 Task: Find connections with filter location Propriá with filter topic #Gettingthingsdonewith filter profile language English with filter current company The Edge Partnership - The Edge in Asia with filter school Faculty of Management Studies - University of Delhi with filter industry Media & Telecommunications with filter service category Date Entry with filter keywords title Personal Trainer
Action: Mouse moved to (332, 374)
Screenshot: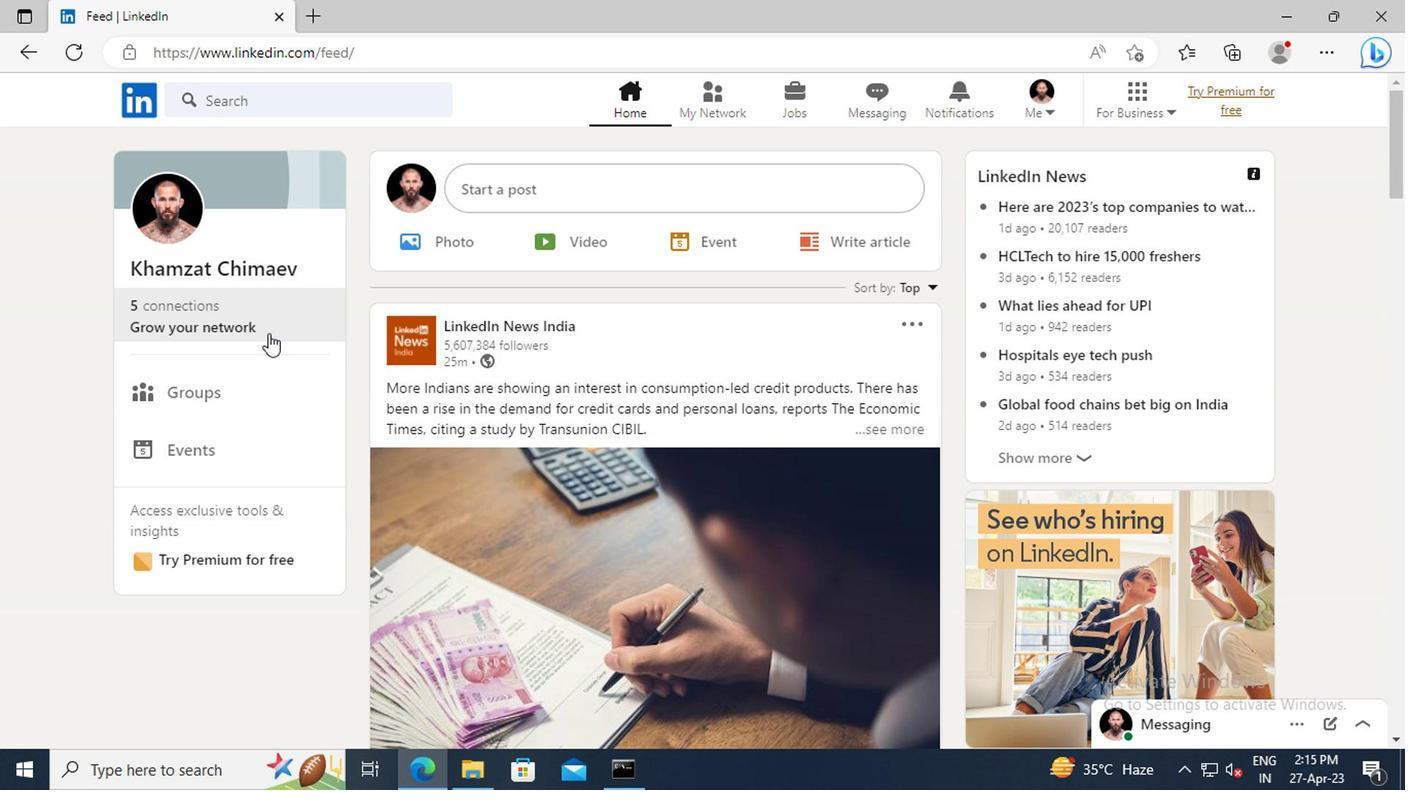 
Action: Mouse pressed left at (332, 374)
Screenshot: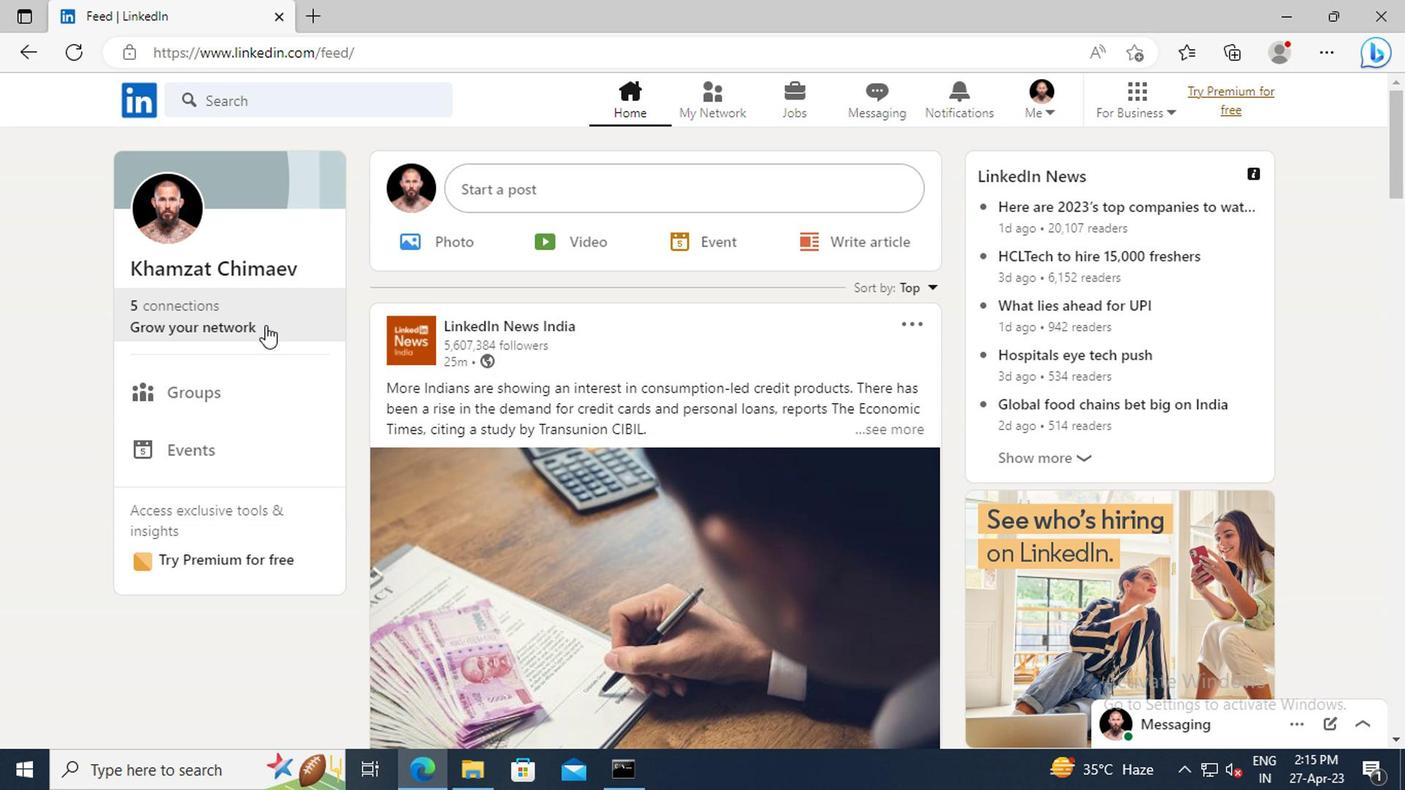 
Action: Mouse moved to (320, 302)
Screenshot: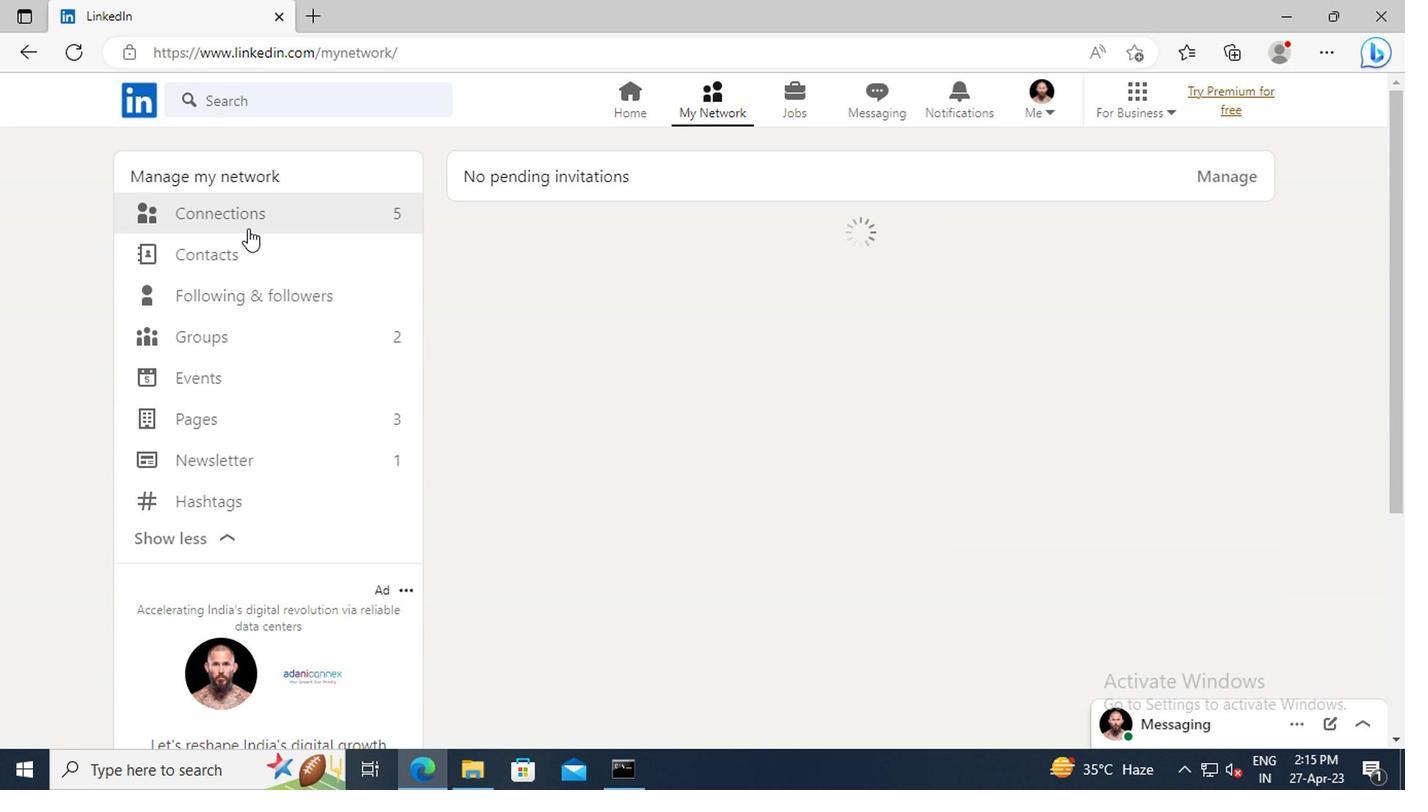 
Action: Mouse pressed left at (320, 302)
Screenshot: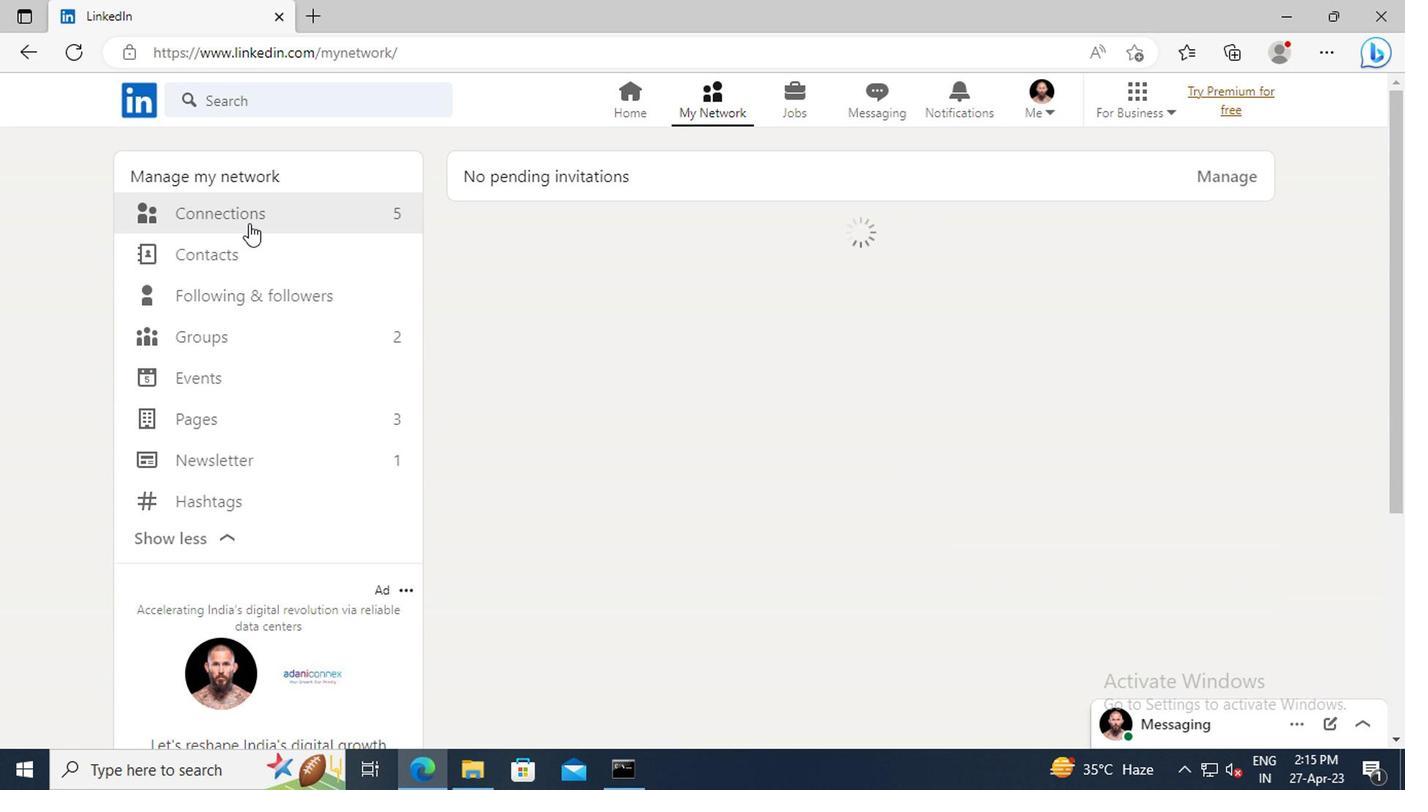 
Action: Mouse moved to (745, 300)
Screenshot: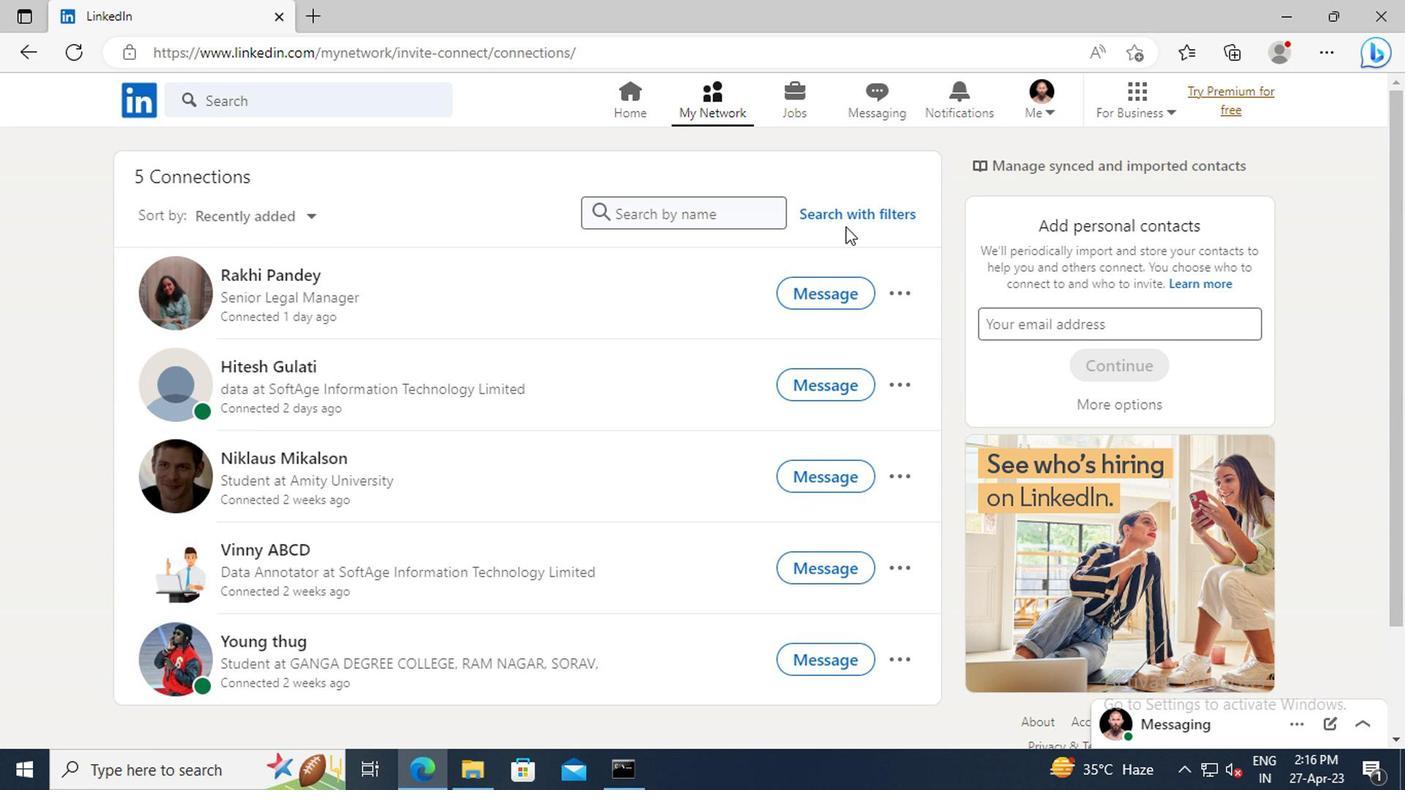 
Action: Mouse pressed left at (745, 300)
Screenshot: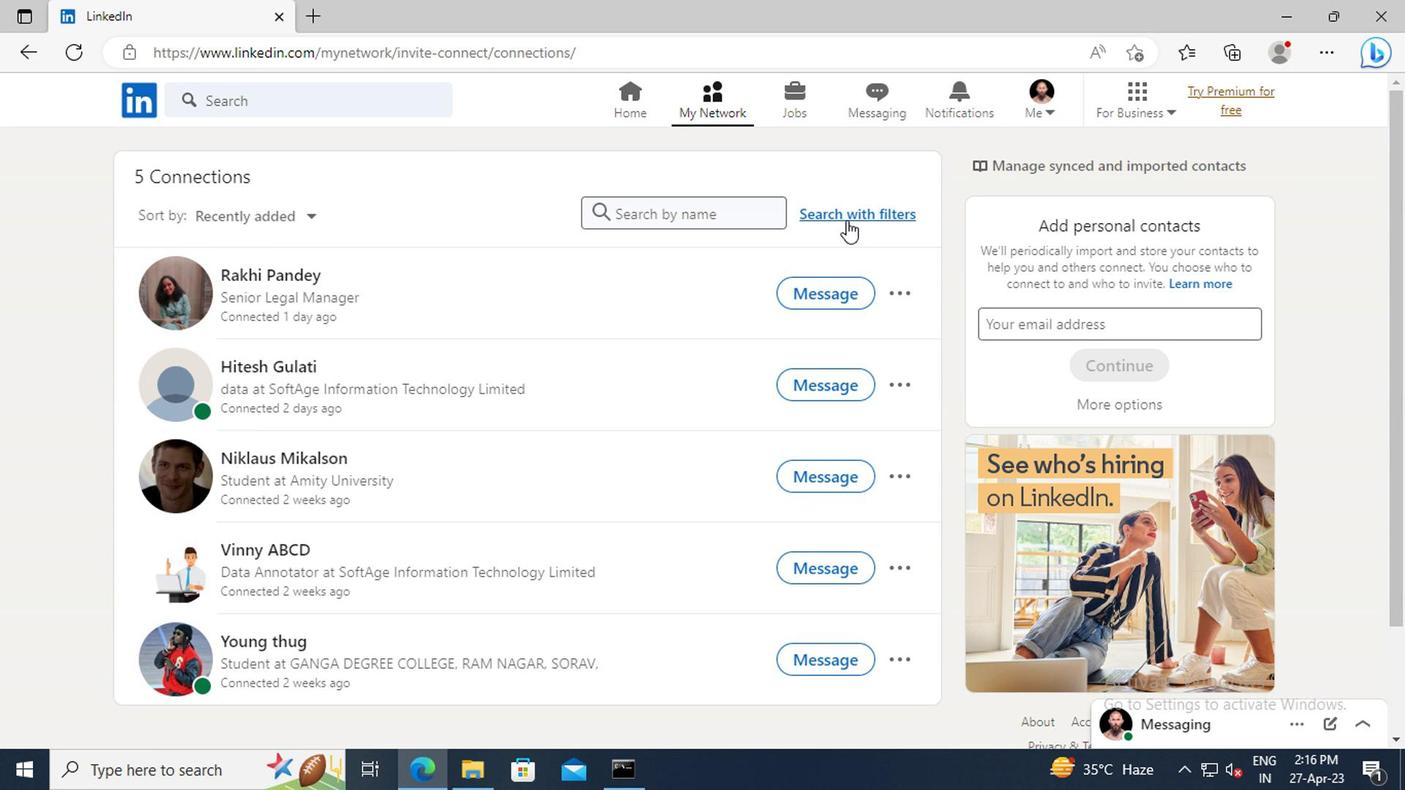 
Action: Mouse moved to (702, 258)
Screenshot: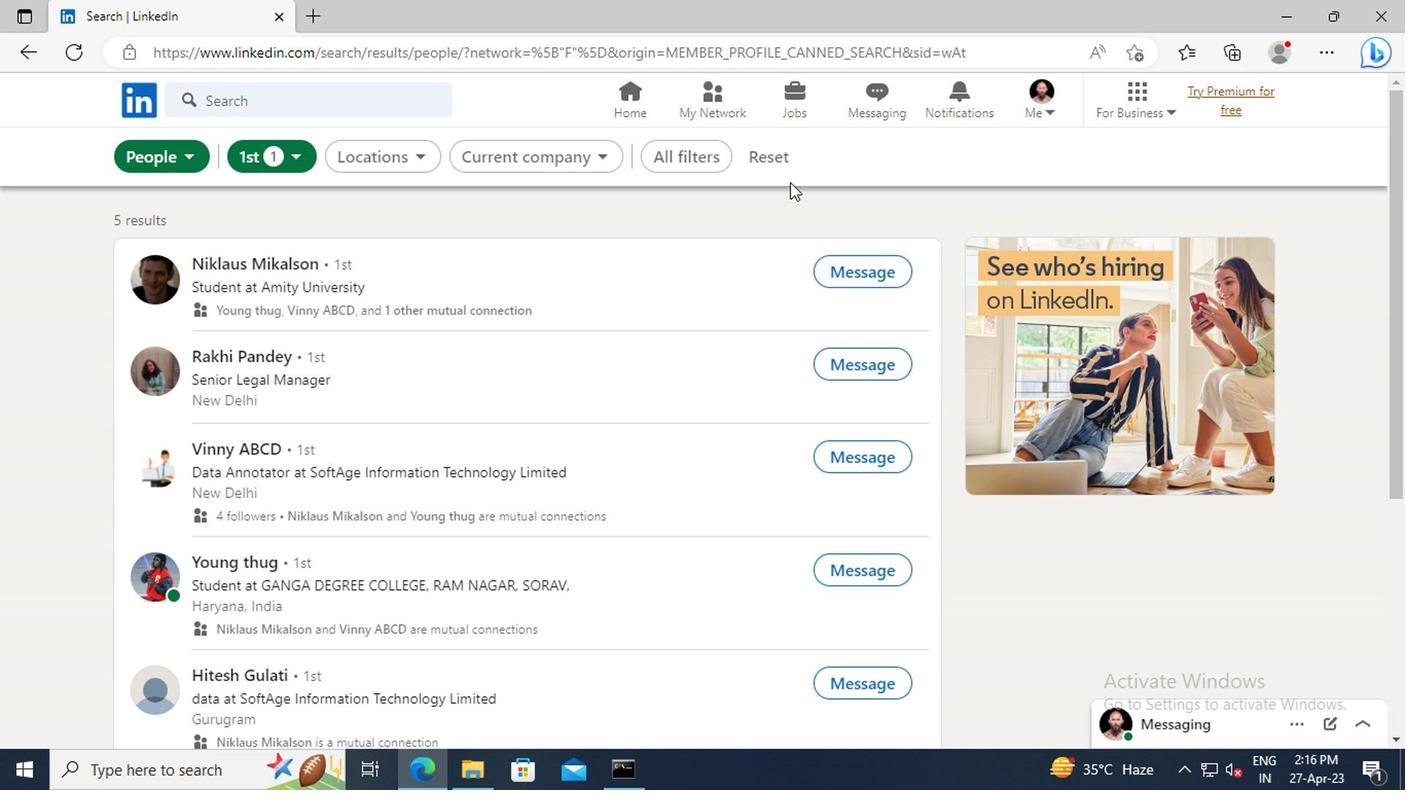 
Action: Mouse pressed left at (702, 258)
Screenshot: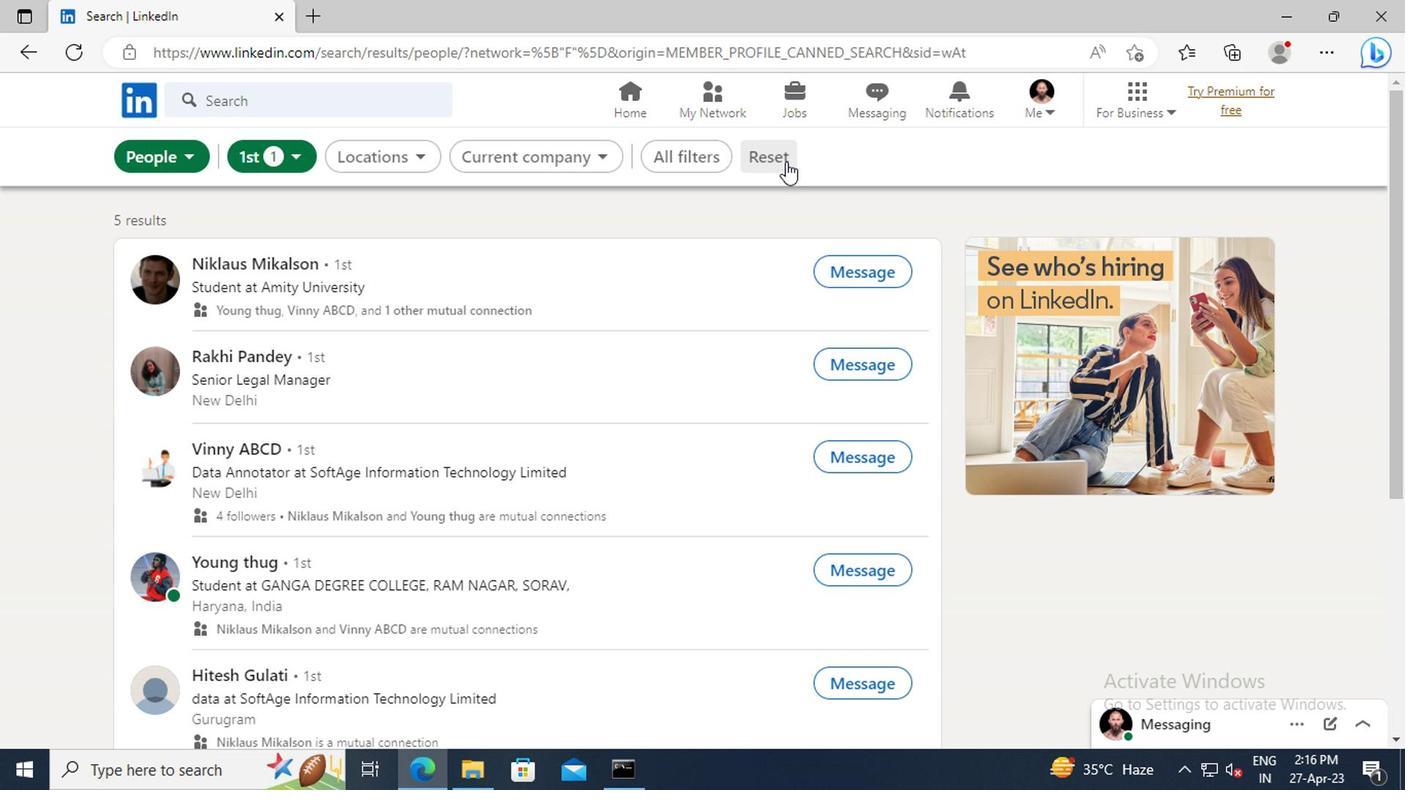 
Action: Mouse moved to (674, 256)
Screenshot: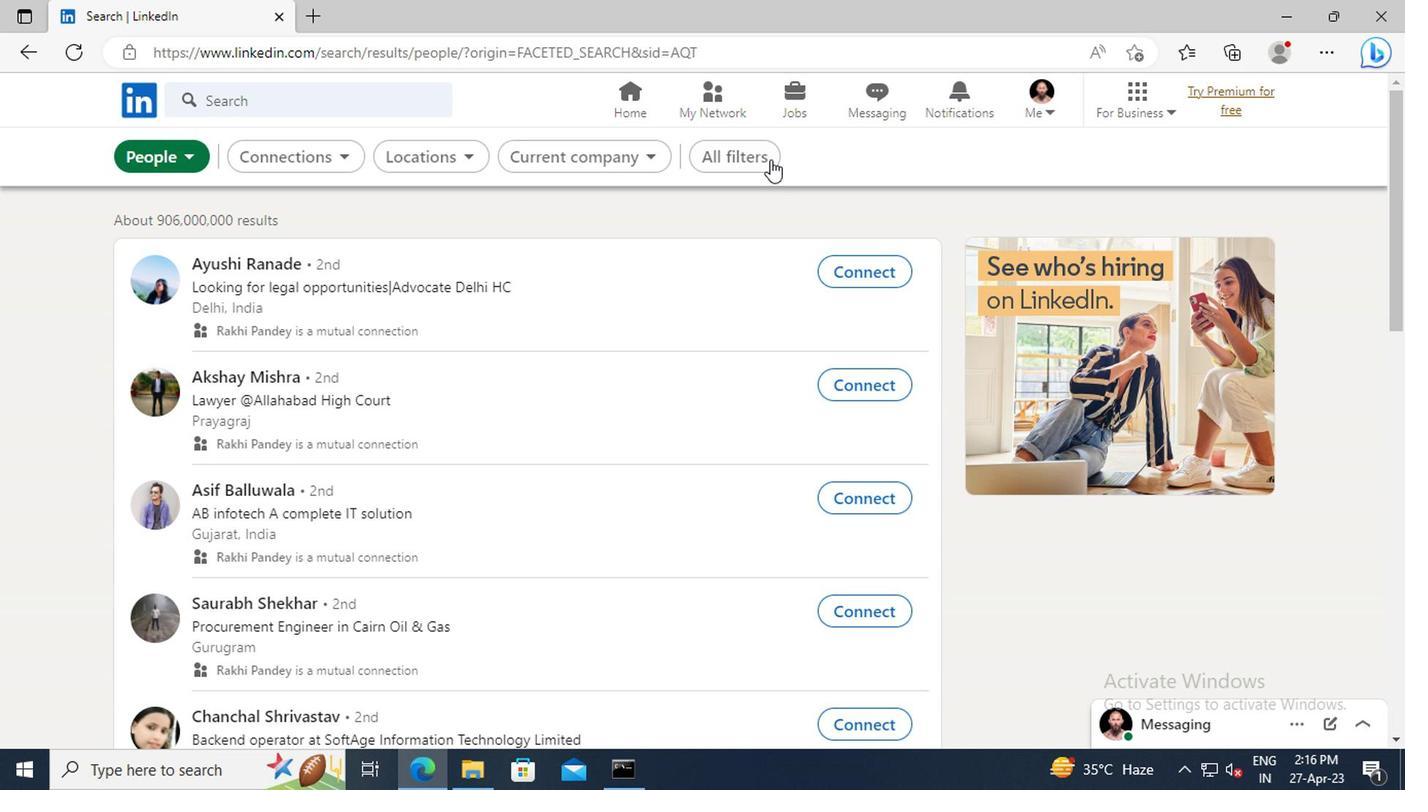 
Action: Mouse pressed left at (674, 256)
Screenshot: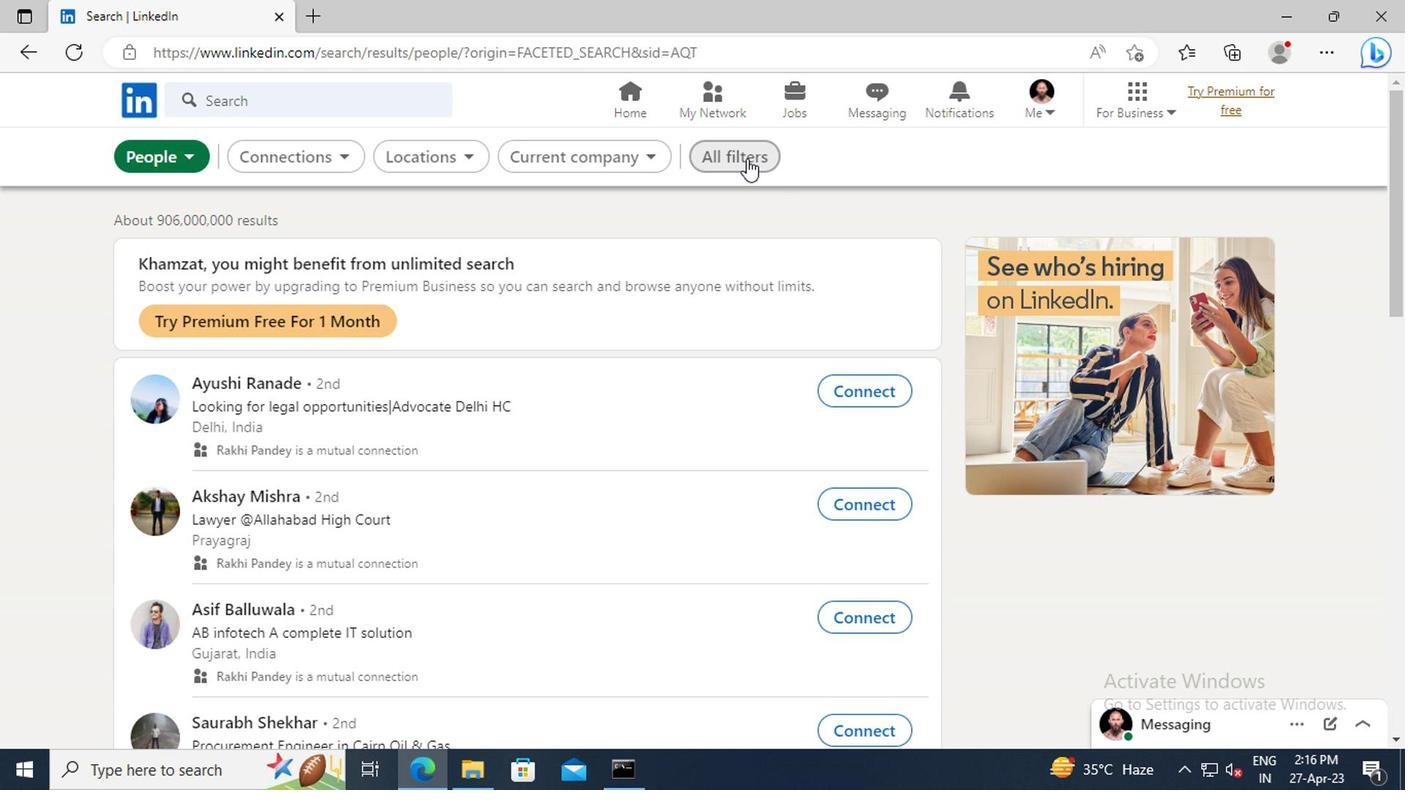 
Action: Mouse moved to (963, 453)
Screenshot: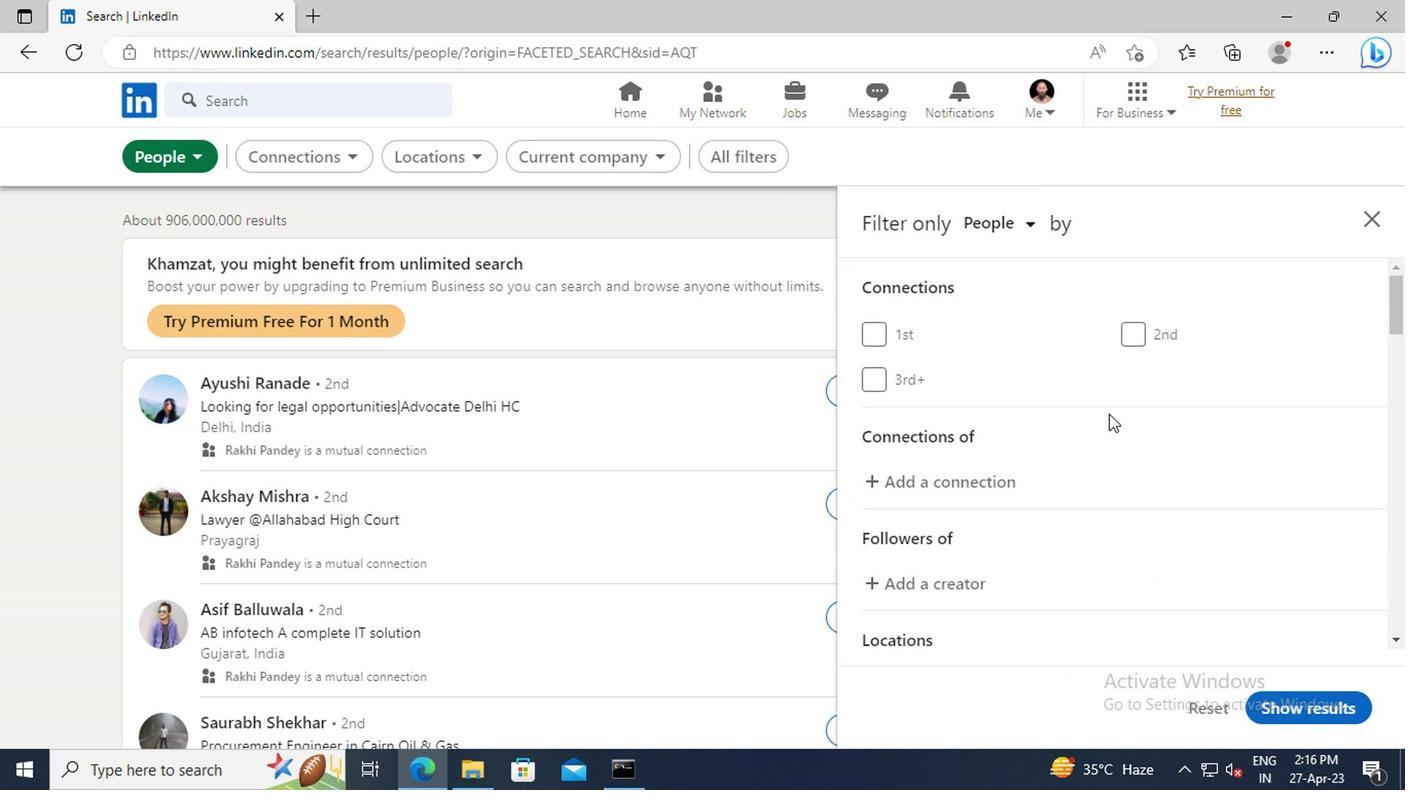 
Action: Mouse scrolled (963, 452) with delta (0, 0)
Screenshot: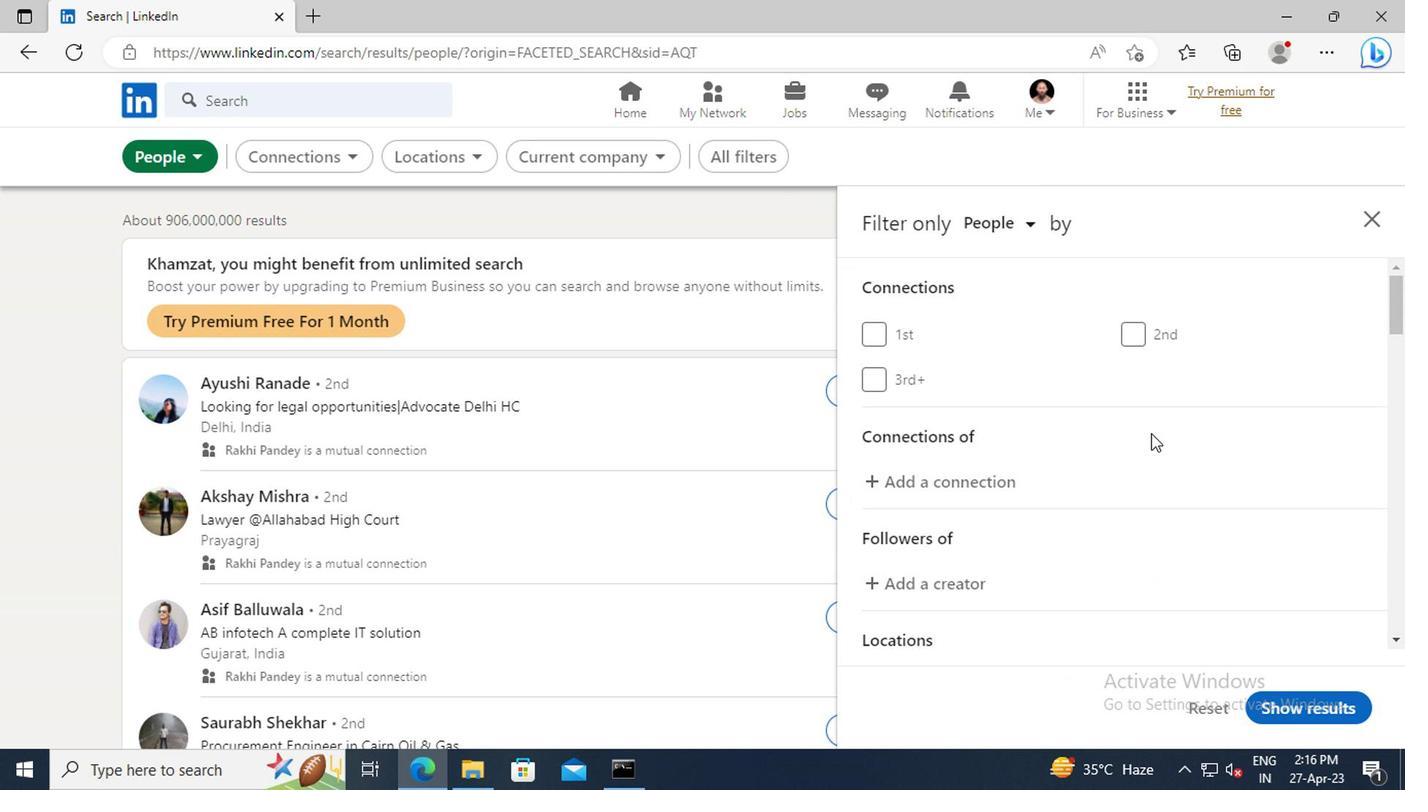 
Action: Mouse scrolled (963, 452) with delta (0, 0)
Screenshot: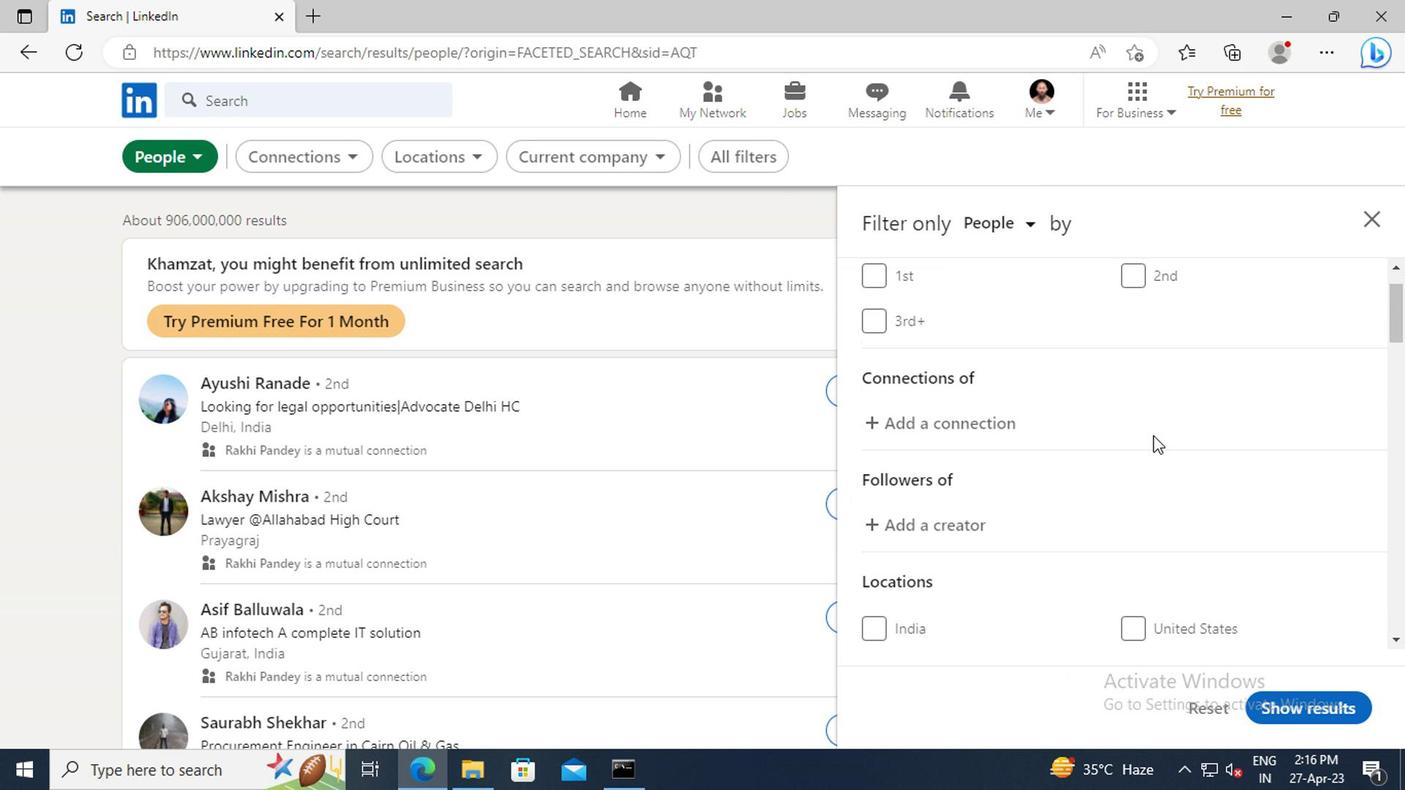 
Action: Mouse scrolled (963, 452) with delta (0, 0)
Screenshot: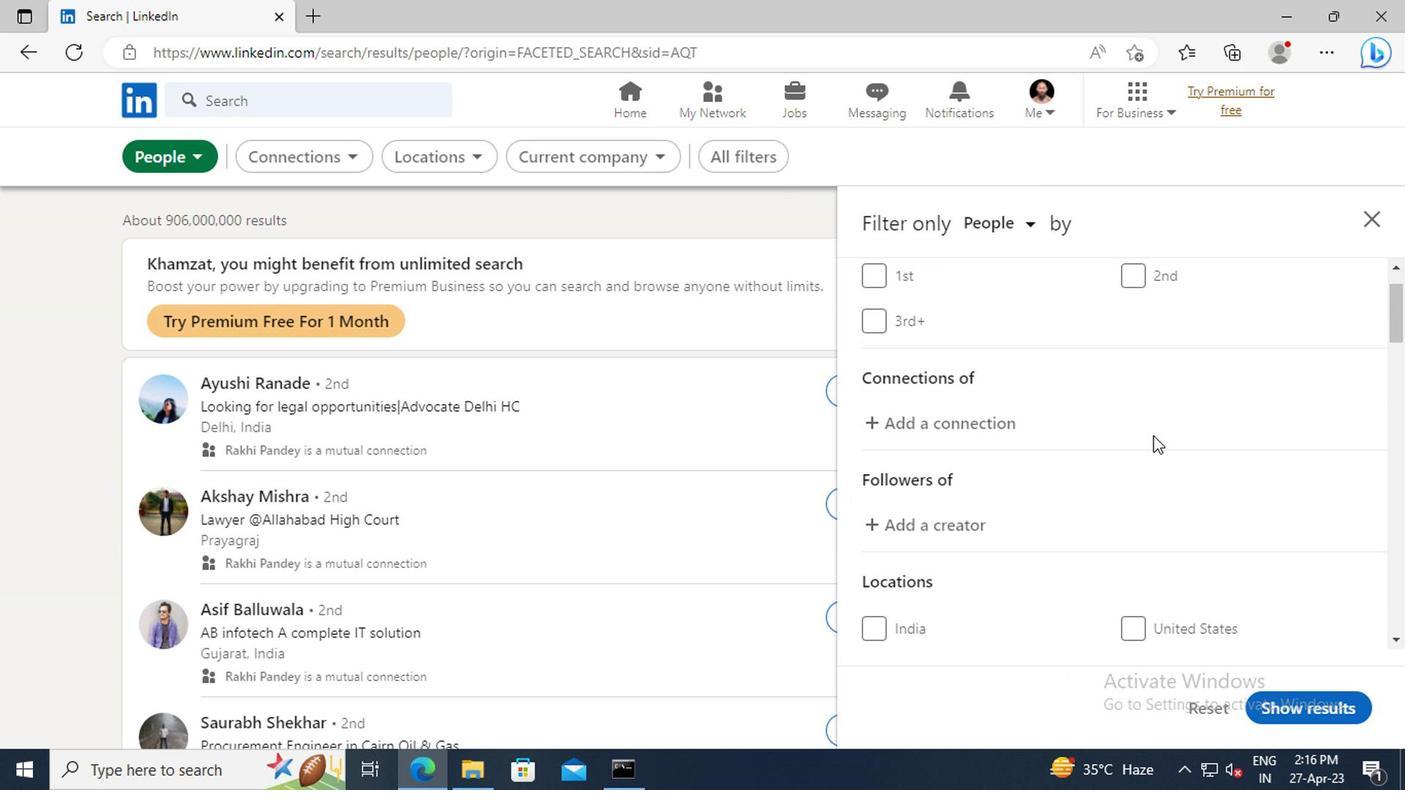
Action: Mouse scrolled (963, 452) with delta (0, 0)
Screenshot: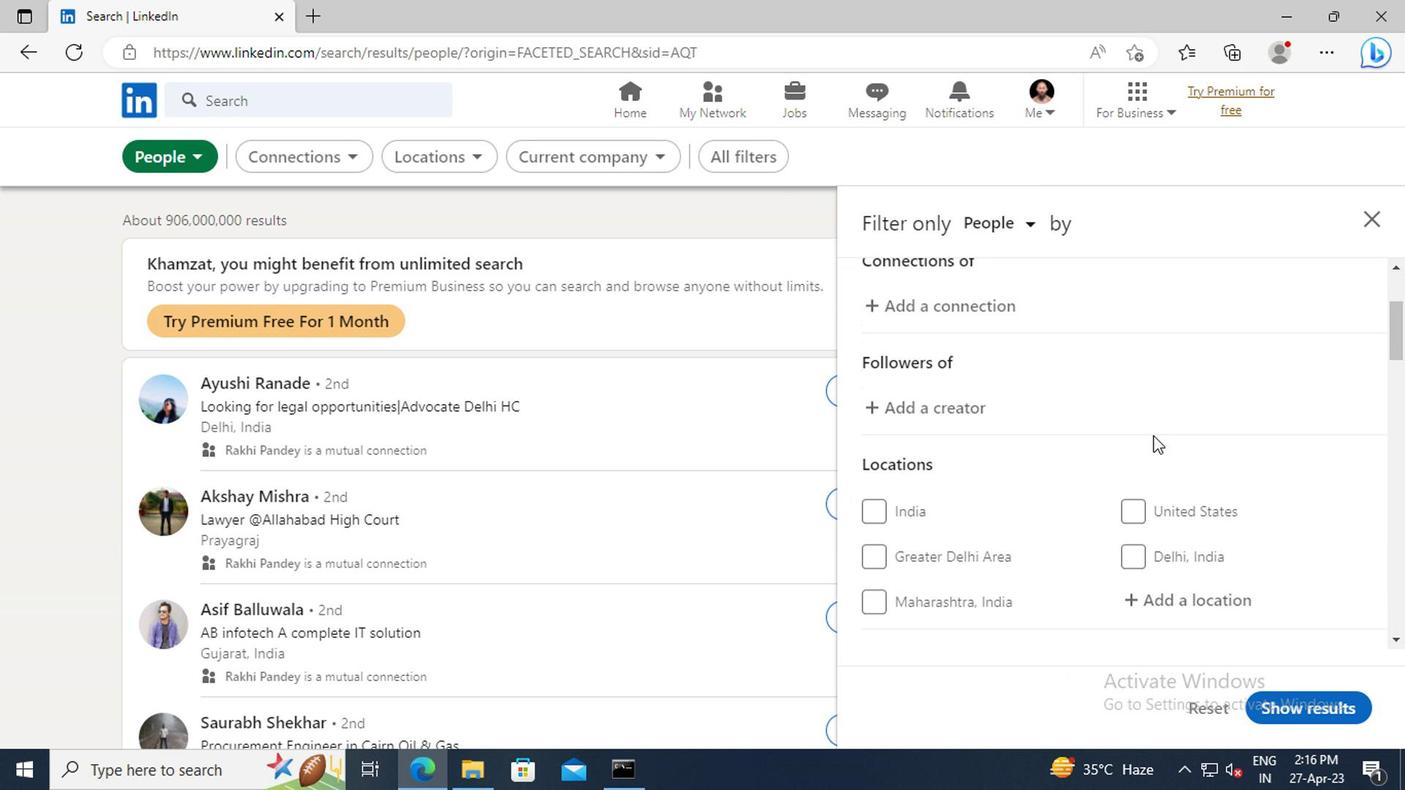 
Action: Mouse scrolled (963, 452) with delta (0, 0)
Screenshot: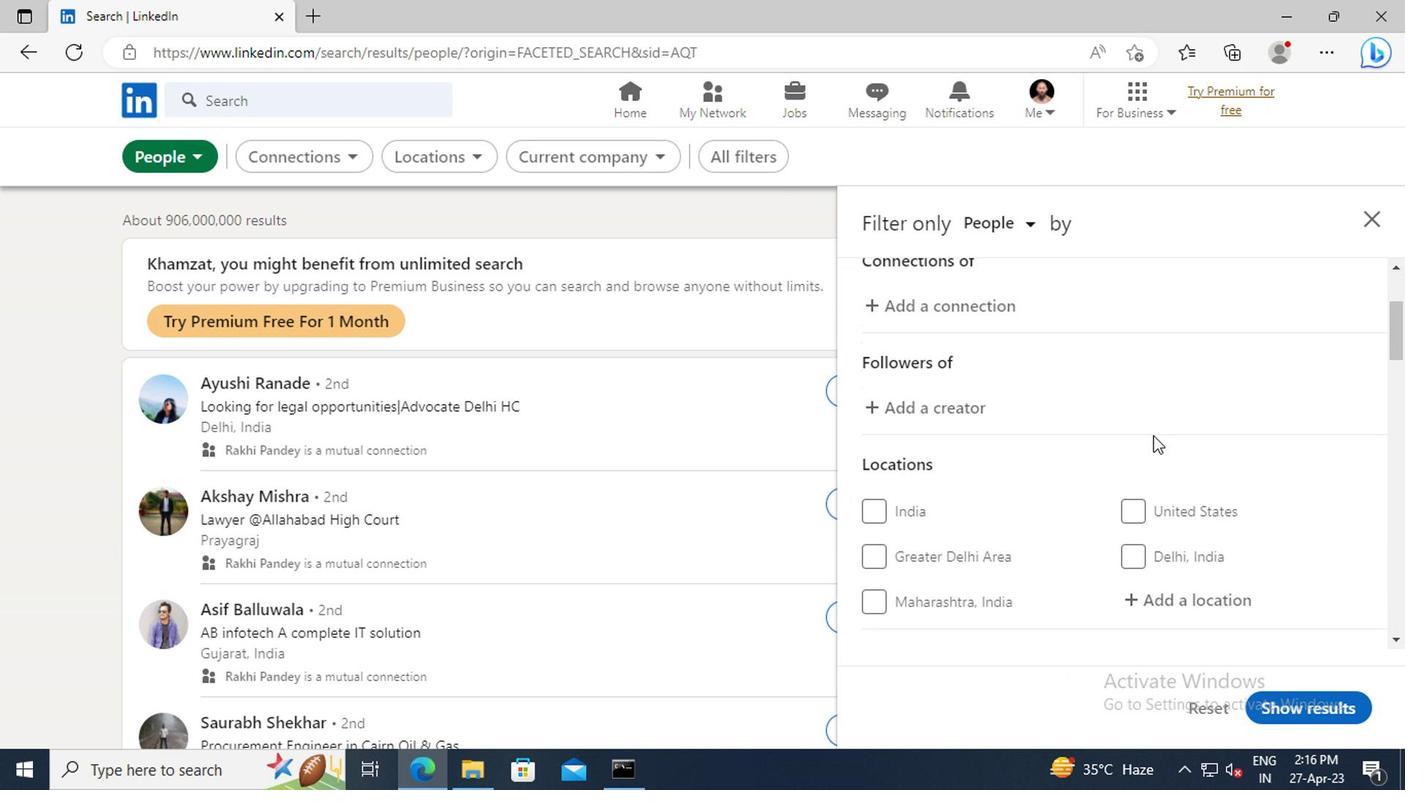
Action: Mouse moved to (979, 483)
Screenshot: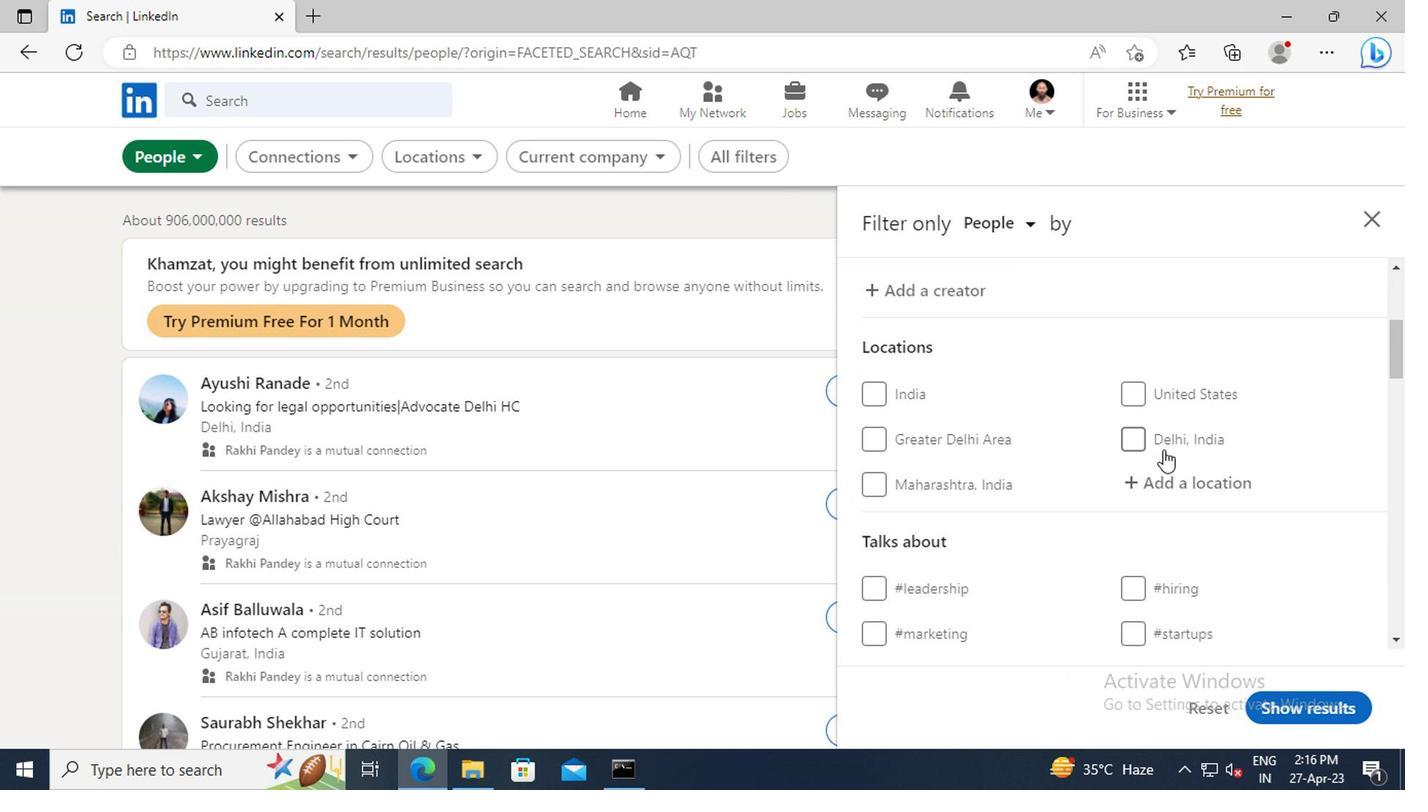 
Action: Mouse pressed left at (979, 483)
Screenshot: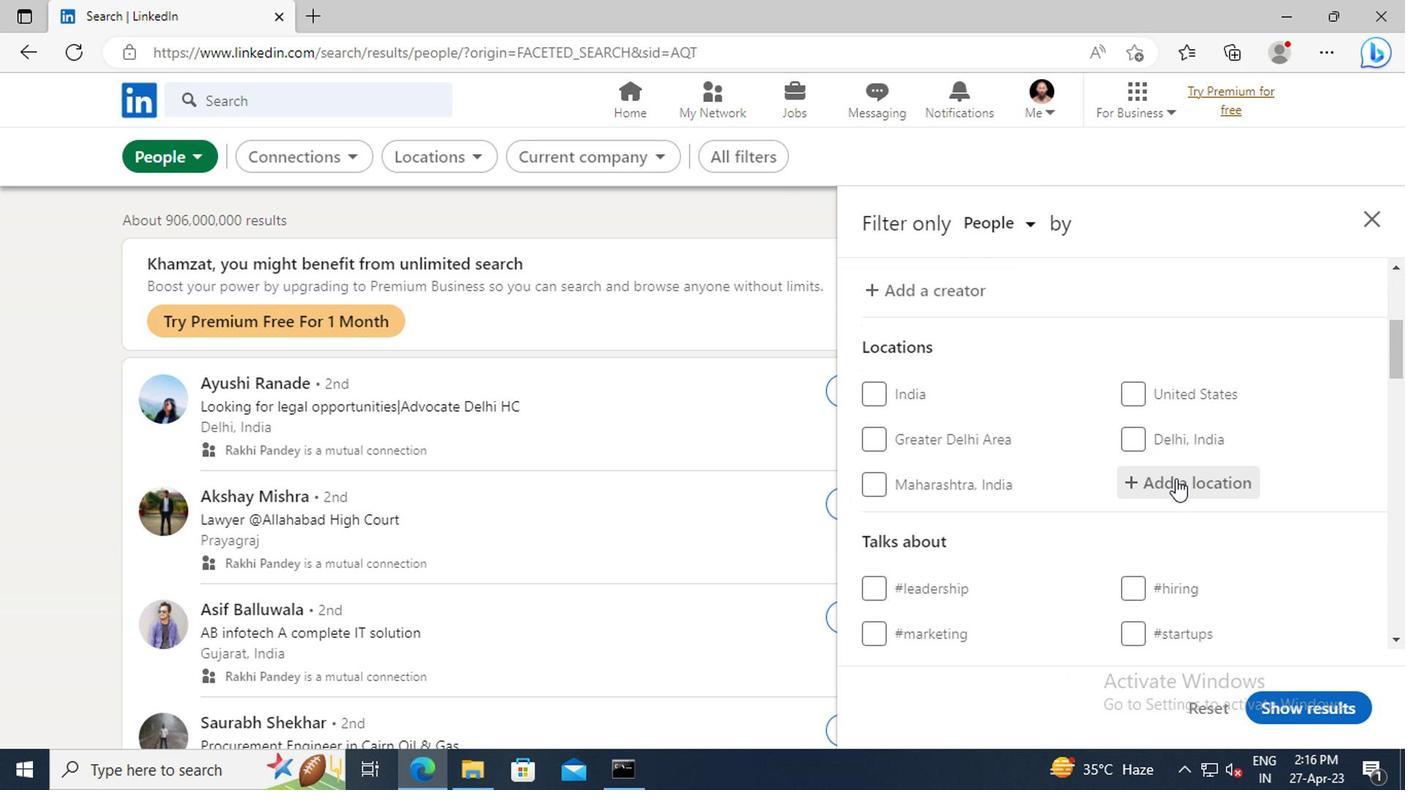 
Action: Key pressed <Key.shift>PROPRIA
Screenshot: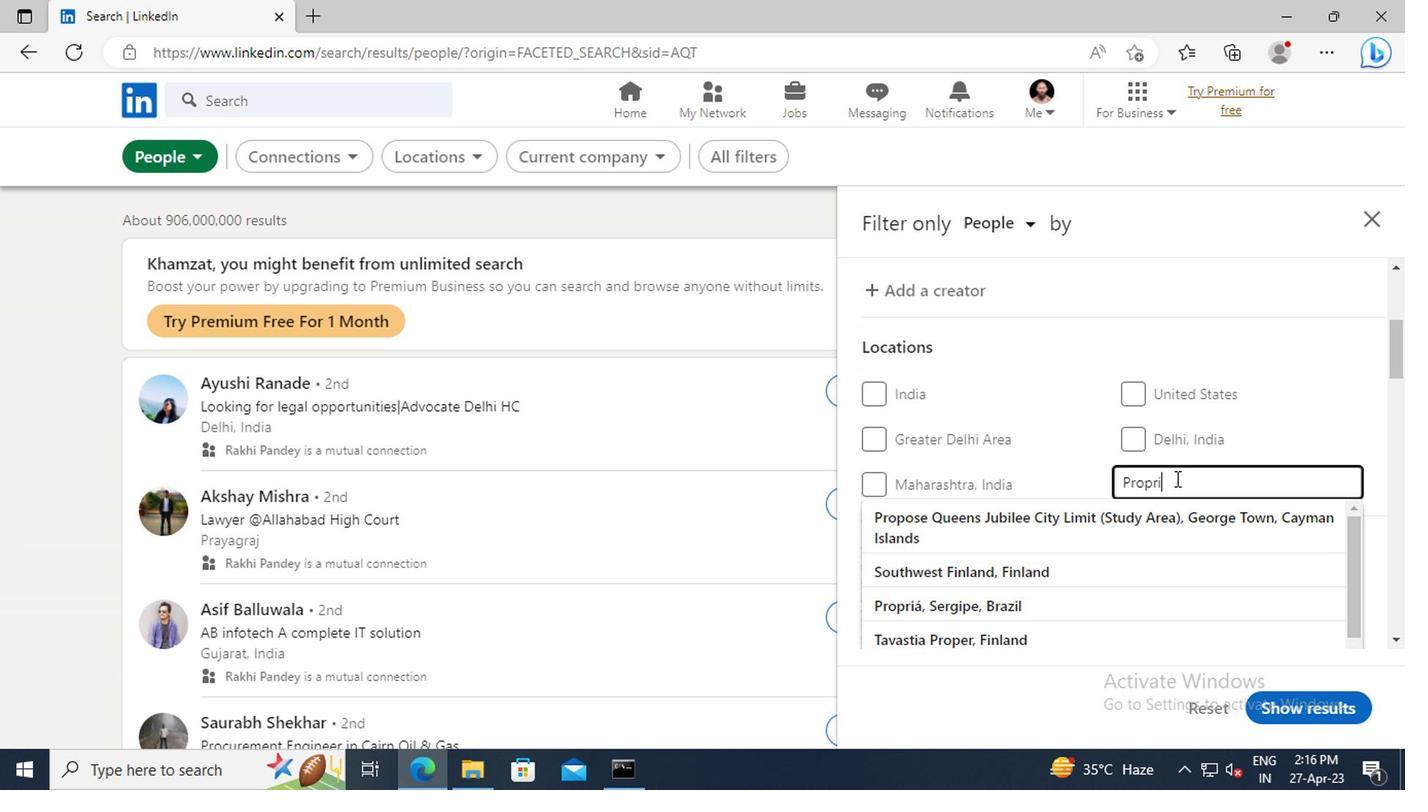 
Action: Mouse moved to (979, 510)
Screenshot: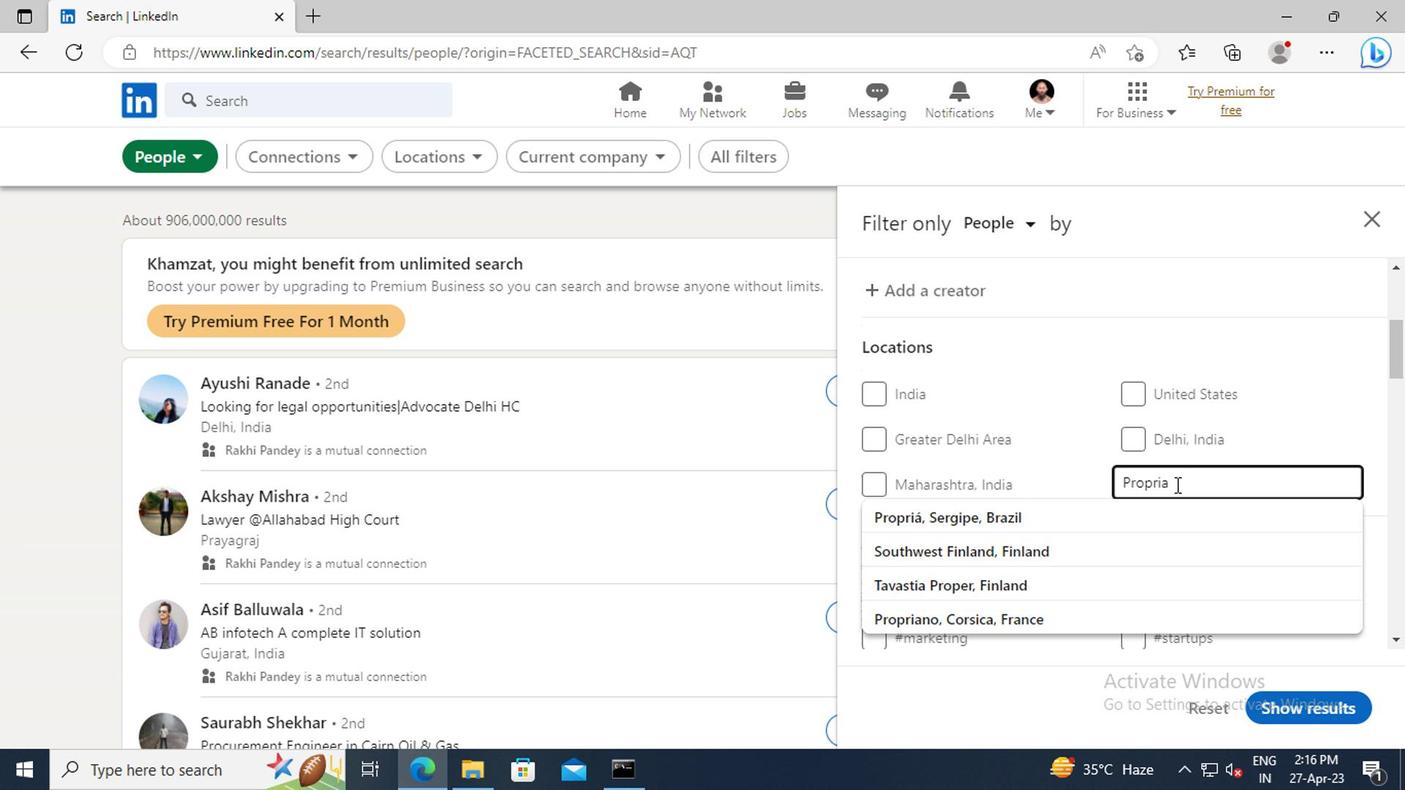 
Action: Mouse pressed left at (979, 510)
Screenshot: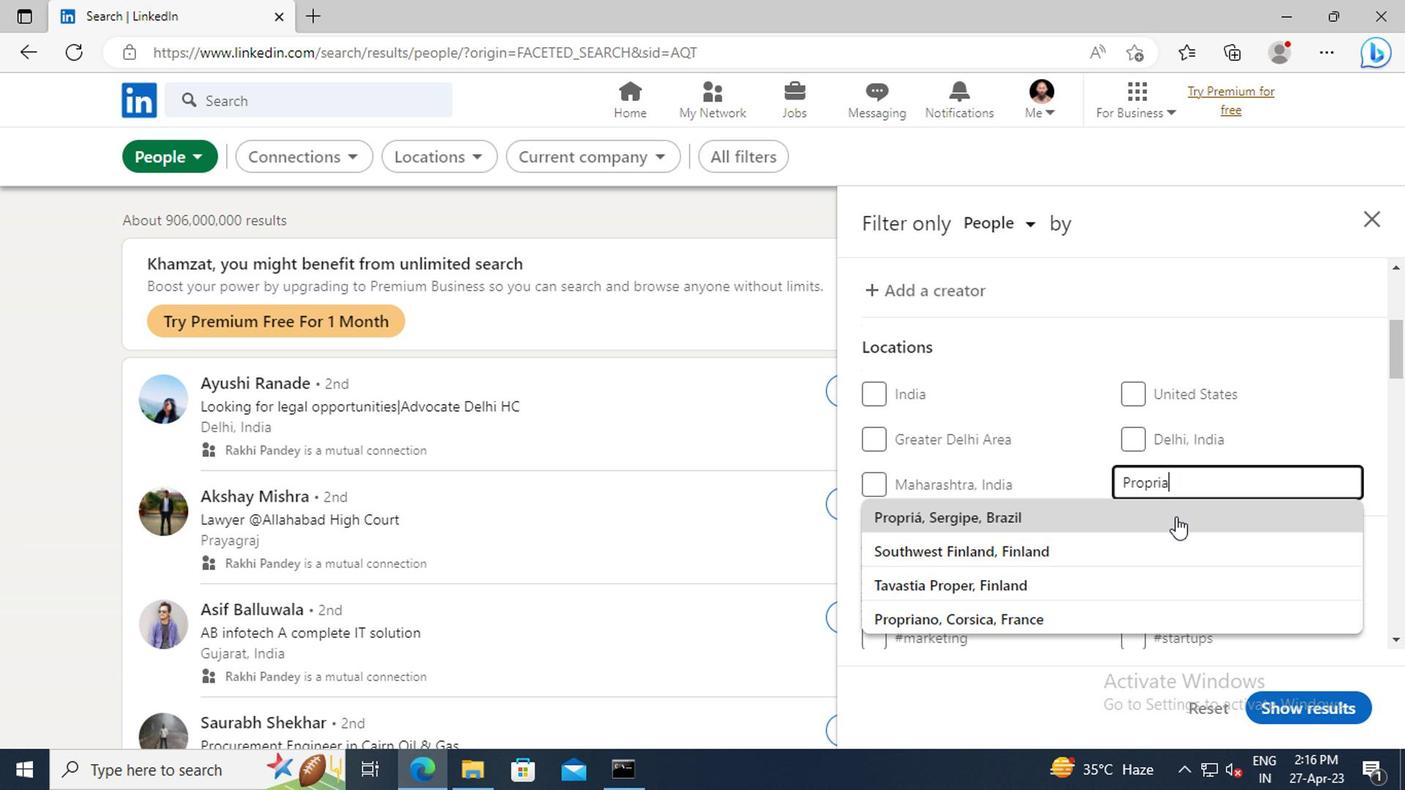 
Action: Mouse moved to (987, 483)
Screenshot: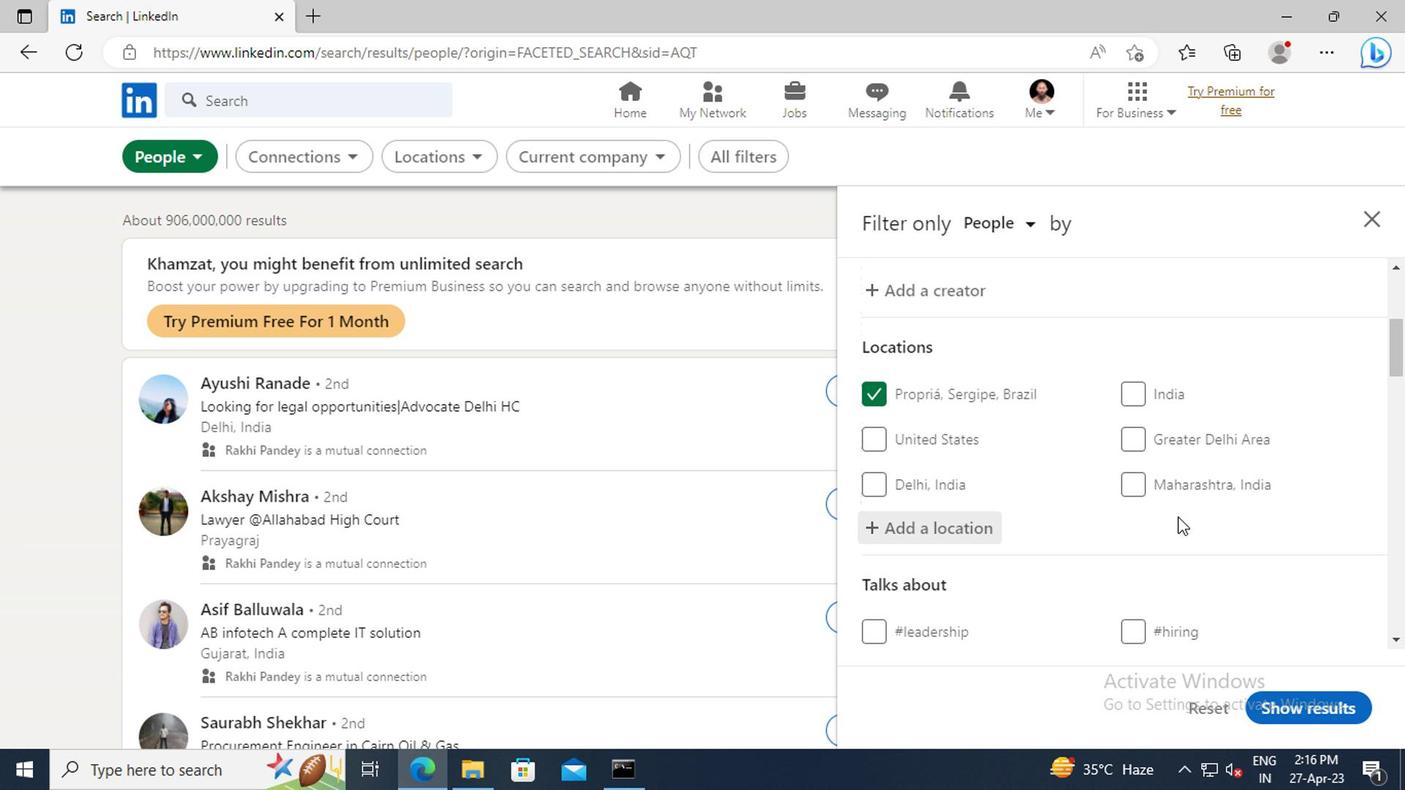 
Action: Mouse scrolled (987, 482) with delta (0, 0)
Screenshot: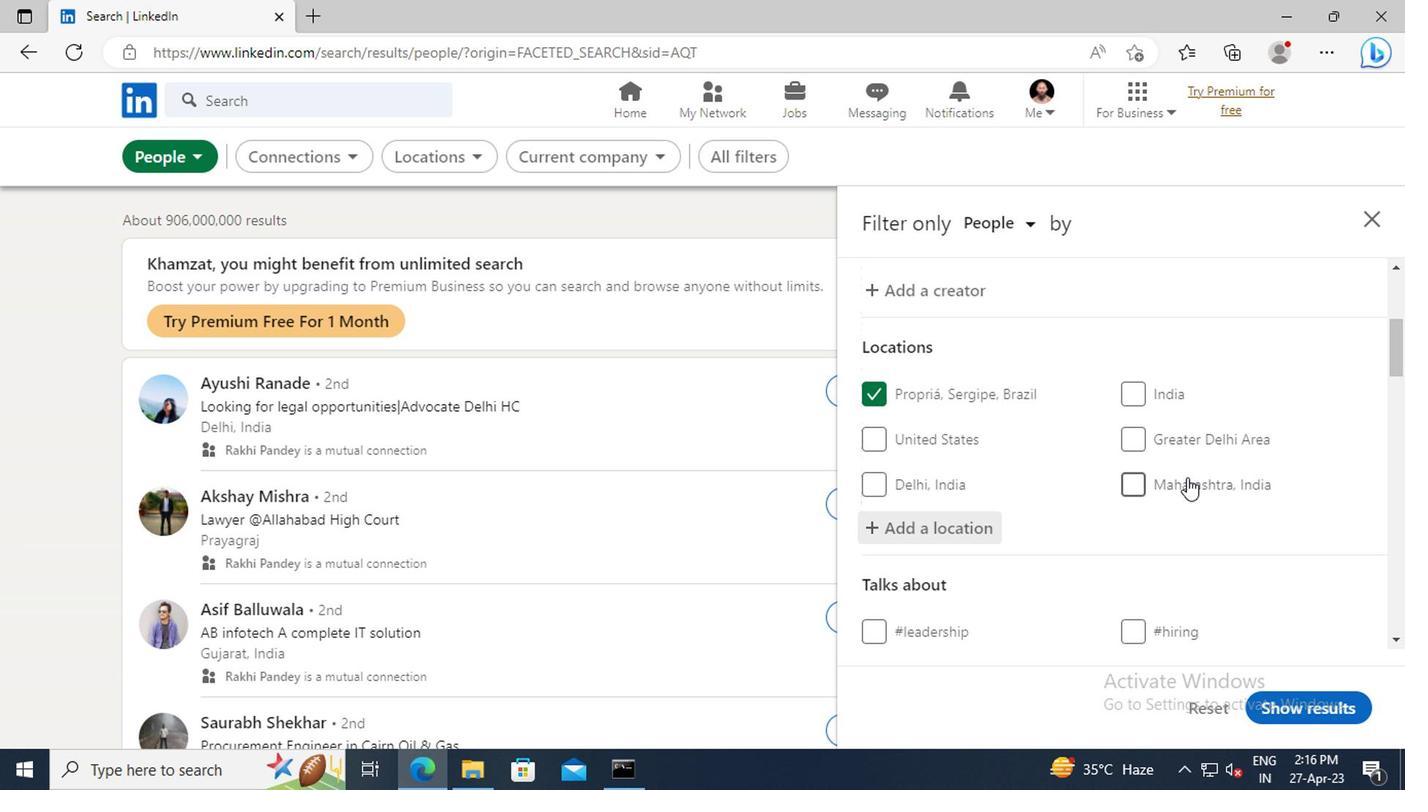 
Action: Mouse scrolled (987, 482) with delta (0, 0)
Screenshot: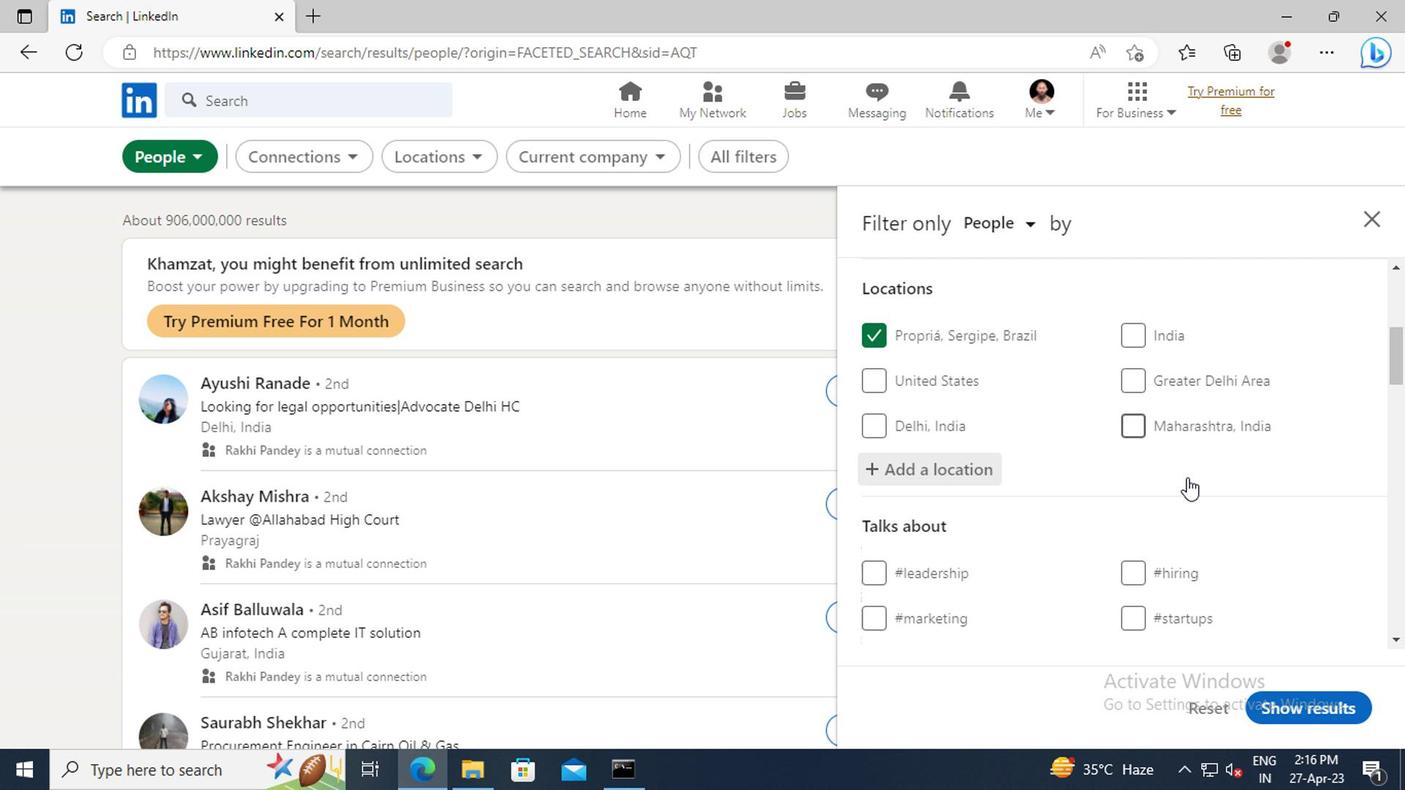 
Action: Mouse scrolled (987, 482) with delta (0, 0)
Screenshot: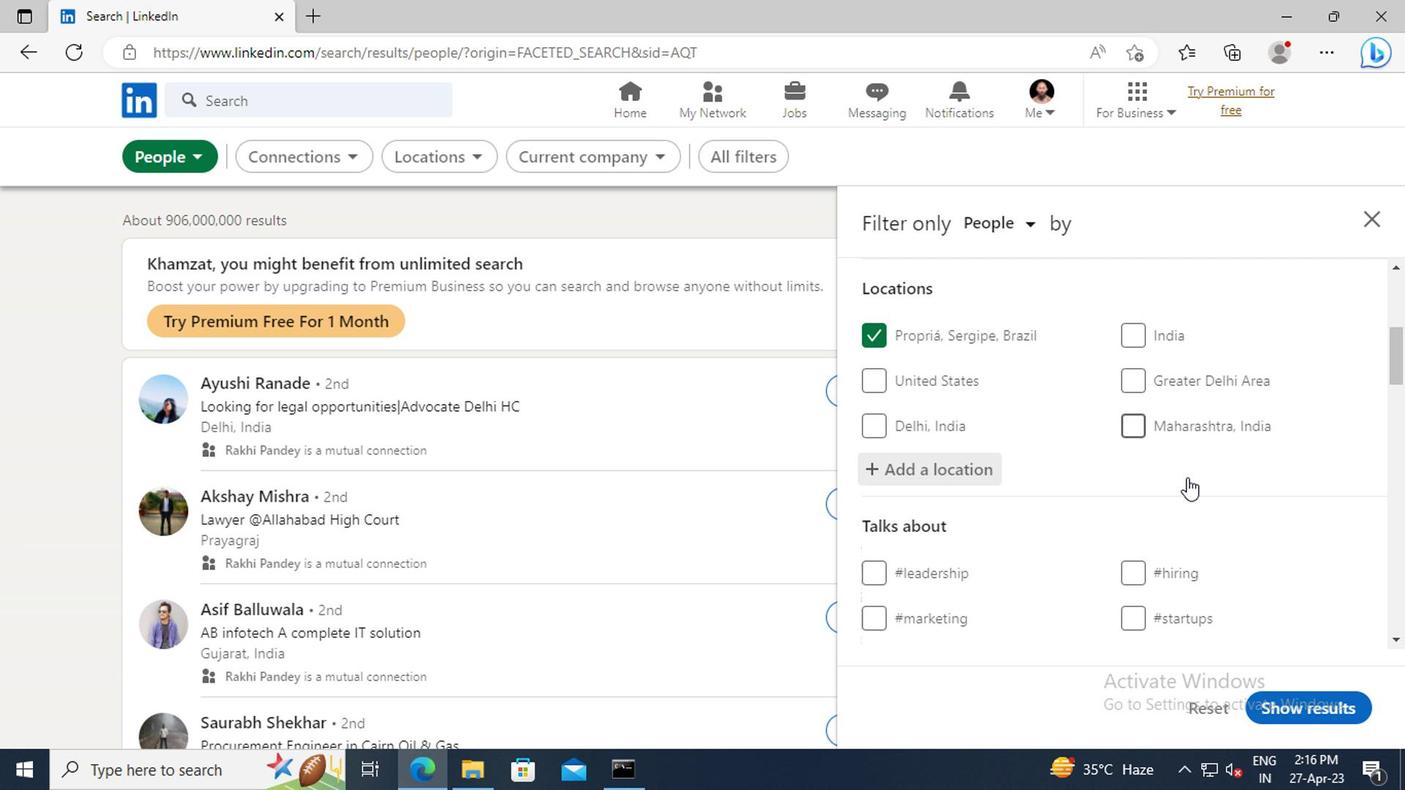 
Action: Mouse moved to (985, 530)
Screenshot: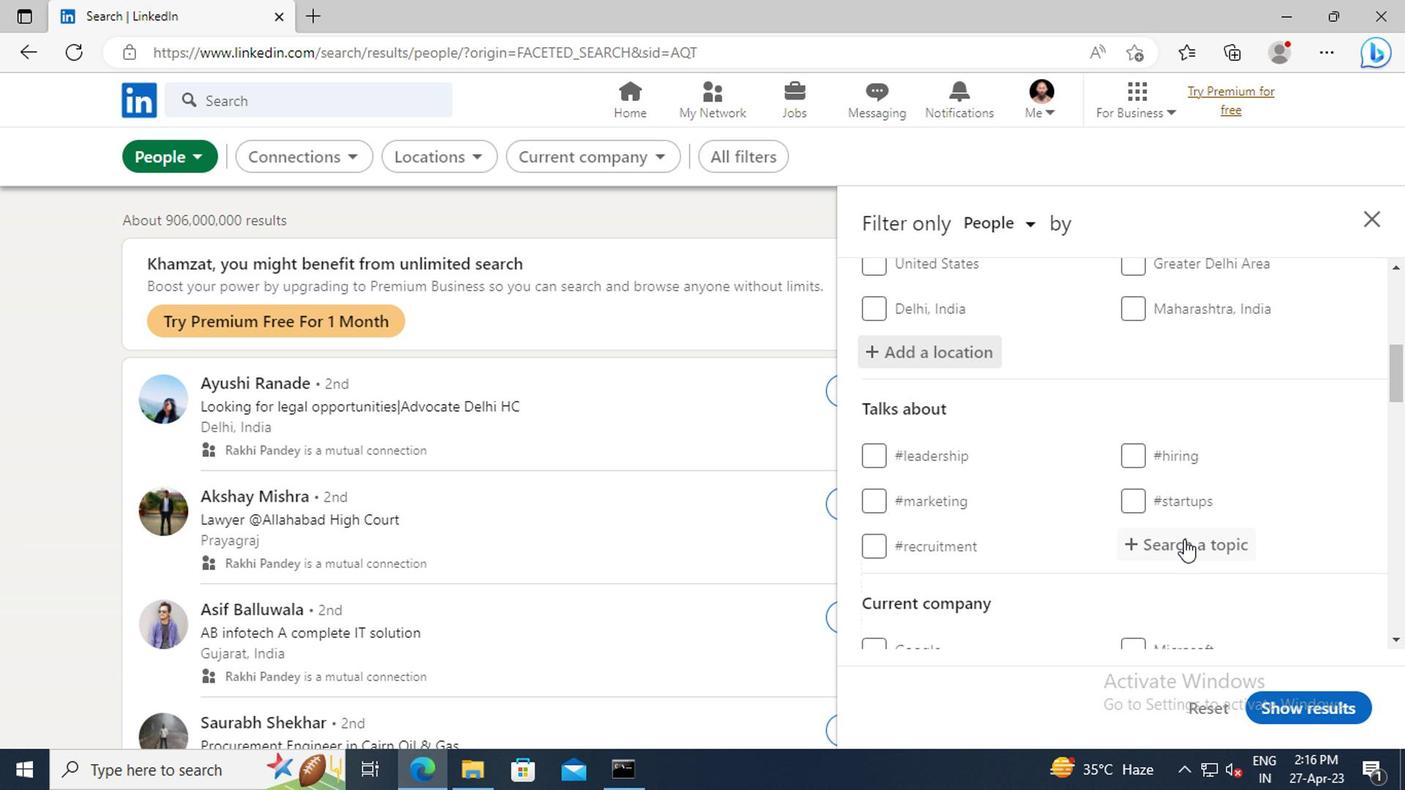 
Action: Mouse pressed left at (985, 530)
Screenshot: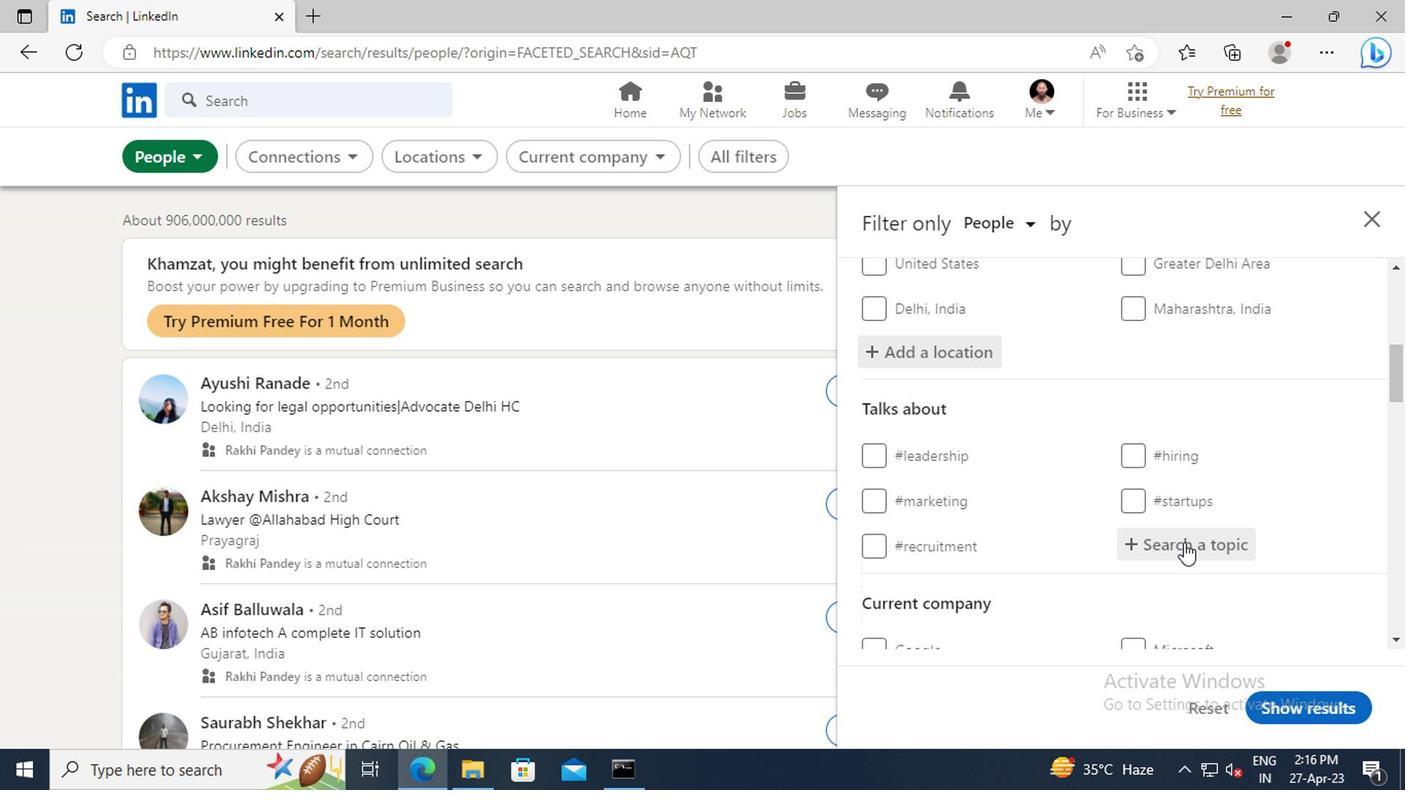 
Action: Key pressed <Key.shift>#GETTINGTHINGSDONEWITH<Key.enter>
Screenshot: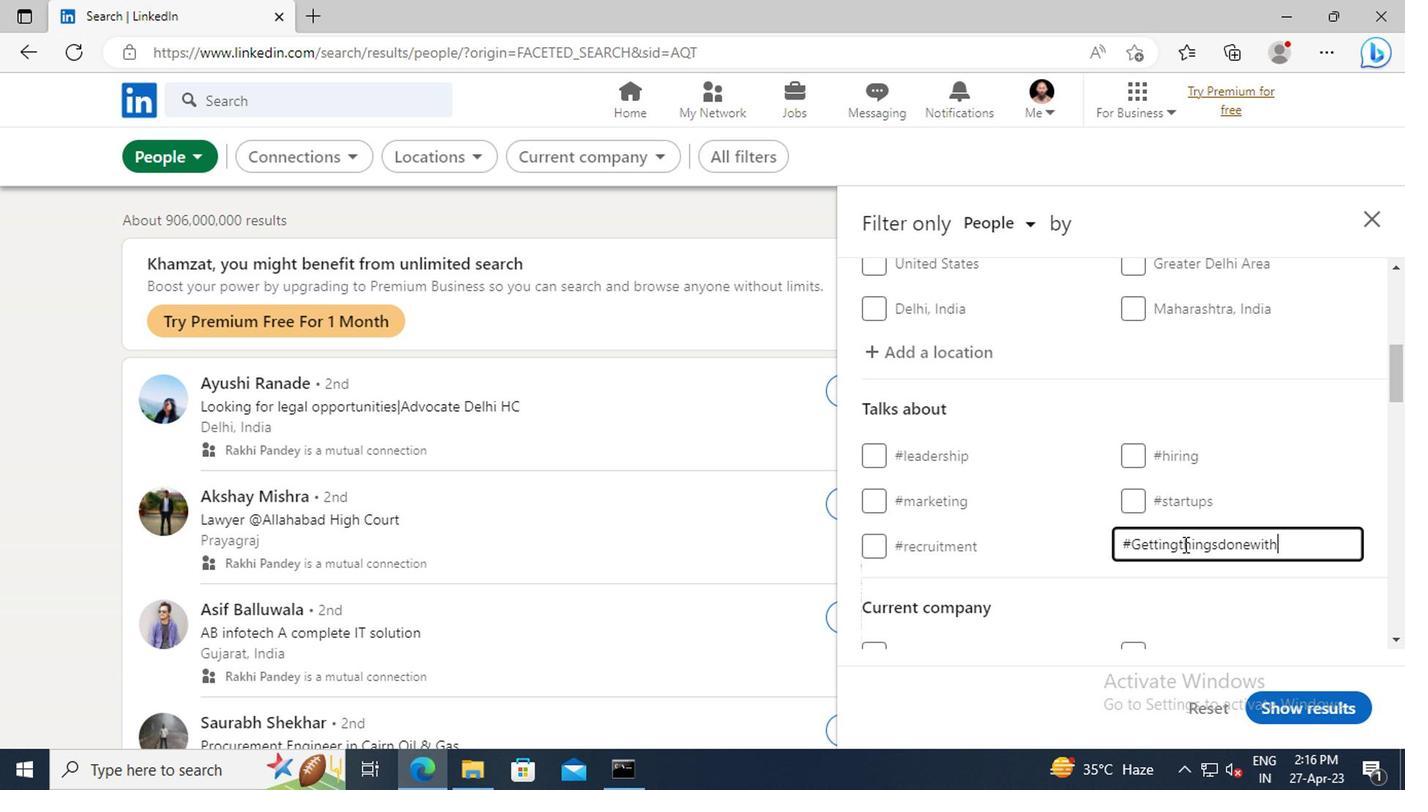 
Action: Mouse scrolled (985, 529) with delta (0, 0)
Screenshot: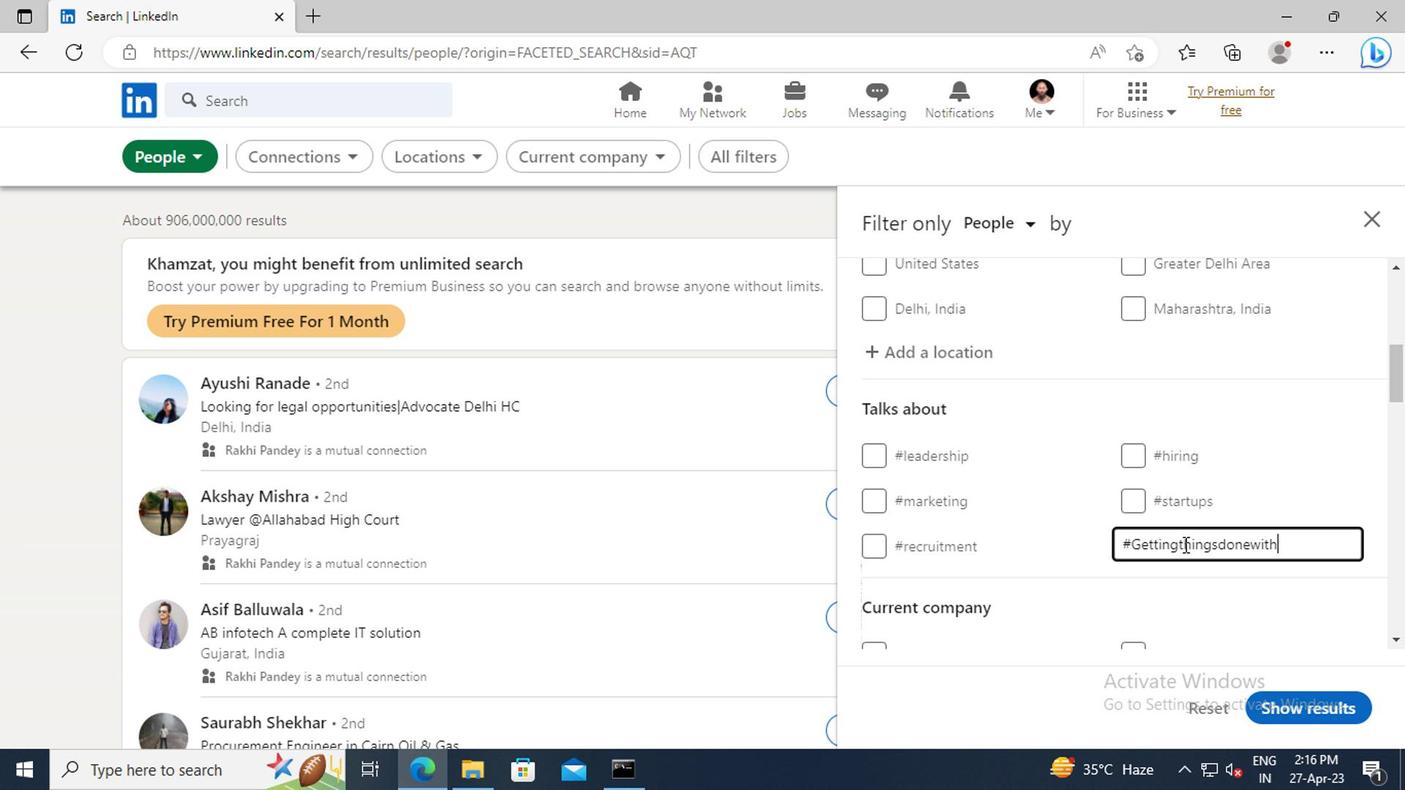 
Action: Mouse scrolled (985, 529) with delta (0, 0)
Screenshot: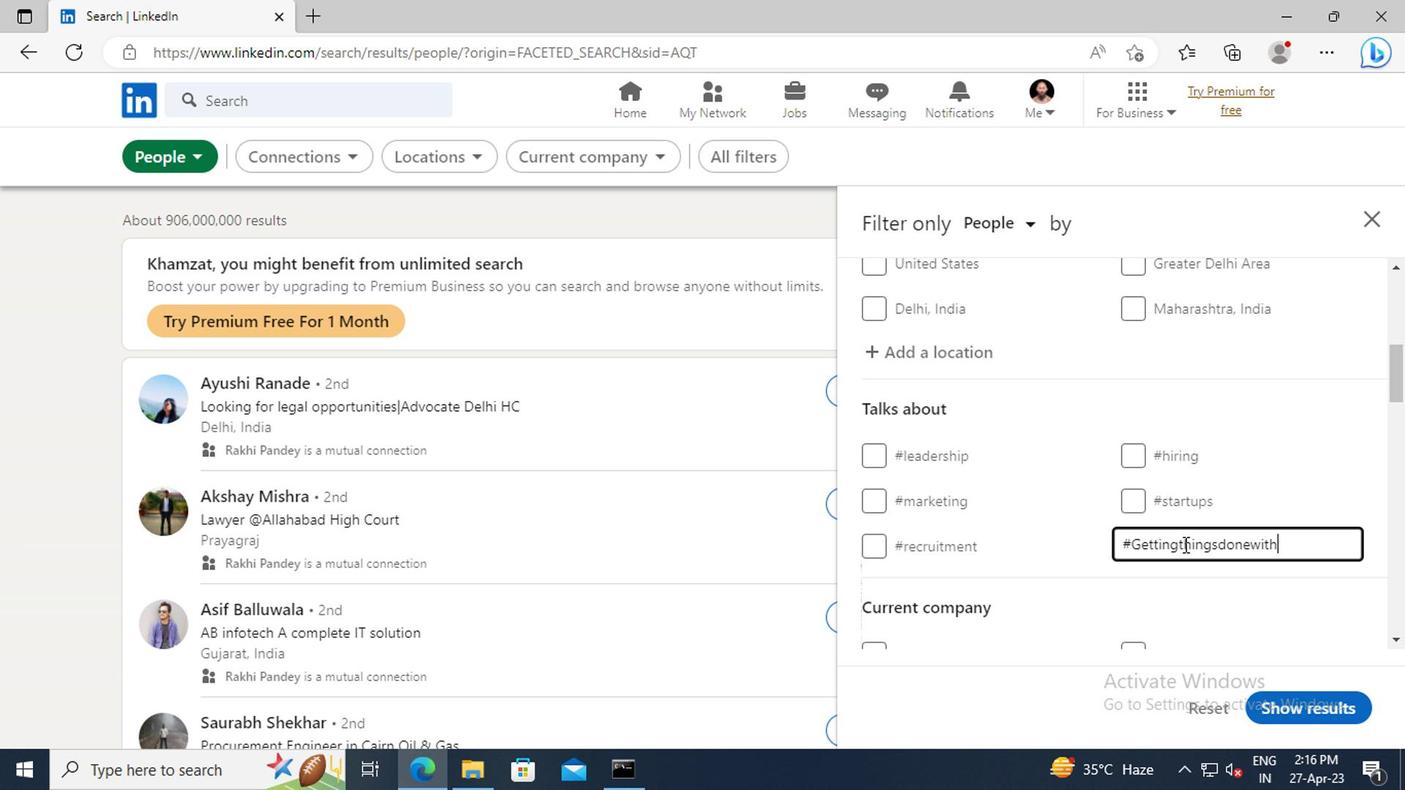 
Action: Mouse scrolled (985, 529) with delta (0, 0)
Screenshot: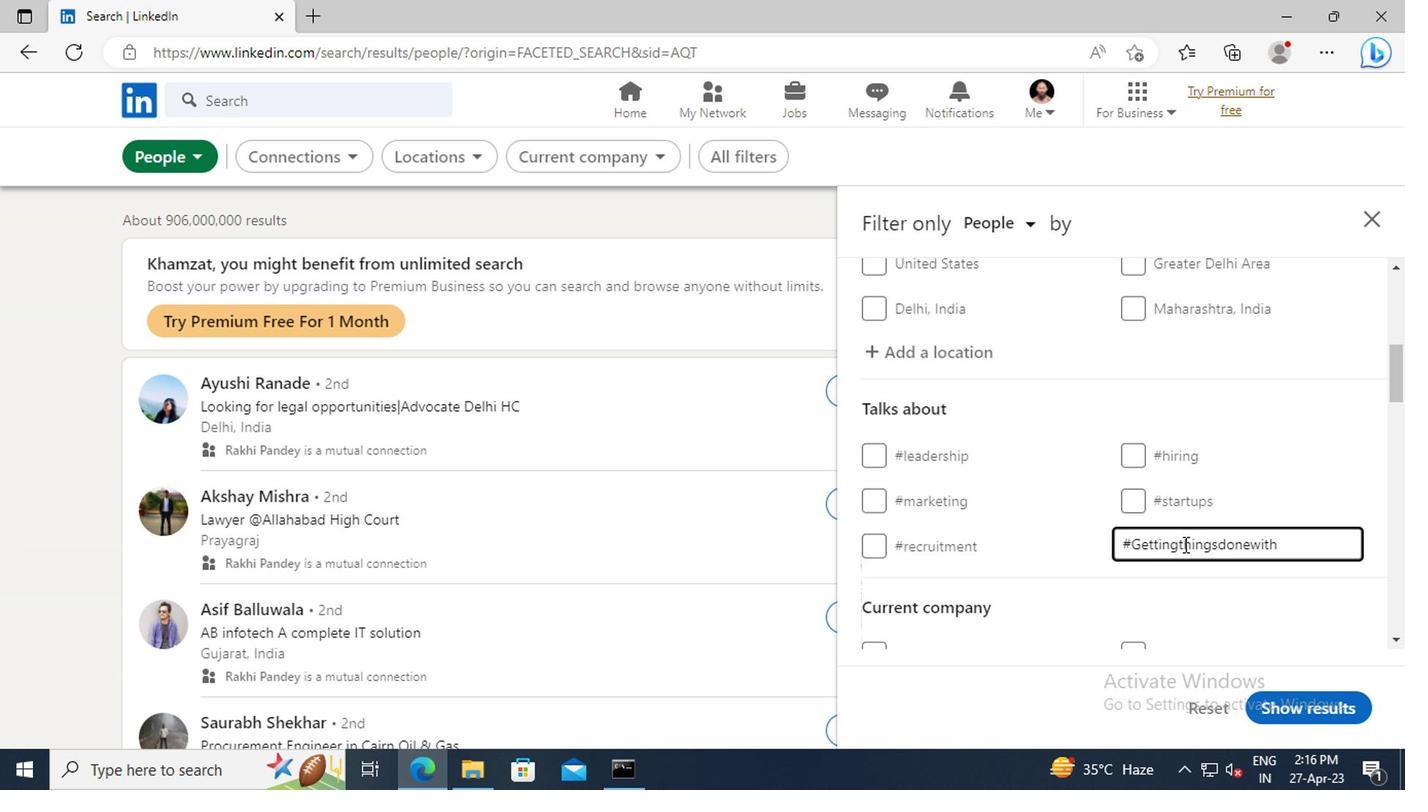 
Action: Mouse scrolled (985, 529) with delta (0, 0)
Screenshot: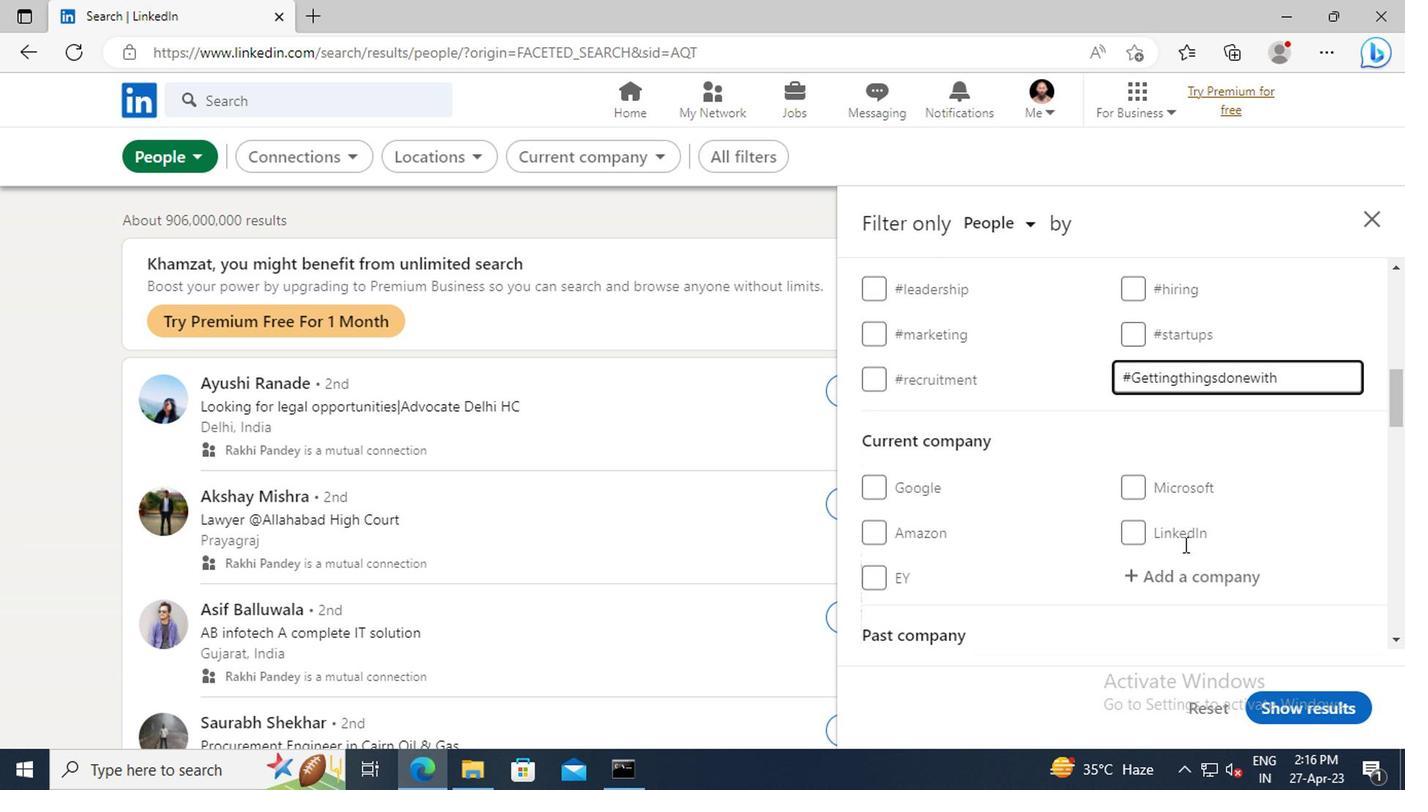 
Action: Mouse scrolled (985, 529) with delta (0, 0)
Screenshot: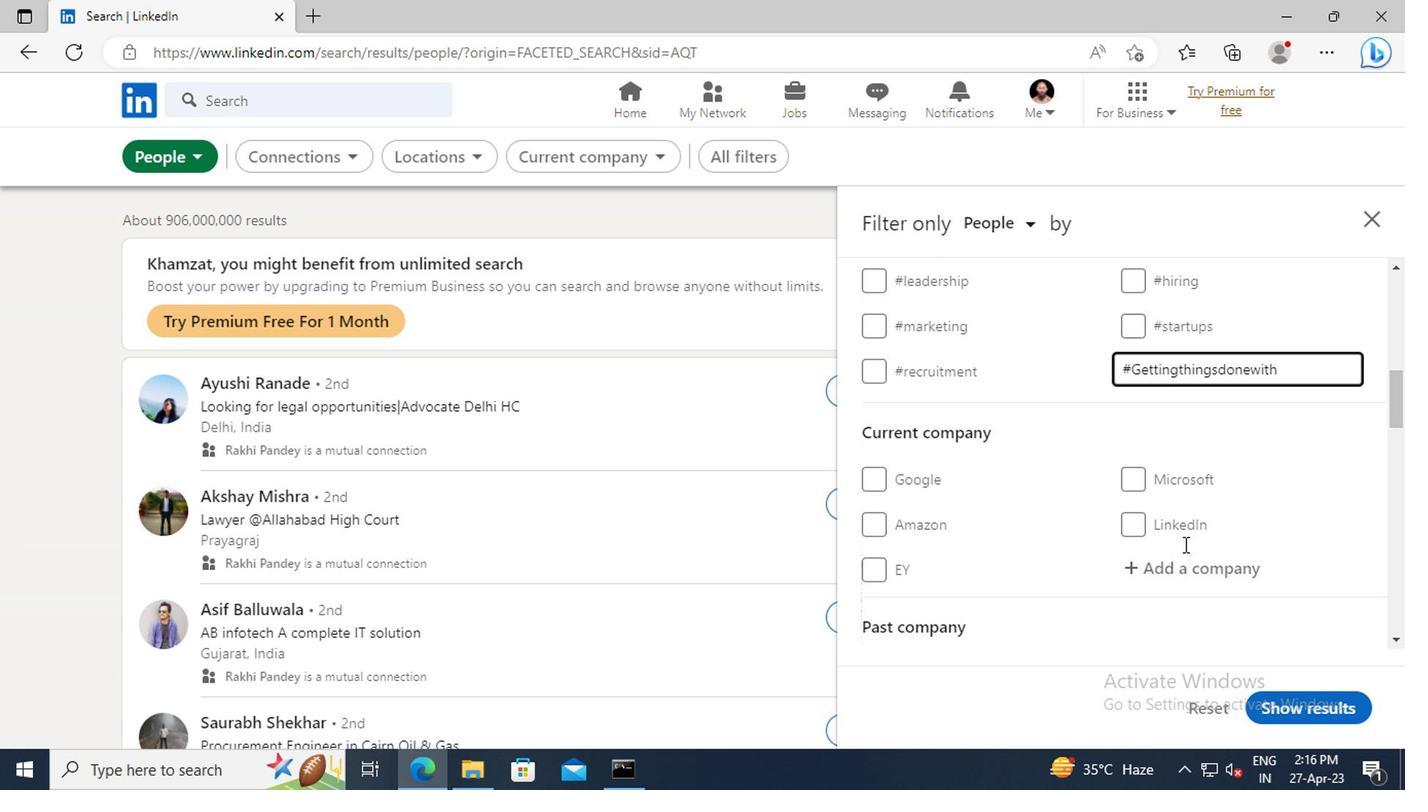 
Action: Mouse scrolled (985, 529) with delta (0, 0)
Screenshot: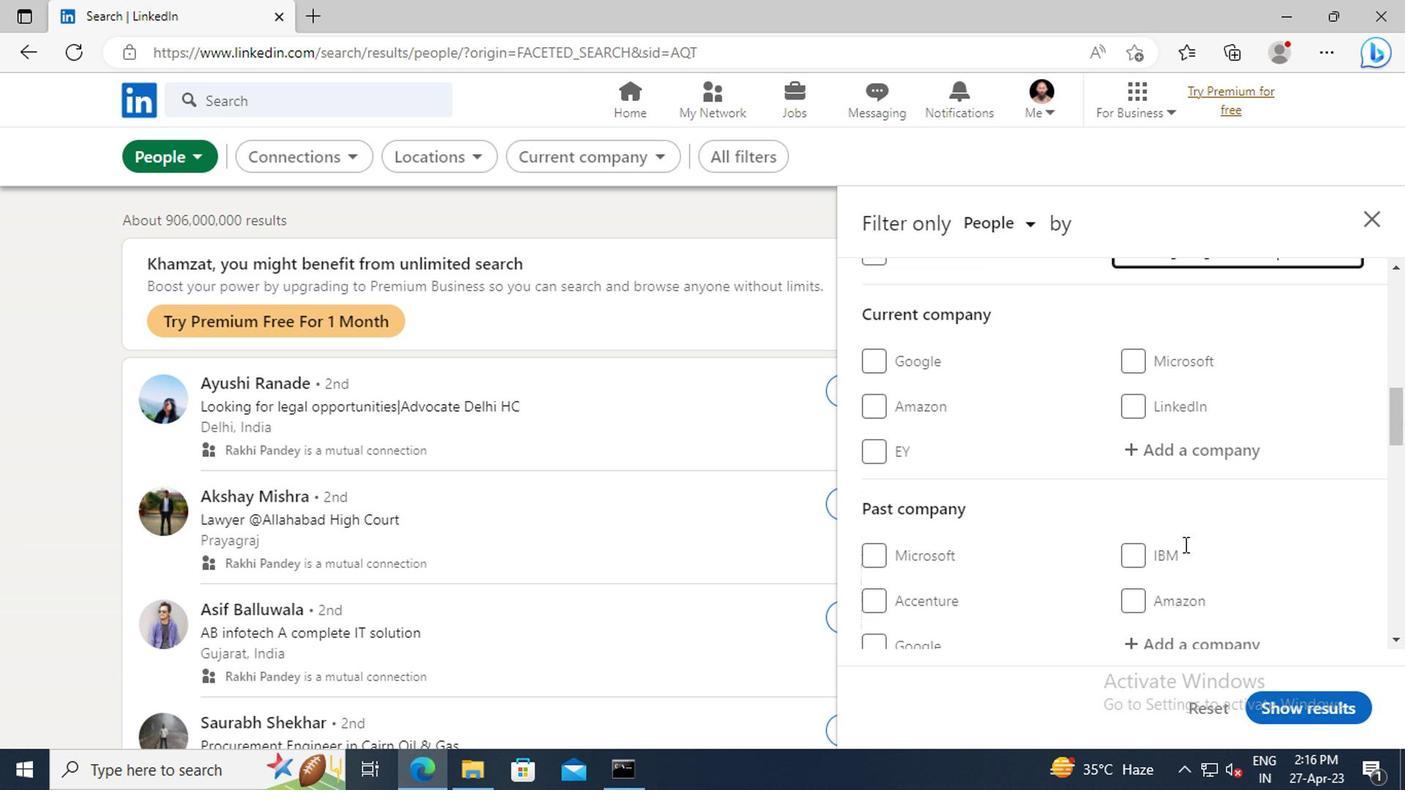 
Action: Mouse scrolled (985, 529) with delta (0, 0)
Screenshot: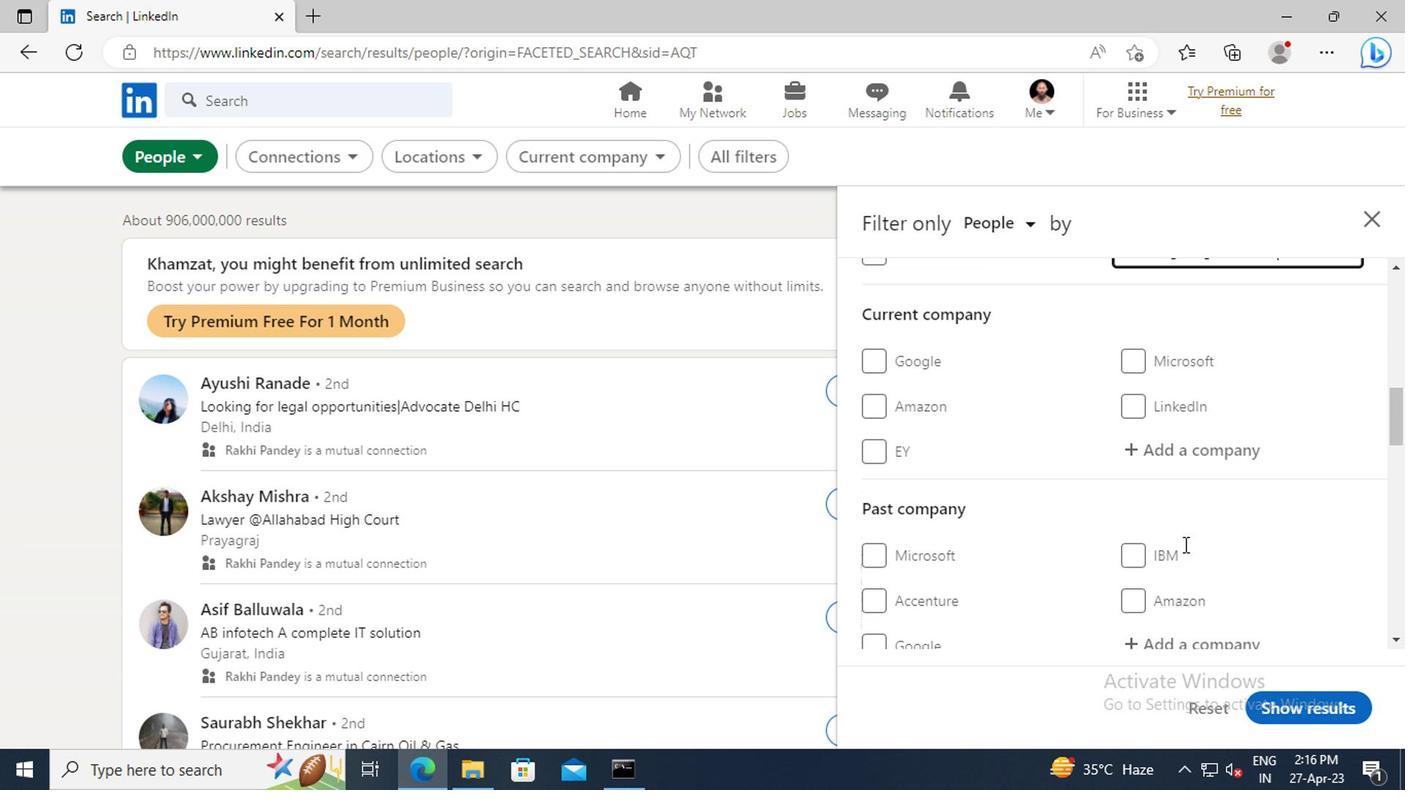 
Action: Mouse scrolled (985, 529) with delta (0, 0)
Screenshot: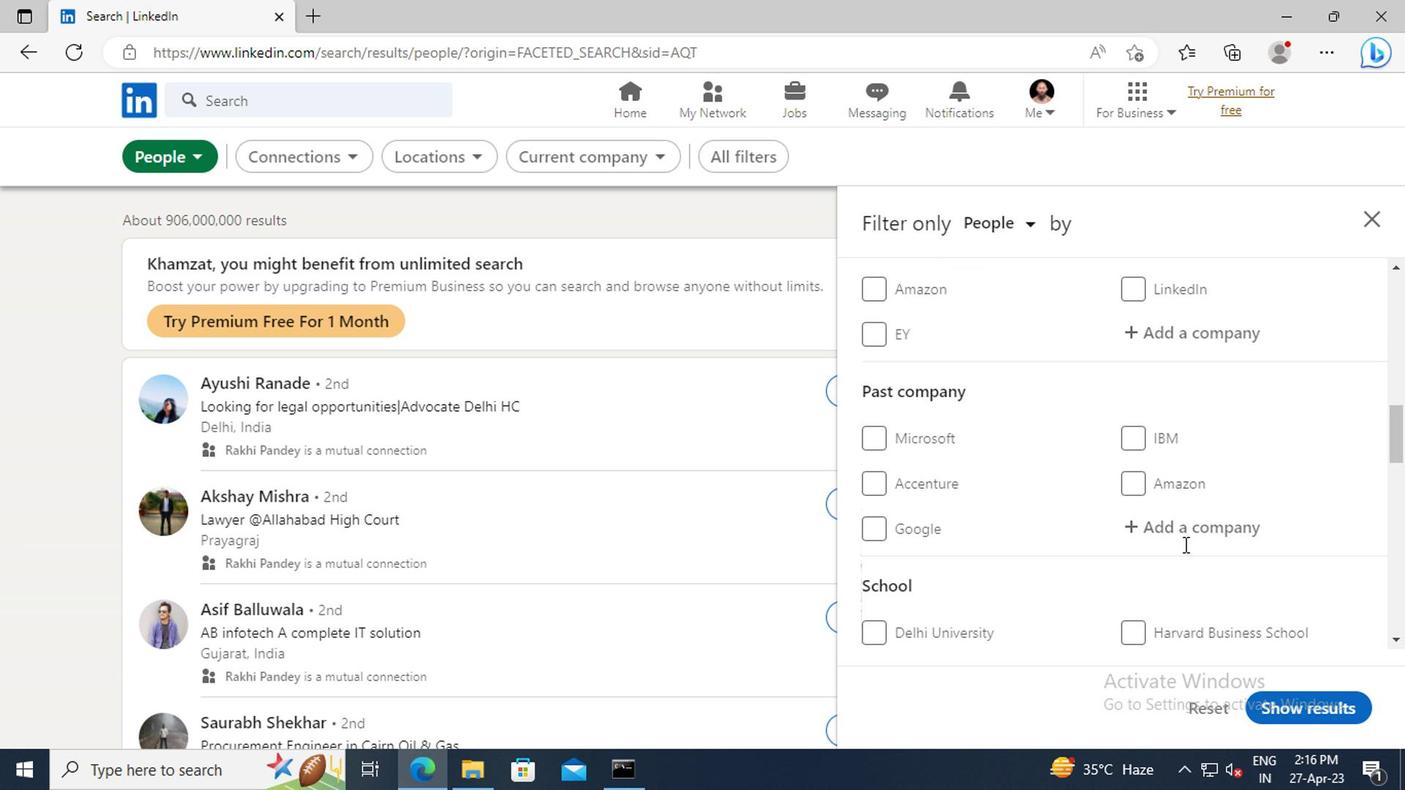 
Action: Mouse scrolled (985, 529) with delta (0, 0)
Screenshot: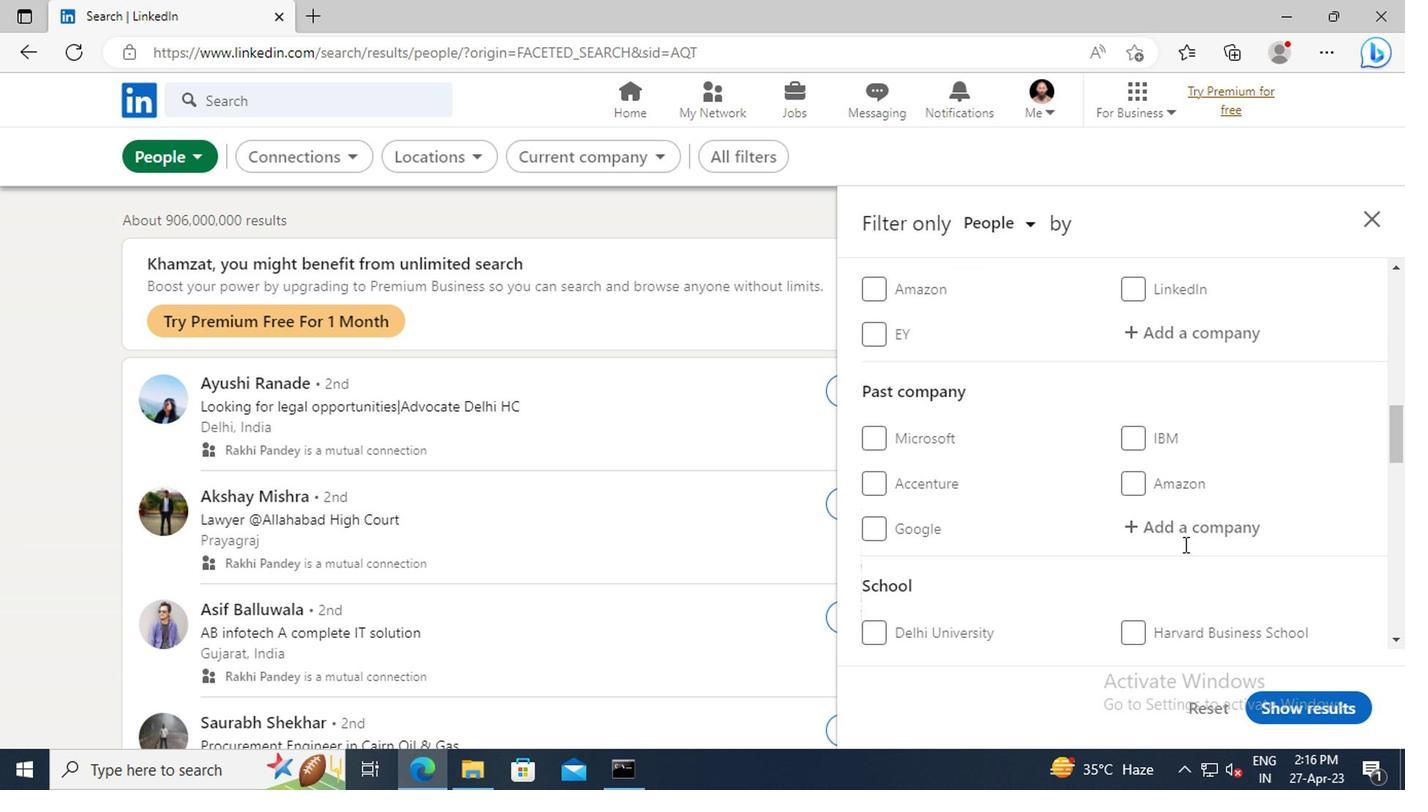 
Action: Mouse scrolled (985, 529) with delta (0, 0)
Screenshot: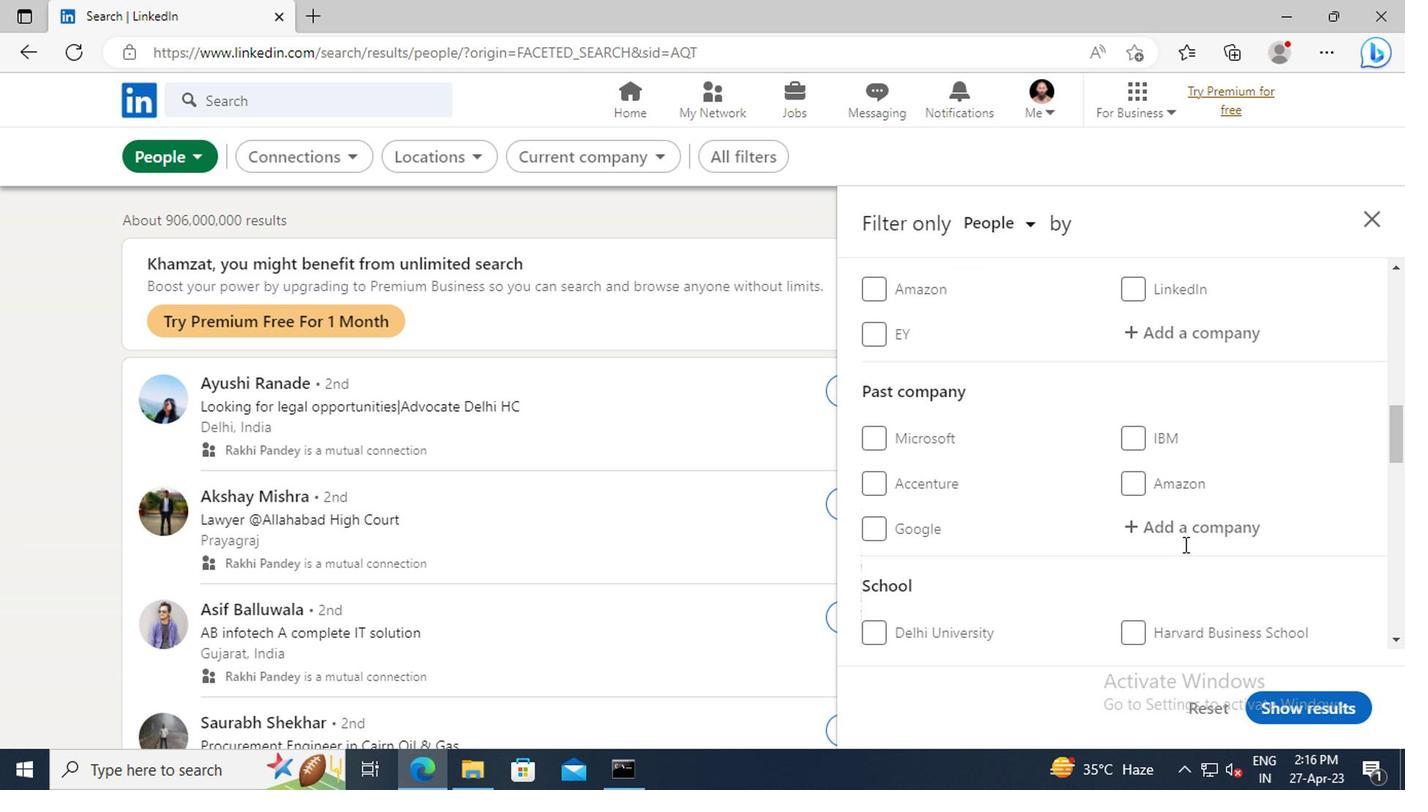 
Action: Mouse scrolled (985, 529) with delta (0, 0)
Screenshot: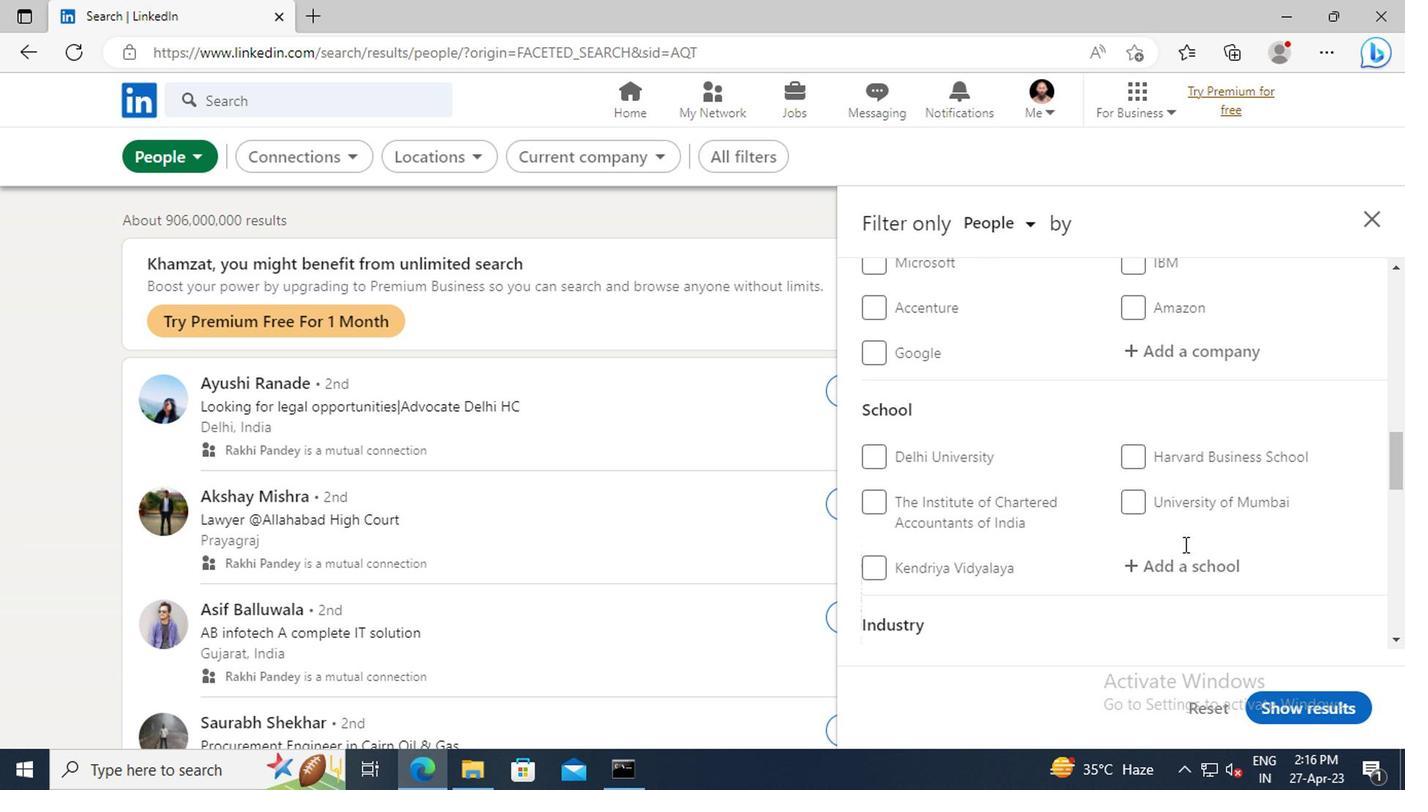 
Action: Mouse scrolled (985, 529) with delta (0, 0)
Screenshot: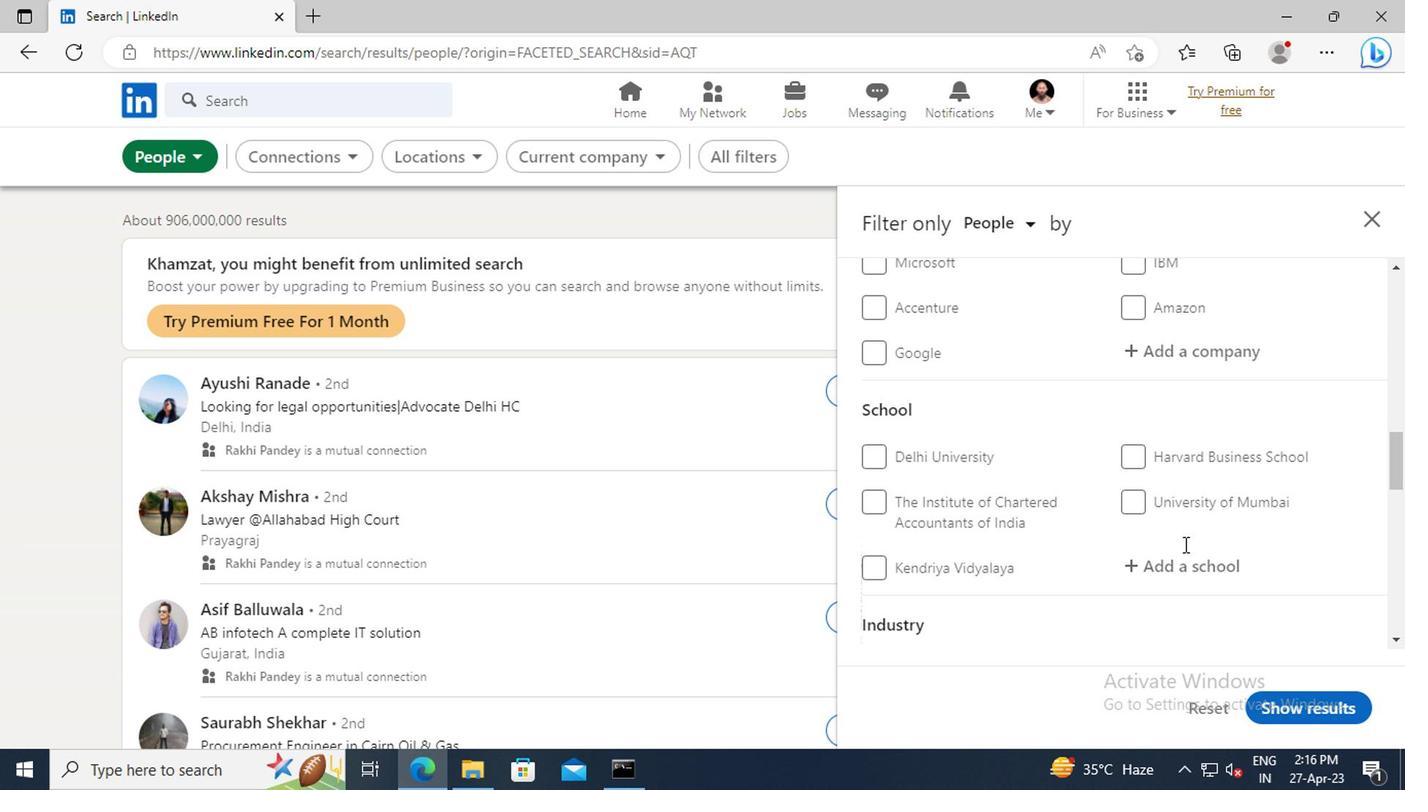 
Action: Mouse scrolled (985, 529) with delta (0, 0)
Screenshot: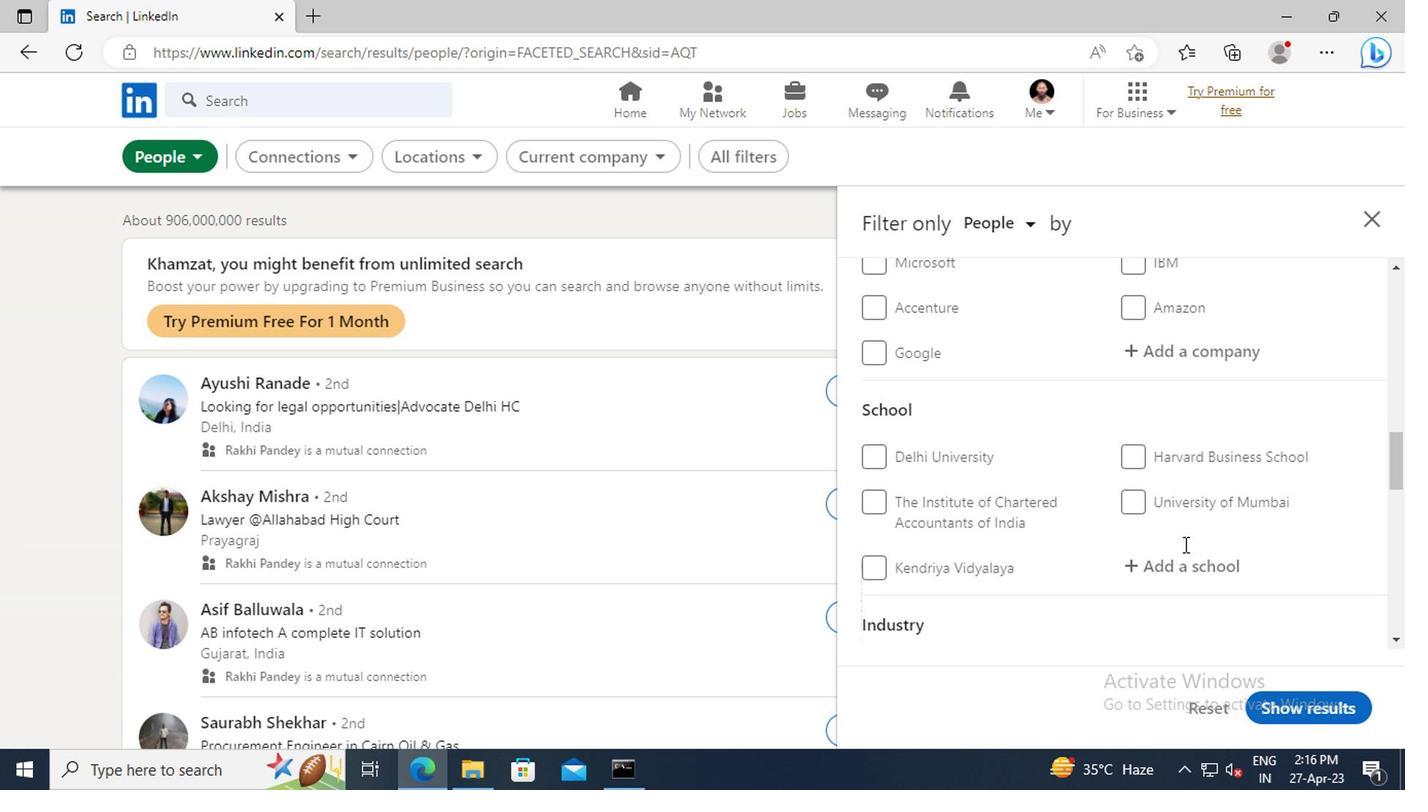 
Action: Mouse scrolled (985, 529) with delta (0, 0)
Screenshot: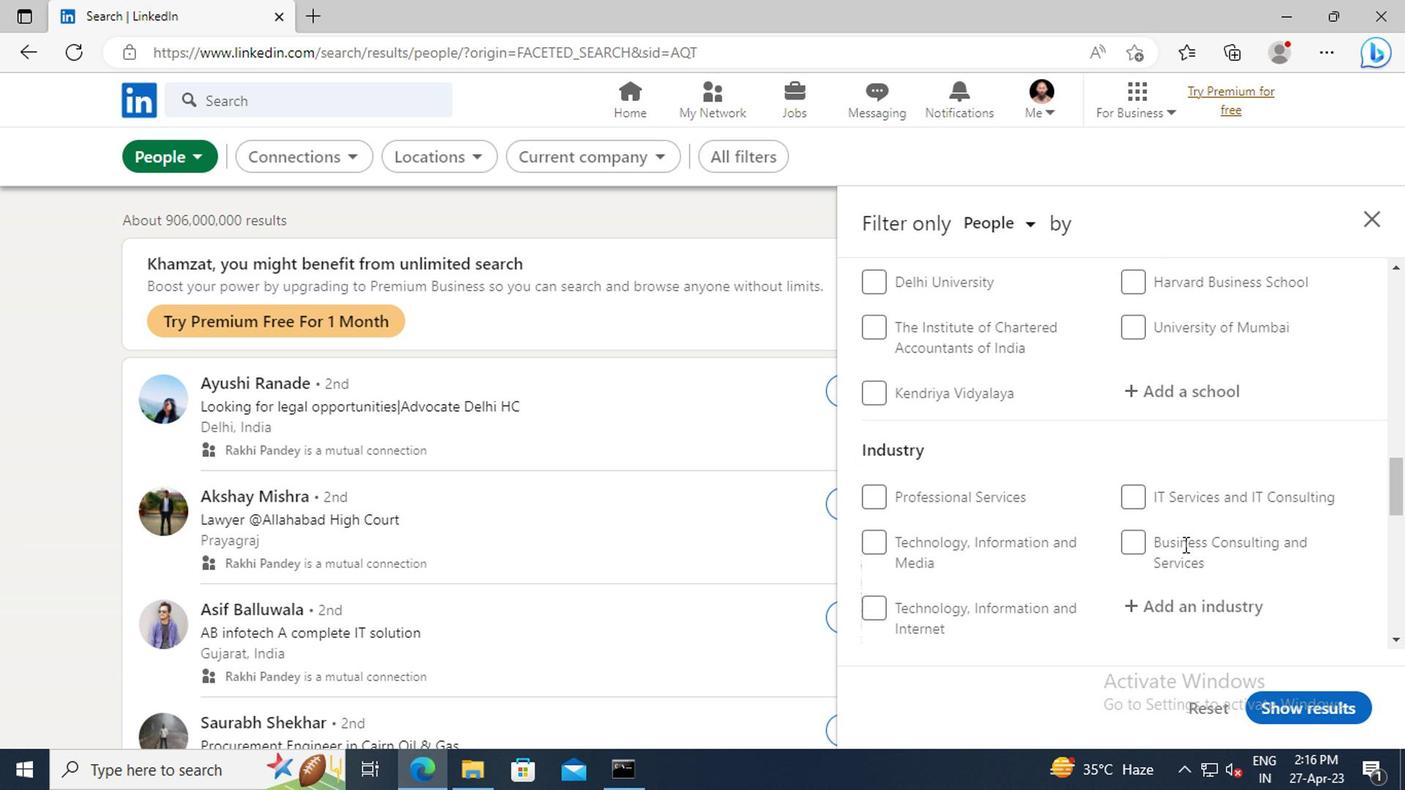 
Action: Mouse scrolled (985, 529) with delta (0, 0)
Screenshot: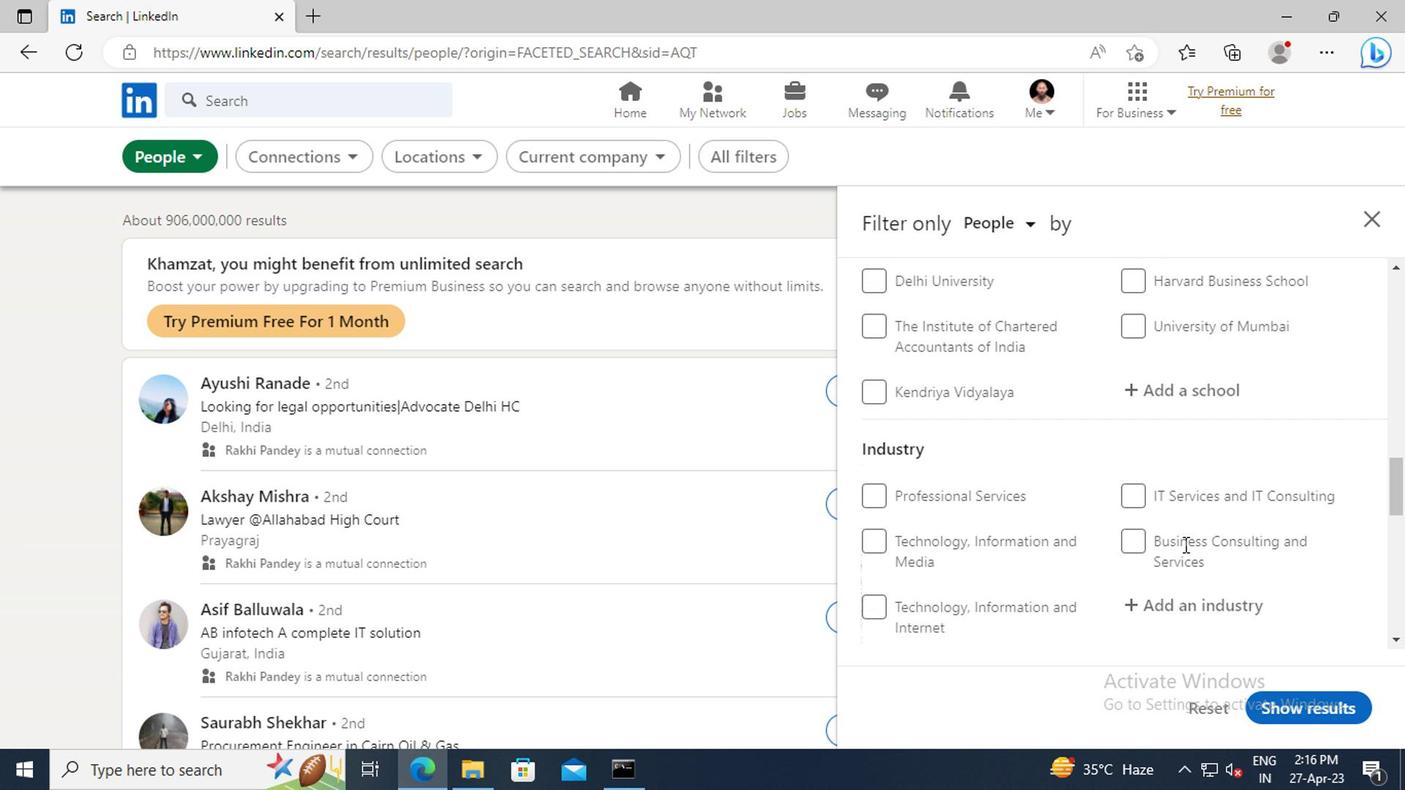 
Action: Mouse scrolled (985, 529) with delta (0, 0)
Screenshot: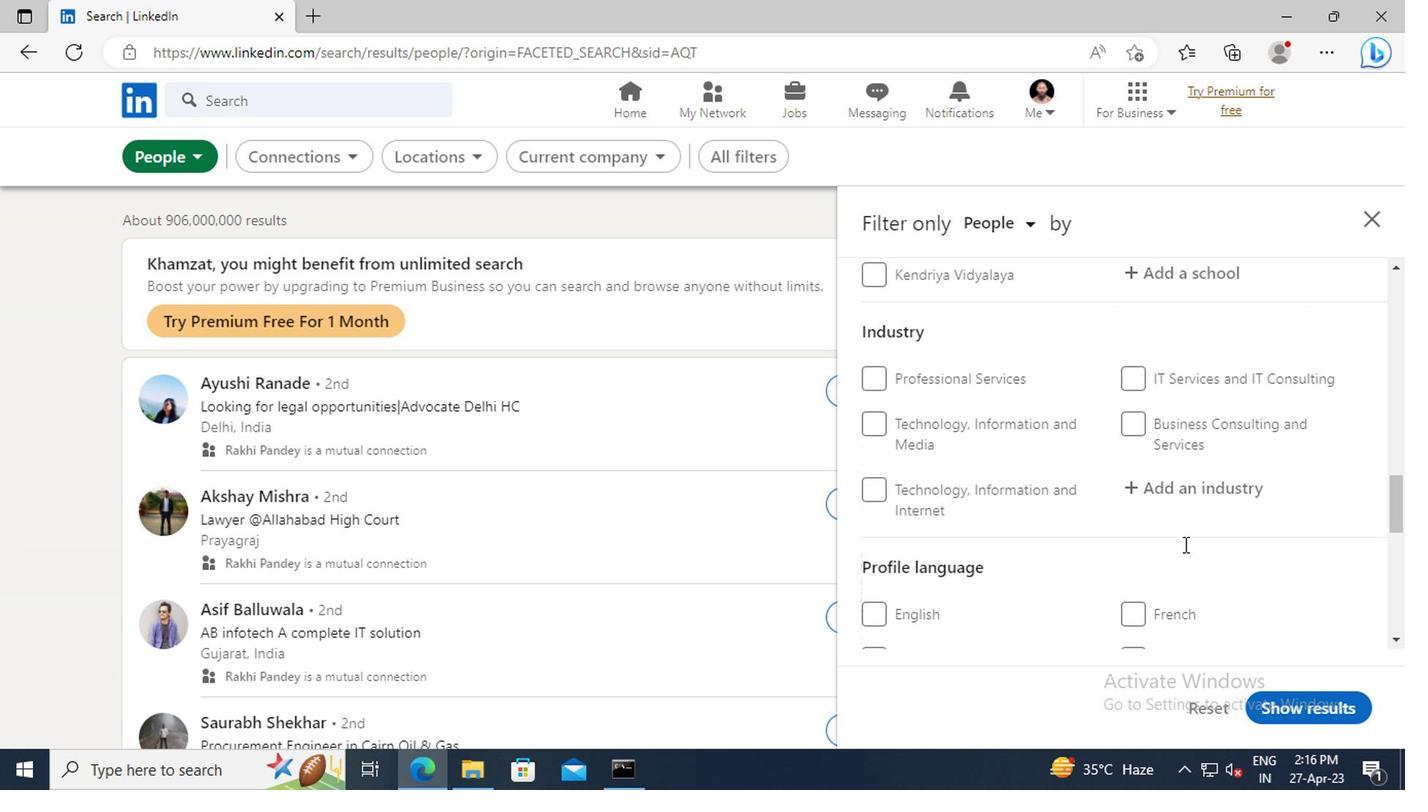 
Action: Mouse scrolled (985, 529) with delta (0, 0)
Screenshot: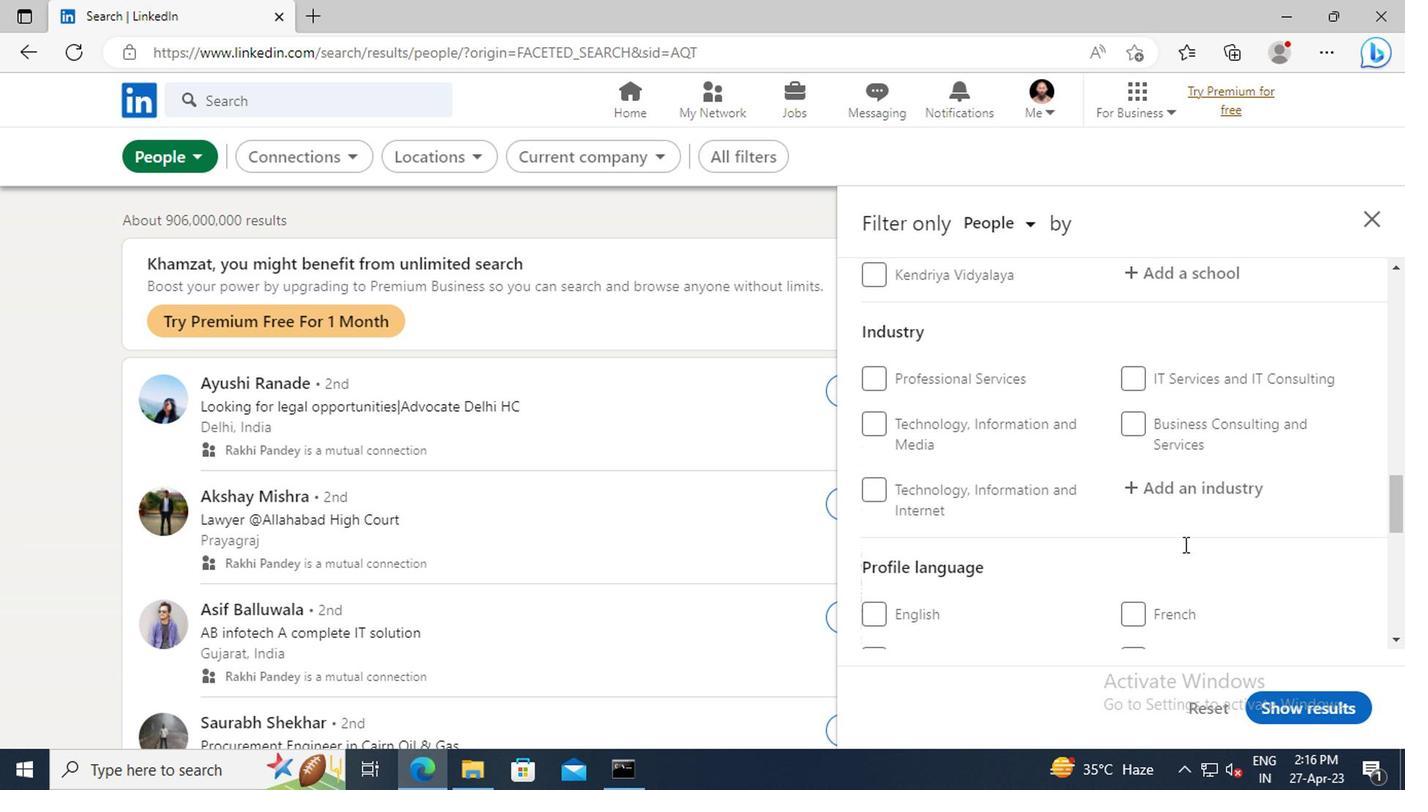 
Action: Mouse scrolled (985, 529) with delta (0, 0)
Screenshot: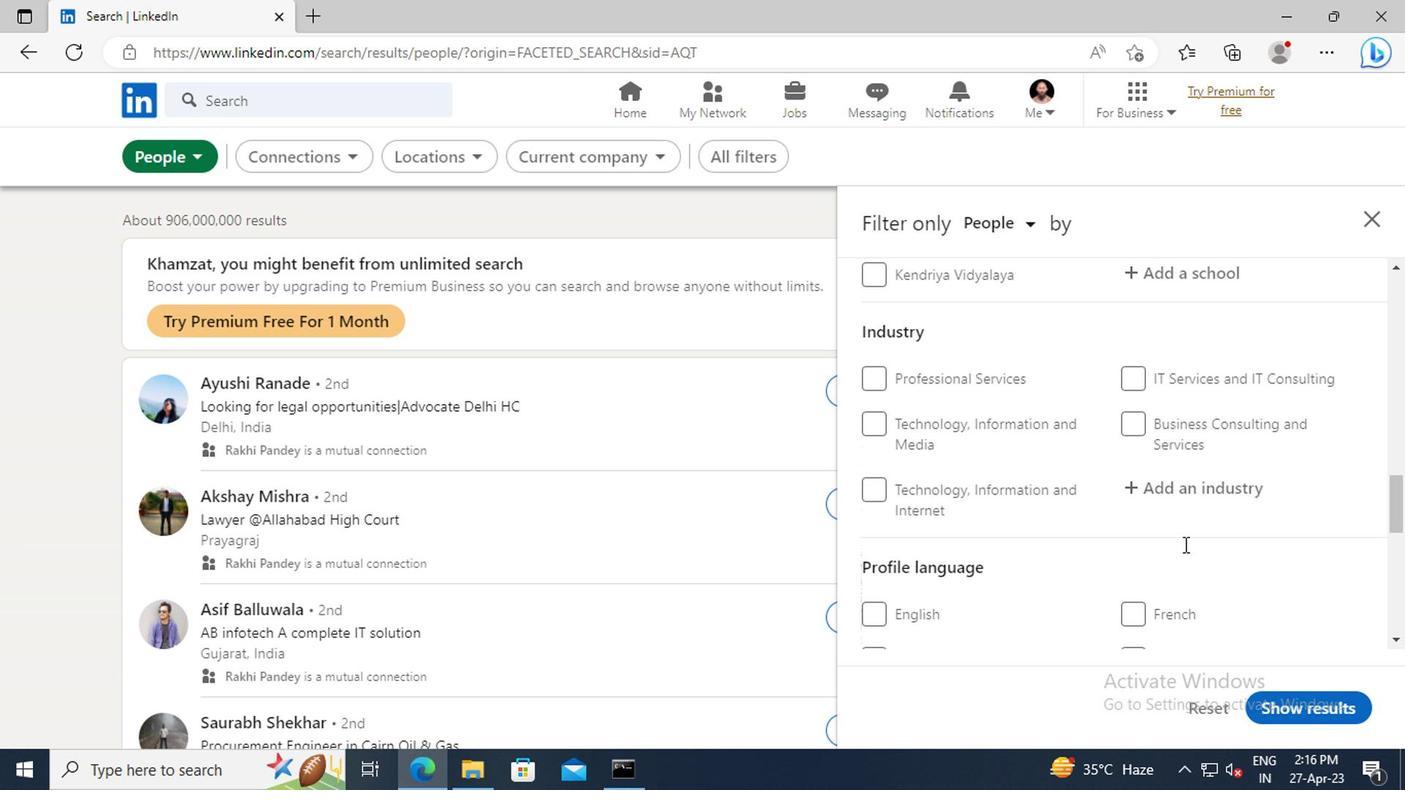 
Action: Mouse moved to (767, 461)
Screenshot: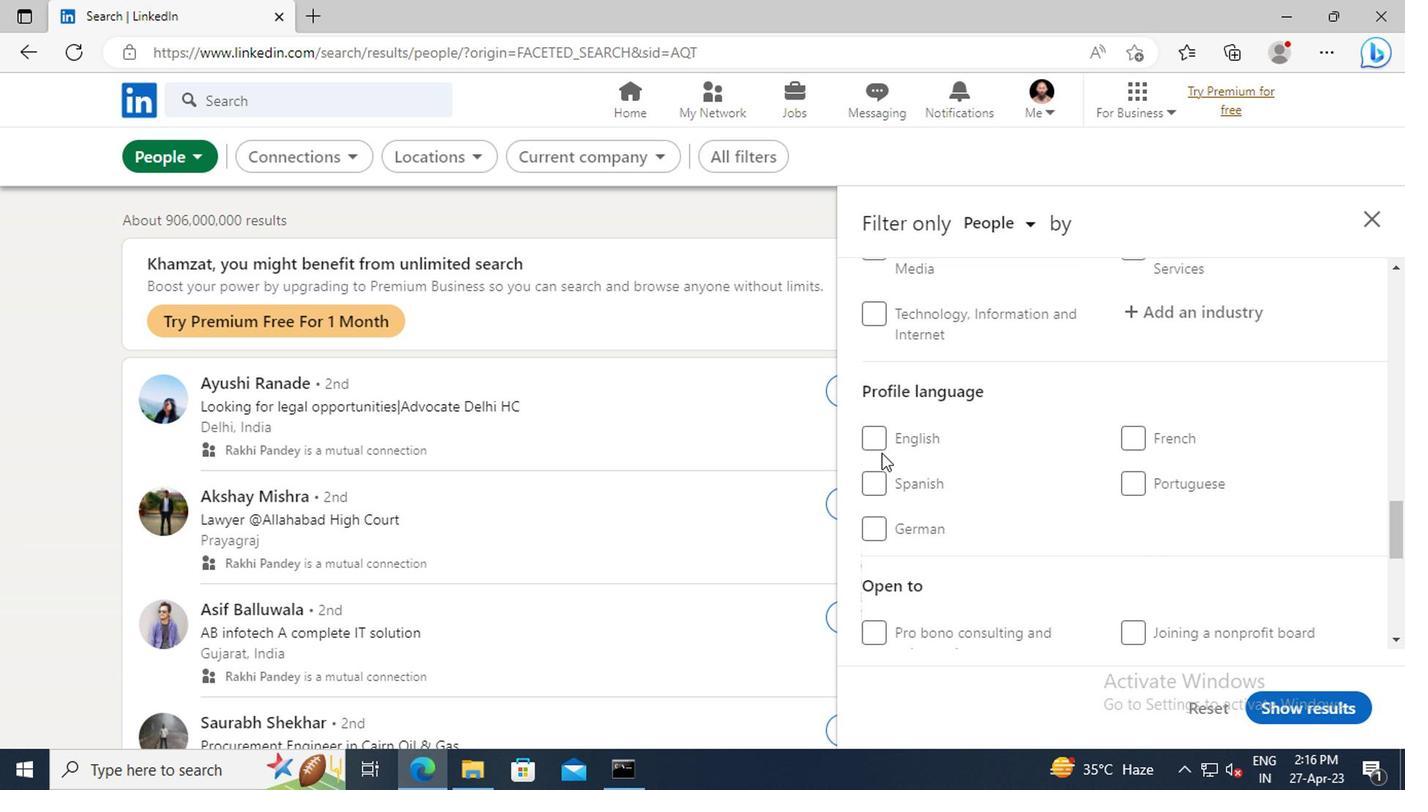 
Action: Mouse pressed left at (767, 461)
Screenshot: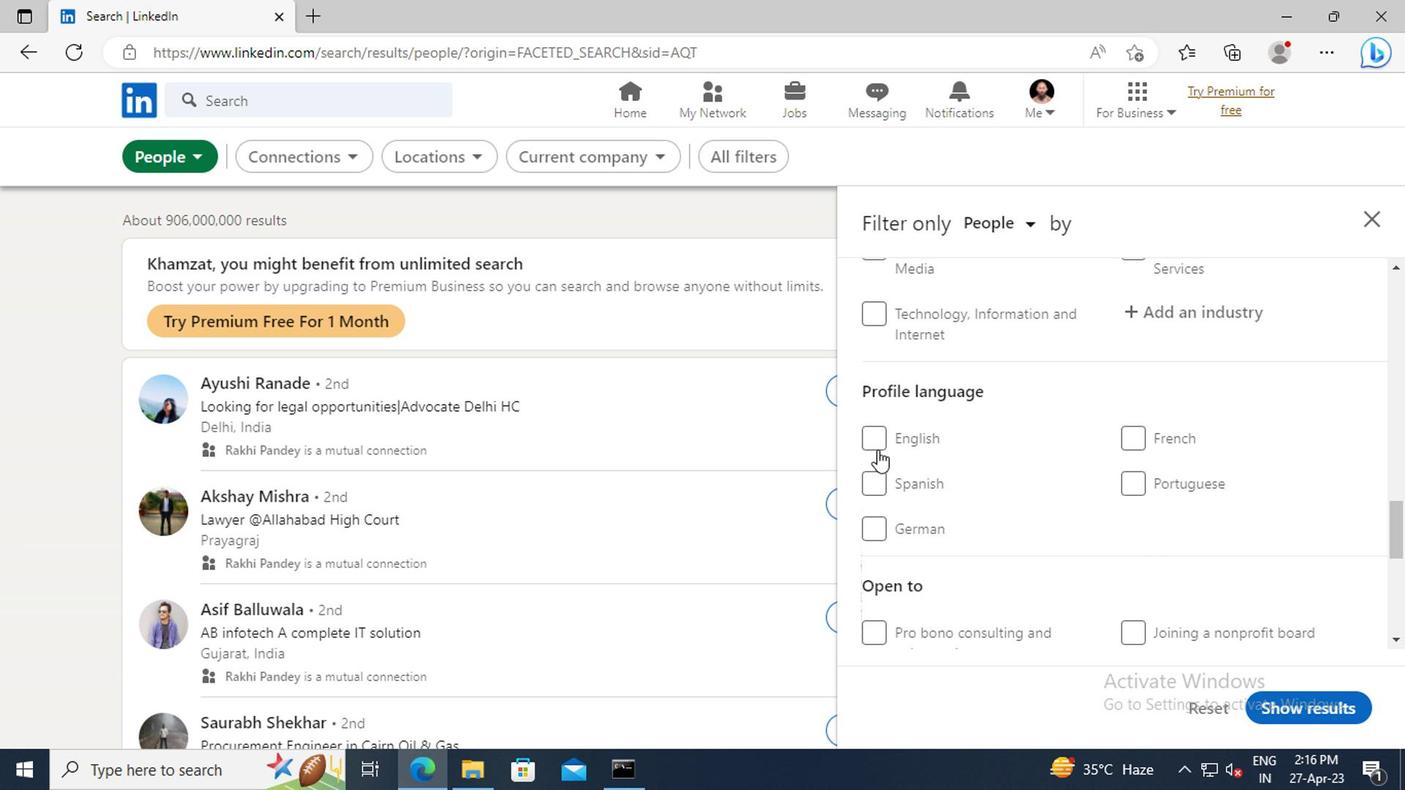 
Action: Mouse moved to (903, 478)
Screenshot: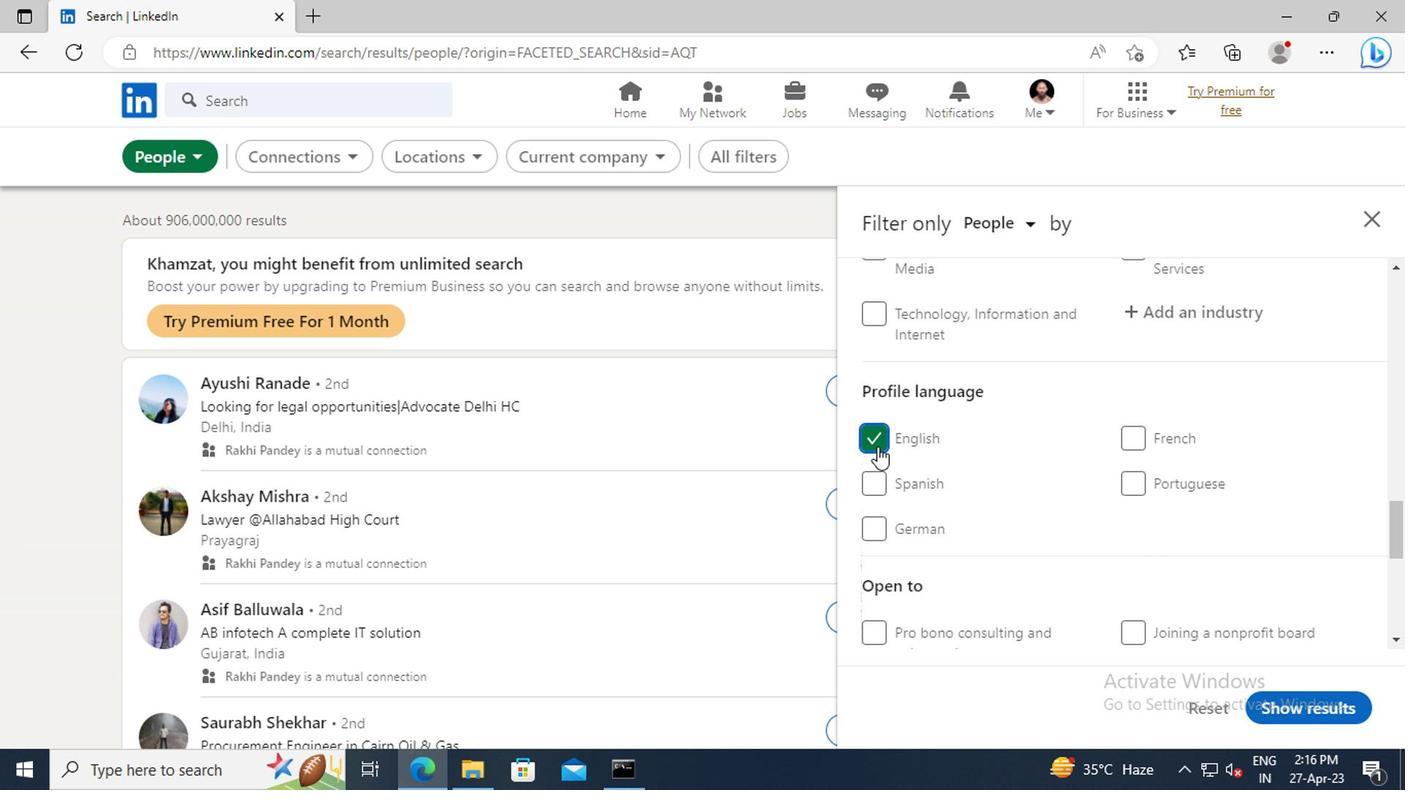 
Action: Mouse scrolled (903, 479) with delta (0, 0)
Screenshot: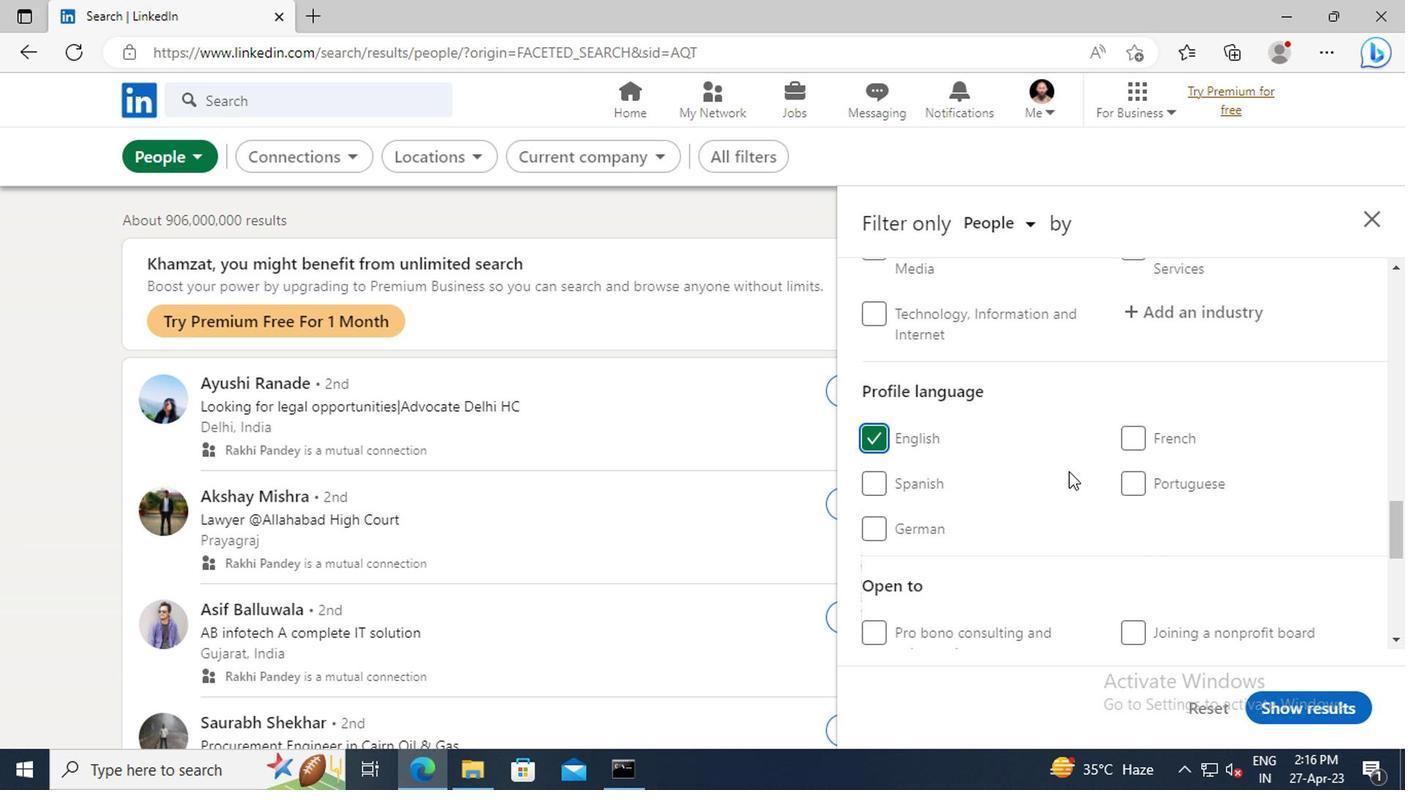 
Action: Mouse scrolled (903, 479) with delta (0, 0)
Screenshot: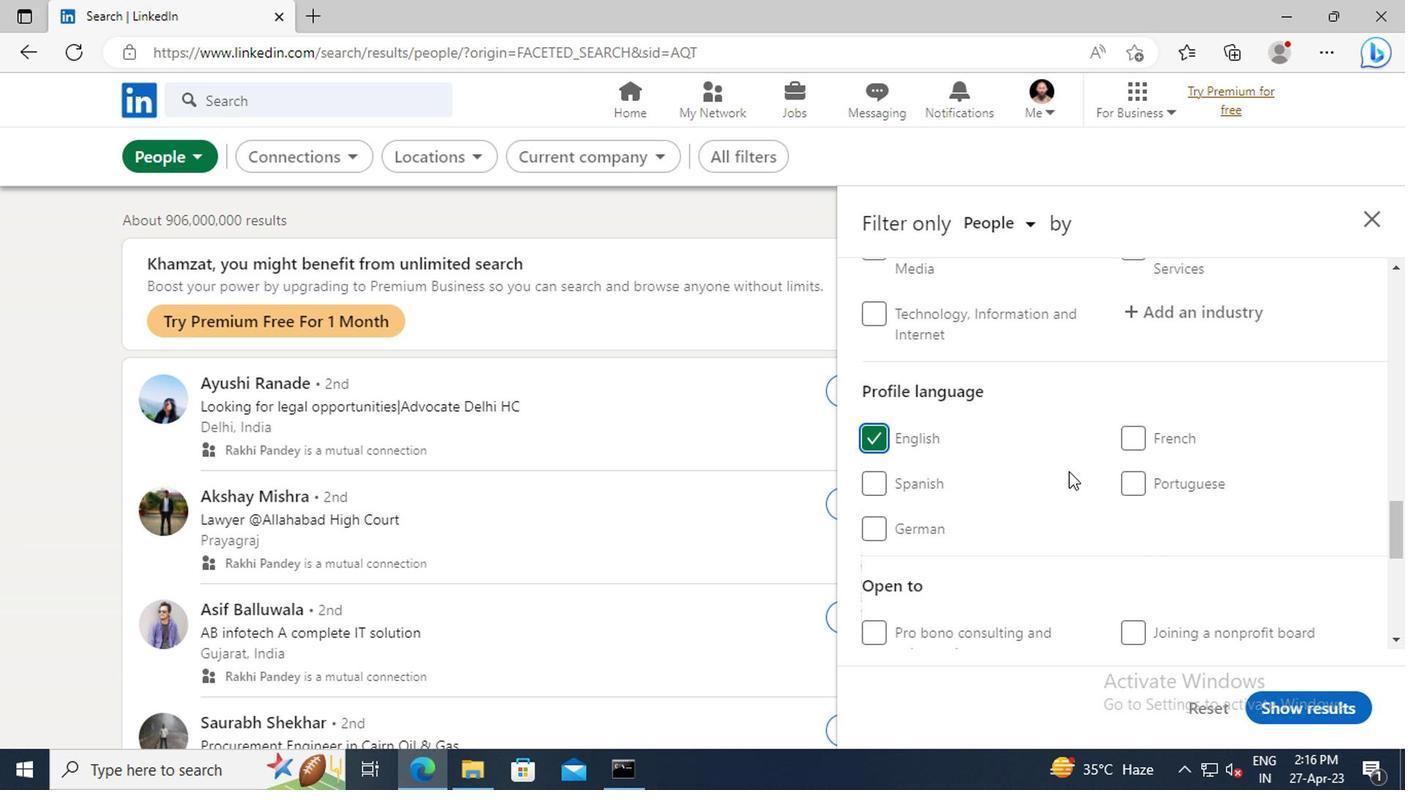 
Action: Mouse scrolled (903, 479) with delta (0, 0)
Screenshot: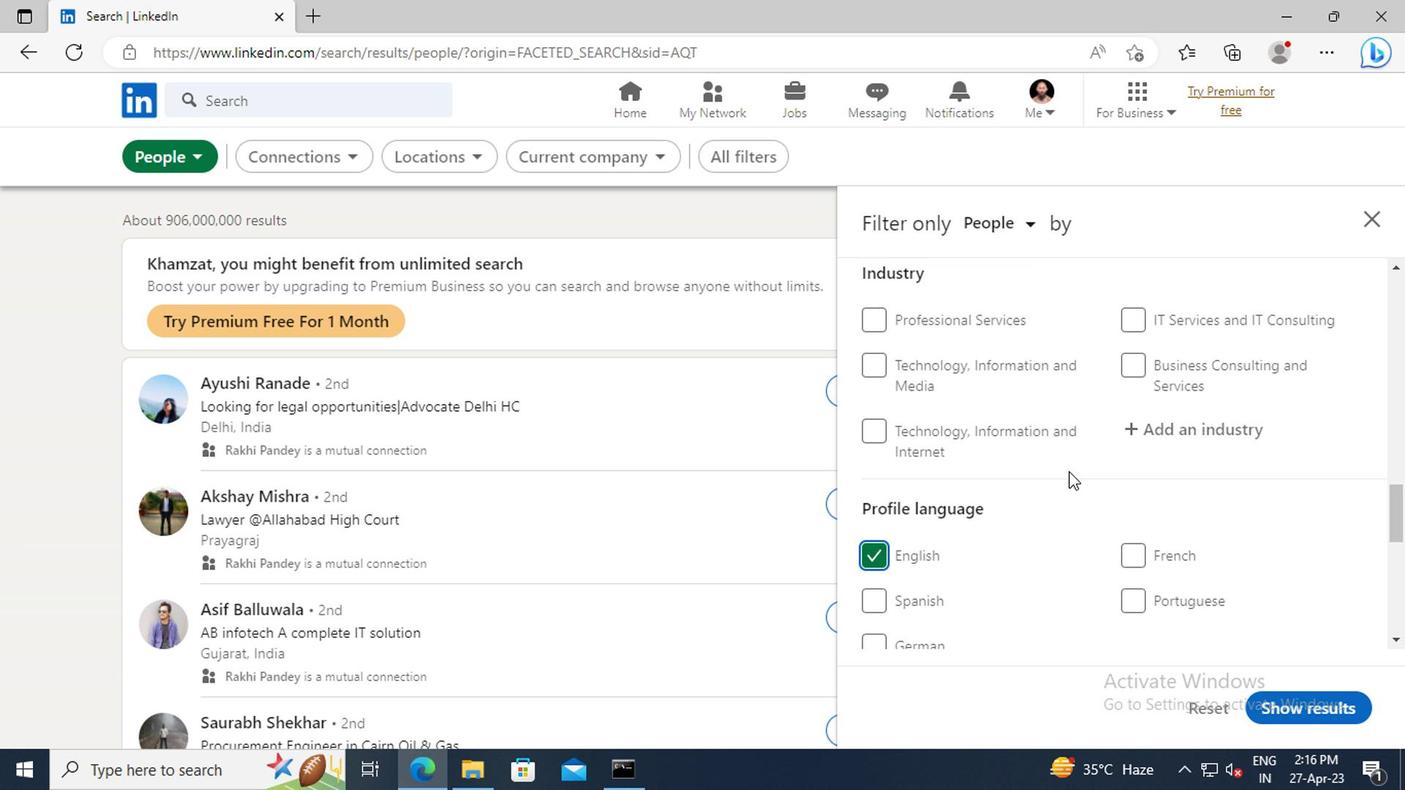 
Action: Mouse scrolled (903, 479) with delta (0, 0)
Screenshot: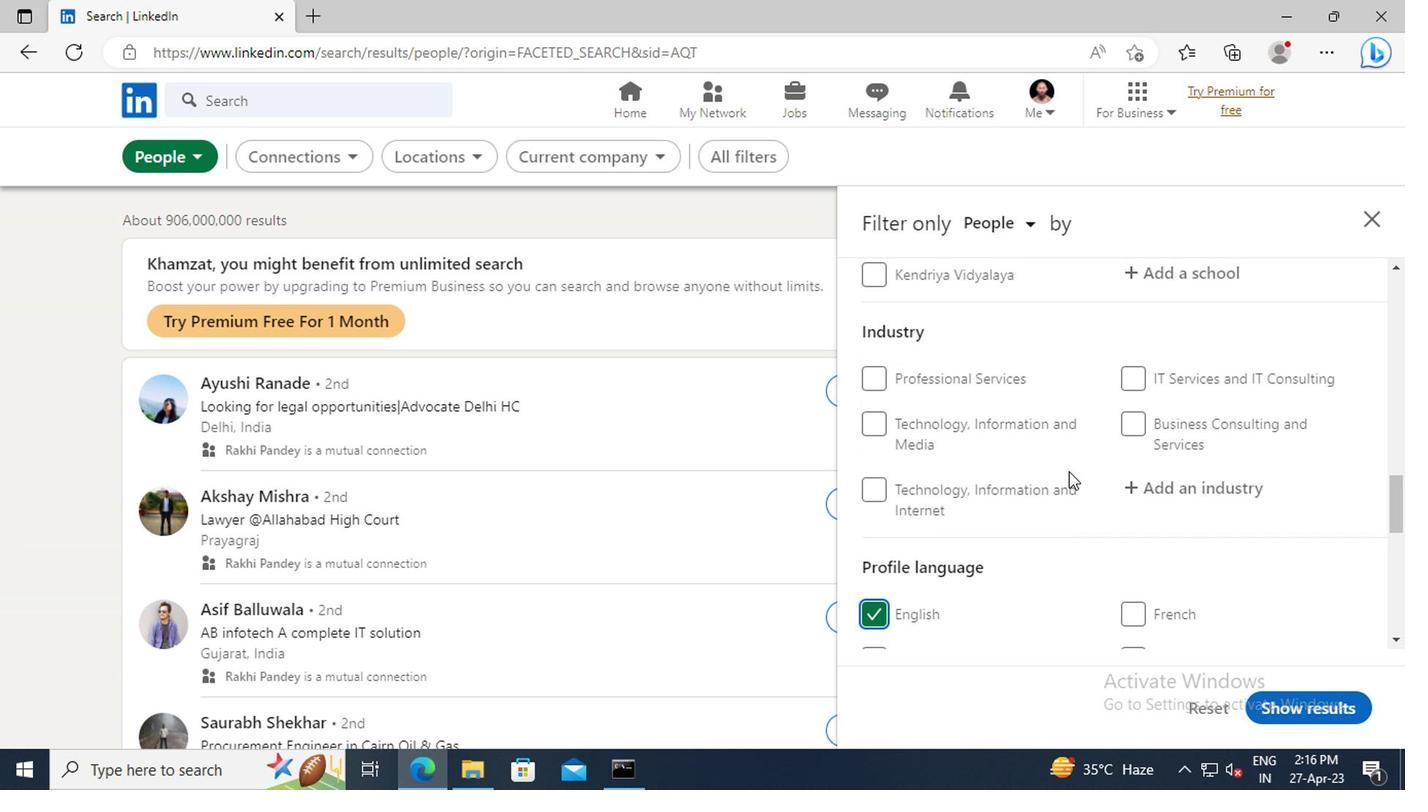 
Action: Mouse scrolled (903, 479) with delta (0, 0)
Screenshot: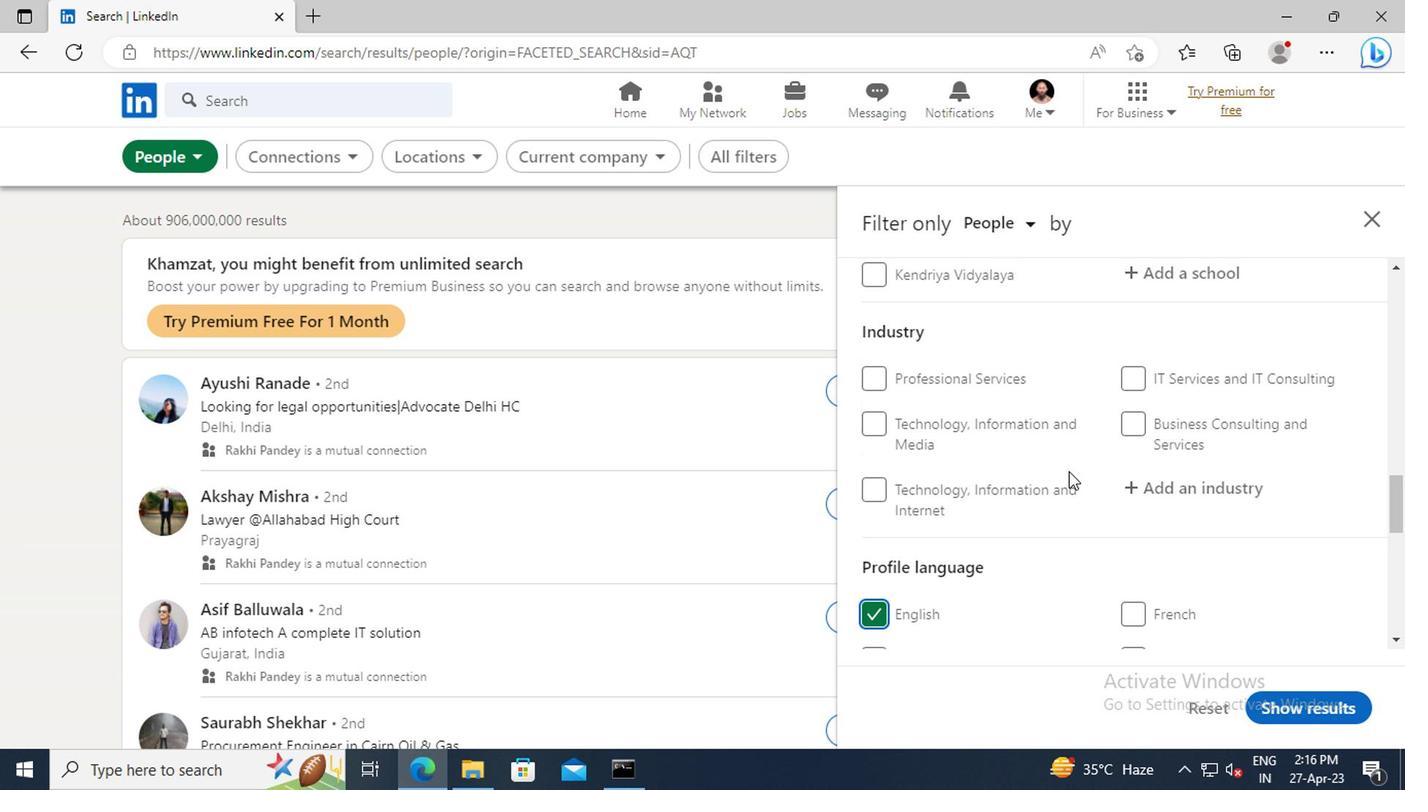 
Action: Mouse scrolled (903, 479) with delta (0, 0)
Screenshot: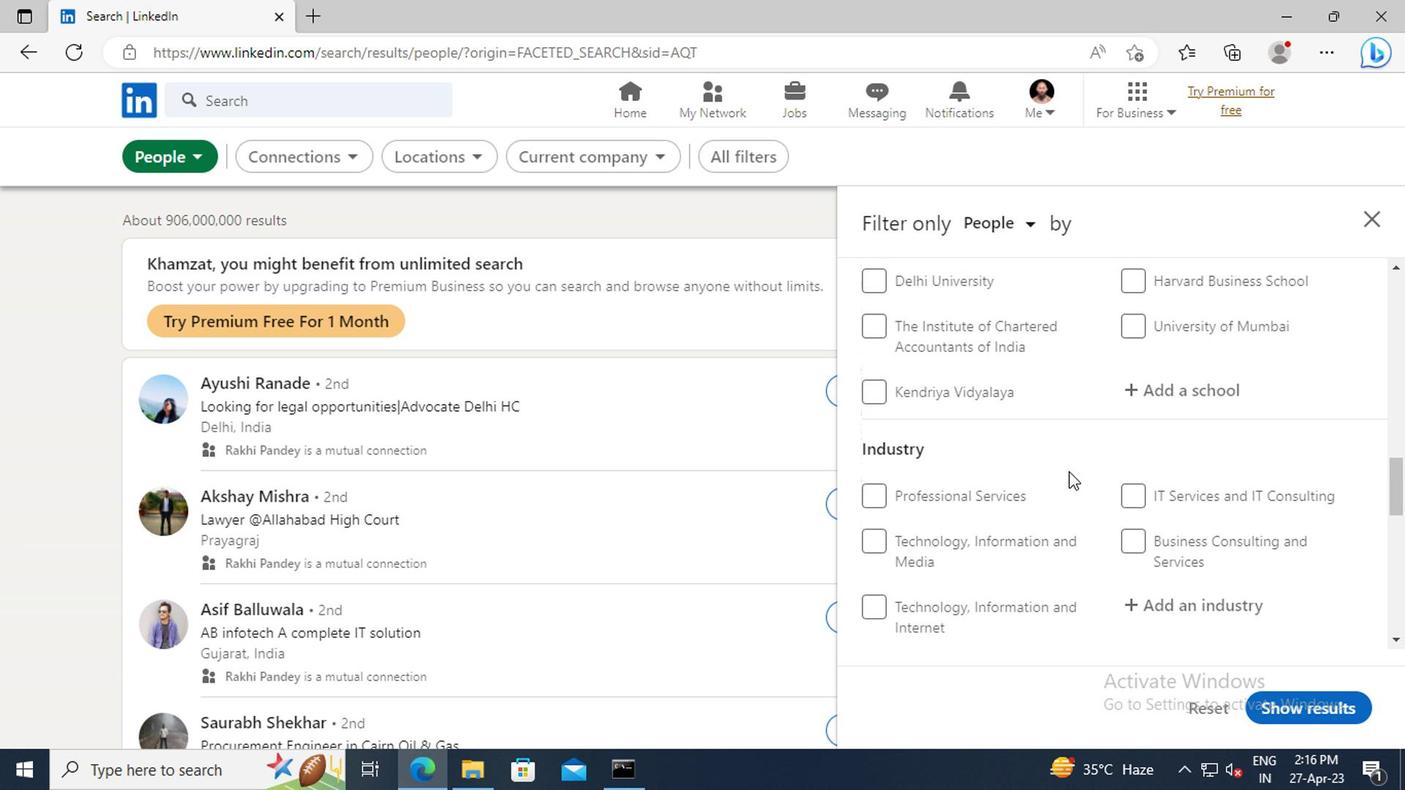 
Action: Mouse scrolled (903, 479) with delta (0, 0)
Screenshot: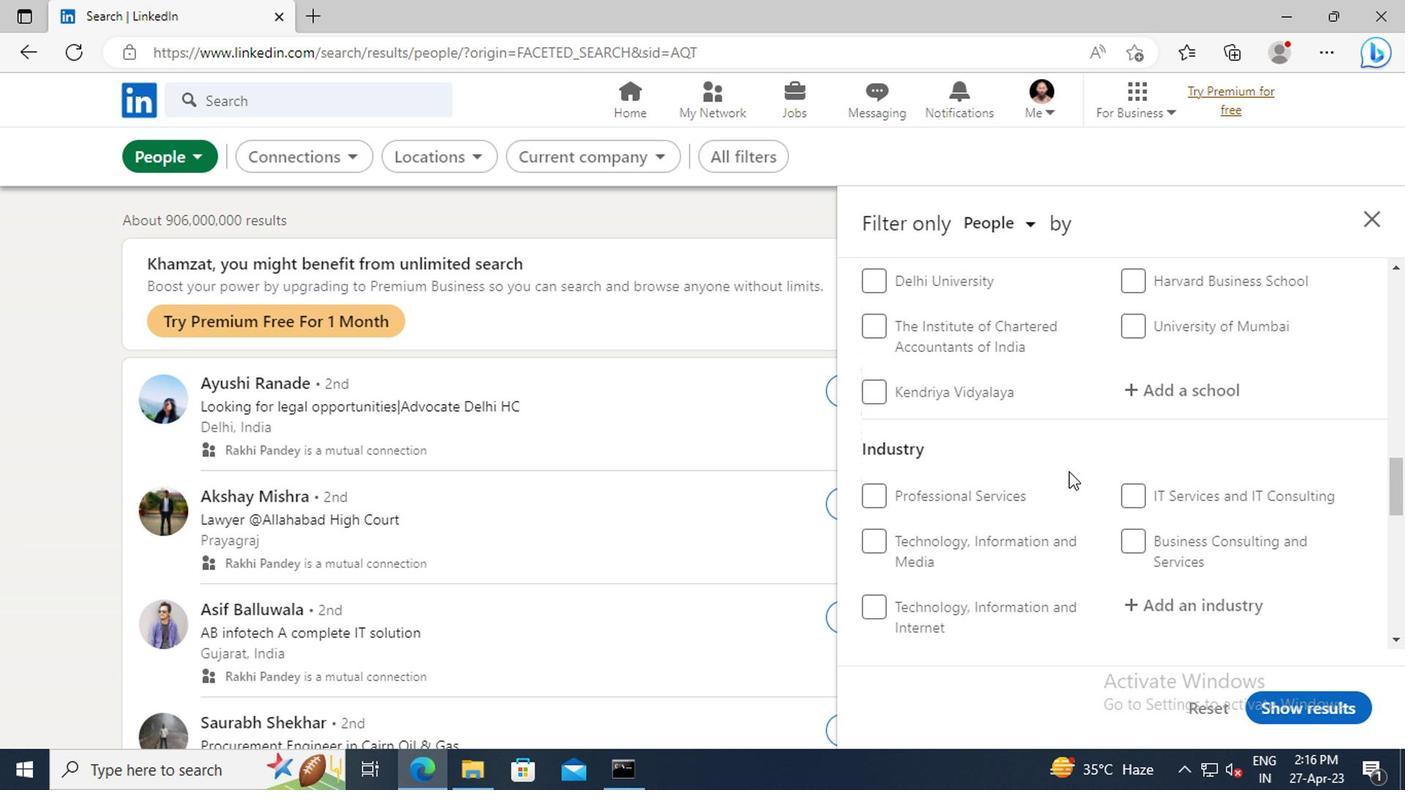 
Action: Mouse scrolled (903, 479) with delta (0, 0)
Screenshot: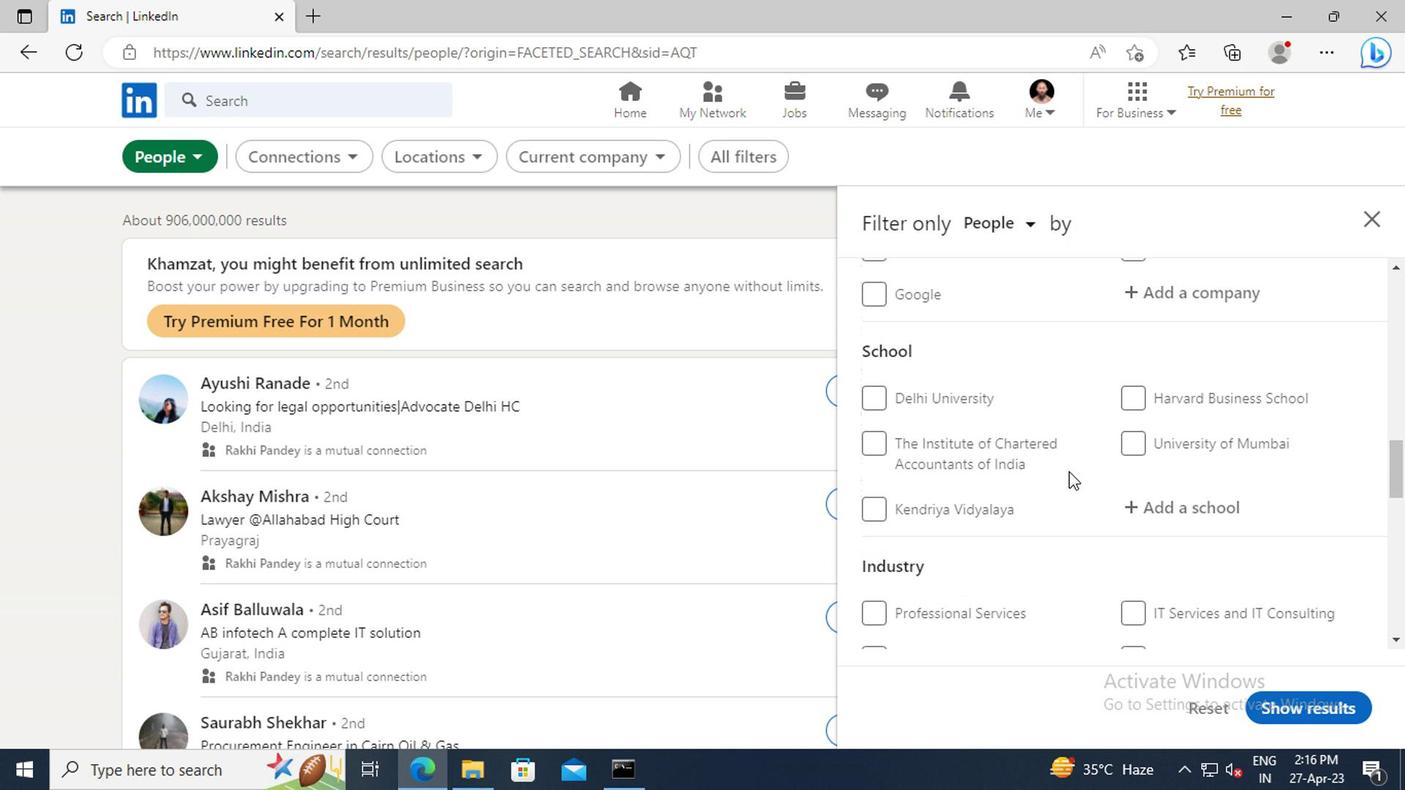 
Action: Mouse scrolled (903, 479) with delta (0, 0)
Screenshot: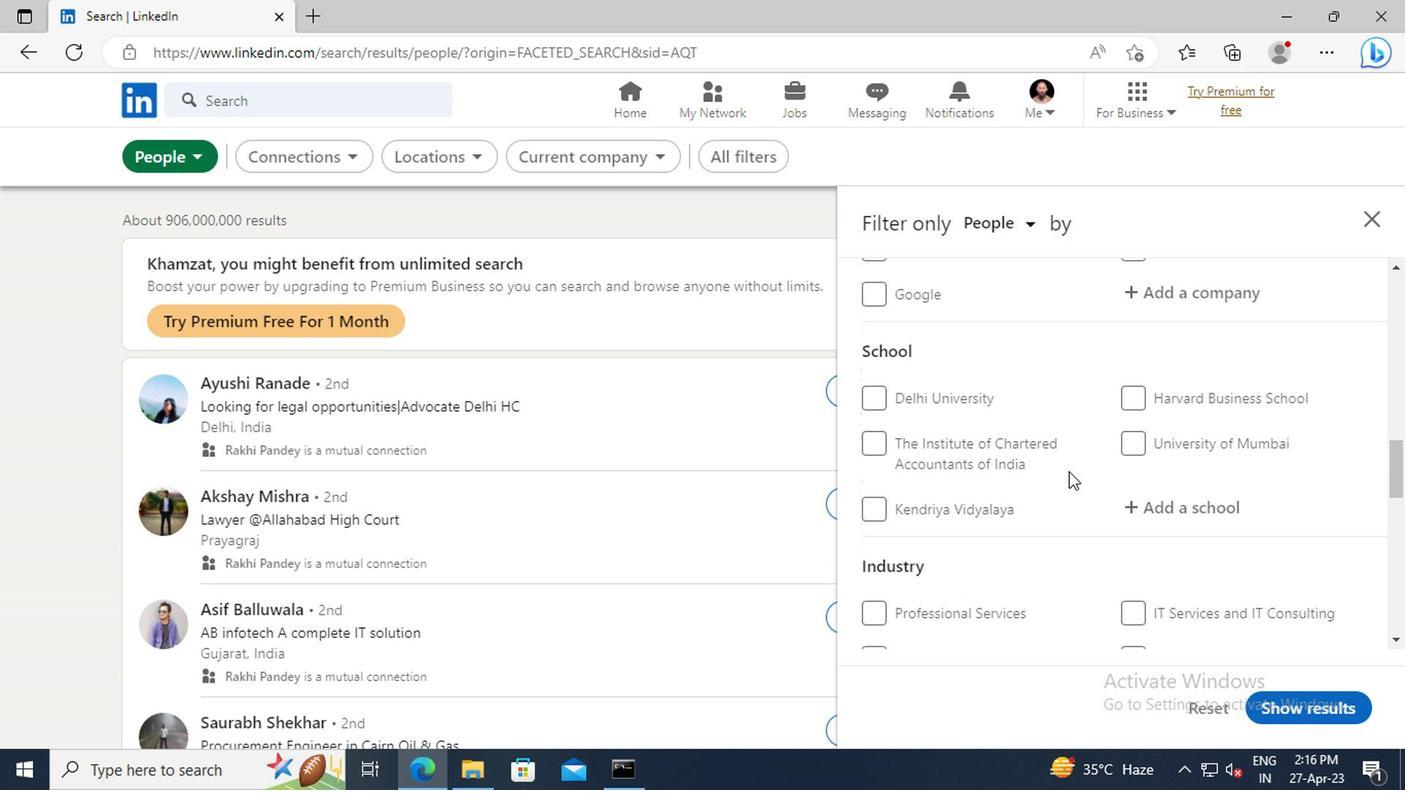 
Action: Mouse scrolled (903, 479) with delta (0, 0)
Screenshot: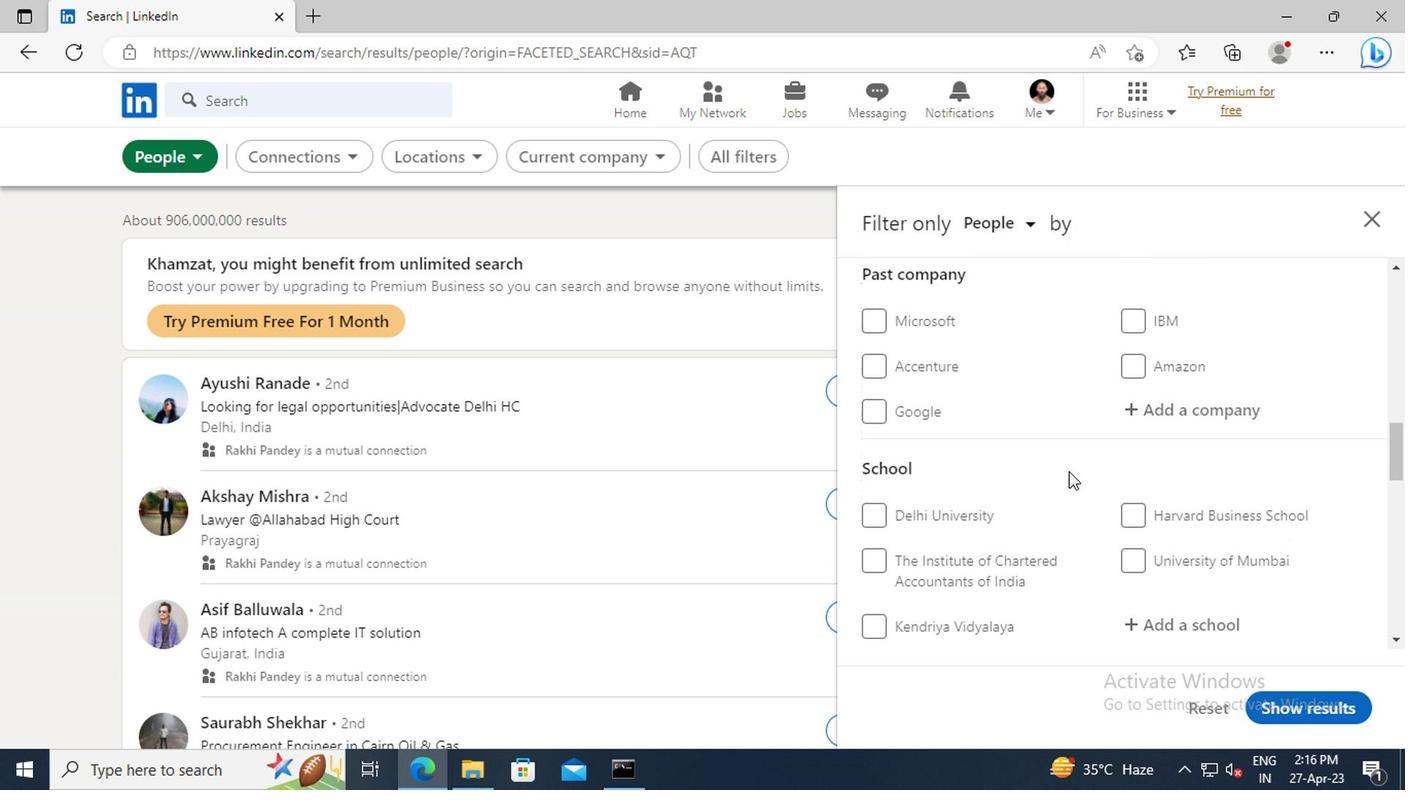 
Action: Mouse scrolled (903, 479) with delta (0, 0)
Screenshot: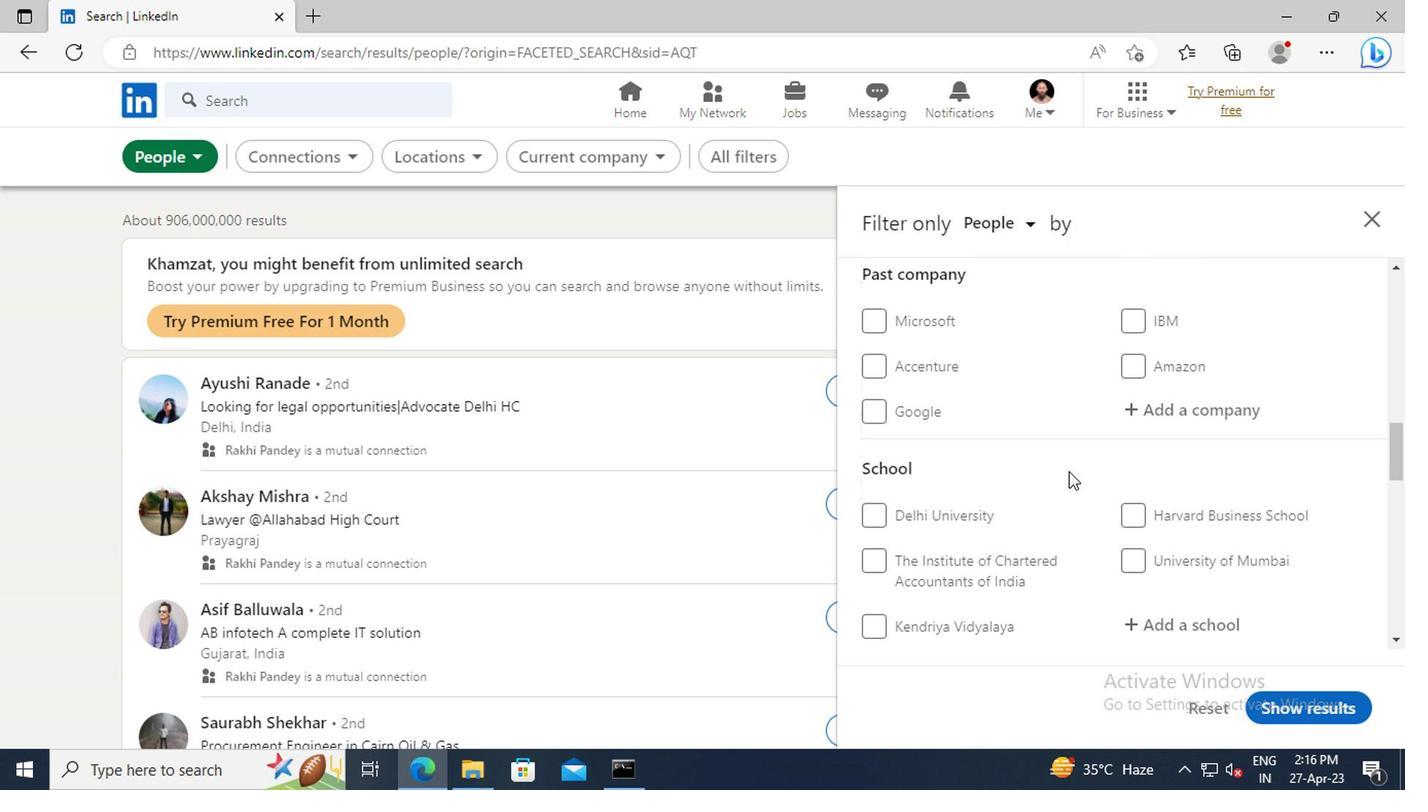 
Action: Mouse scrolled (903, 479) with delta (0, 0)
Screenshot: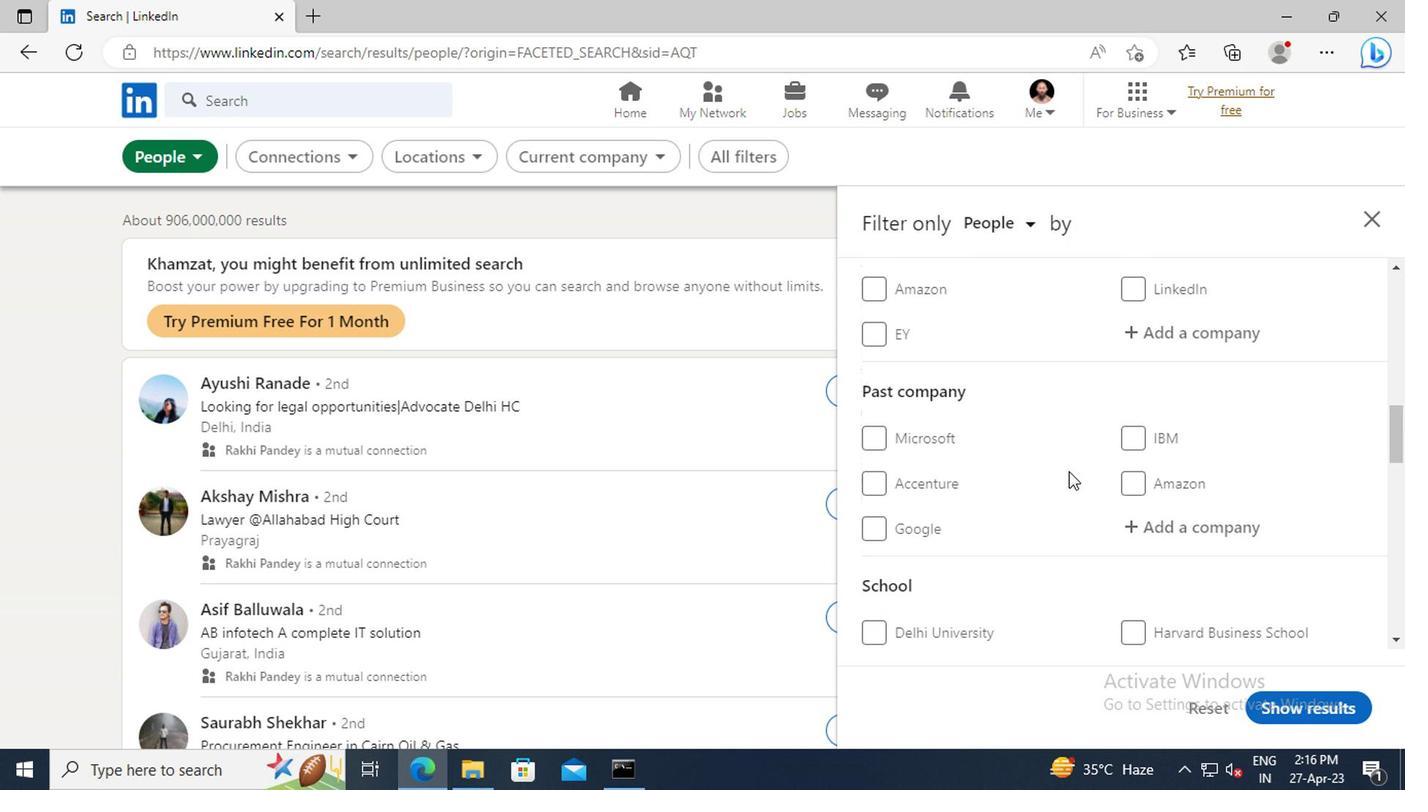 
Action: Mouse scrolled (903, 479) with delta (0, 0)
Screenshot: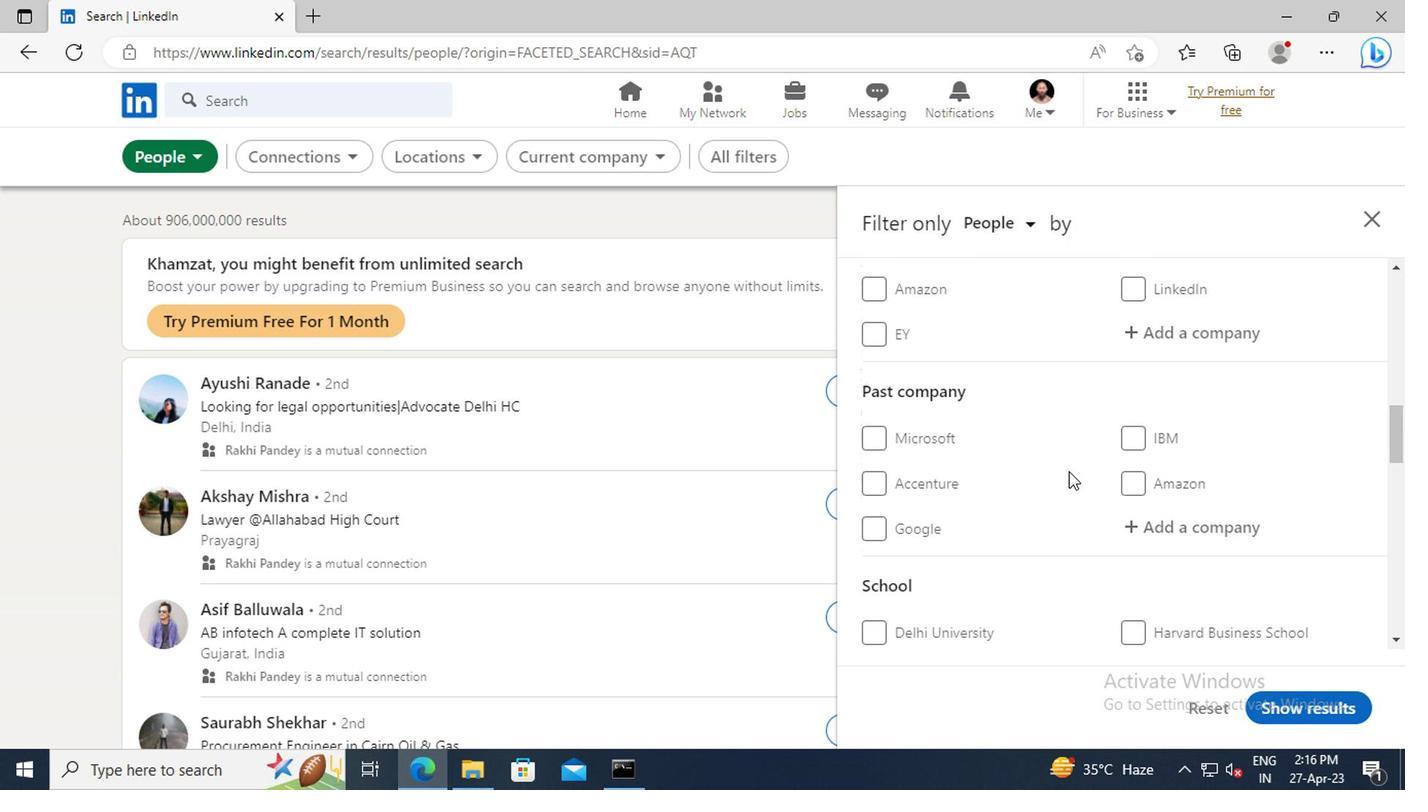 
Action: Mouse scrolled (903, 479) with delta (0, 0)
Screenshot: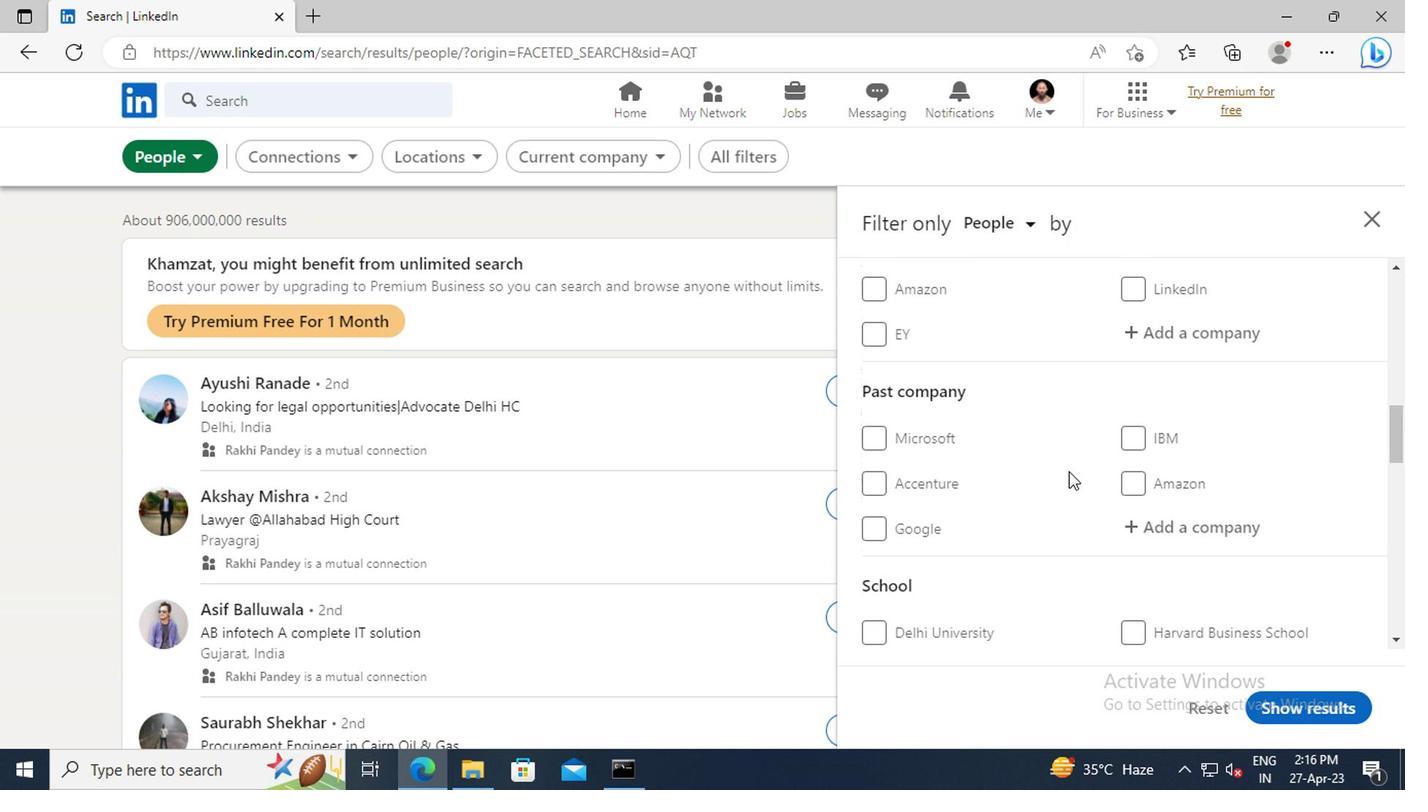 
Action: Mouse moved to (991, 500)
Screenshot: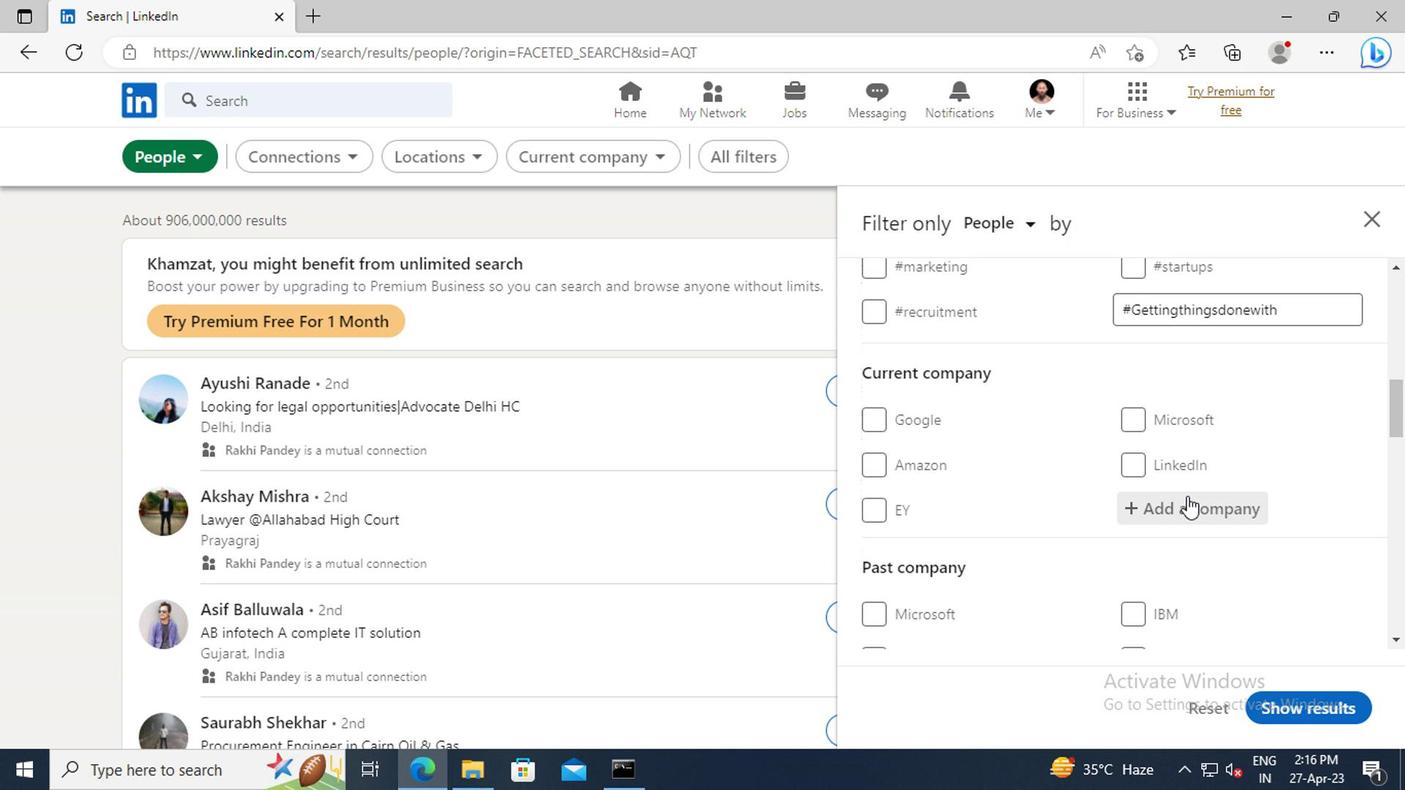 
Action: Mouse pressed left at (991, 500)
Screenshot: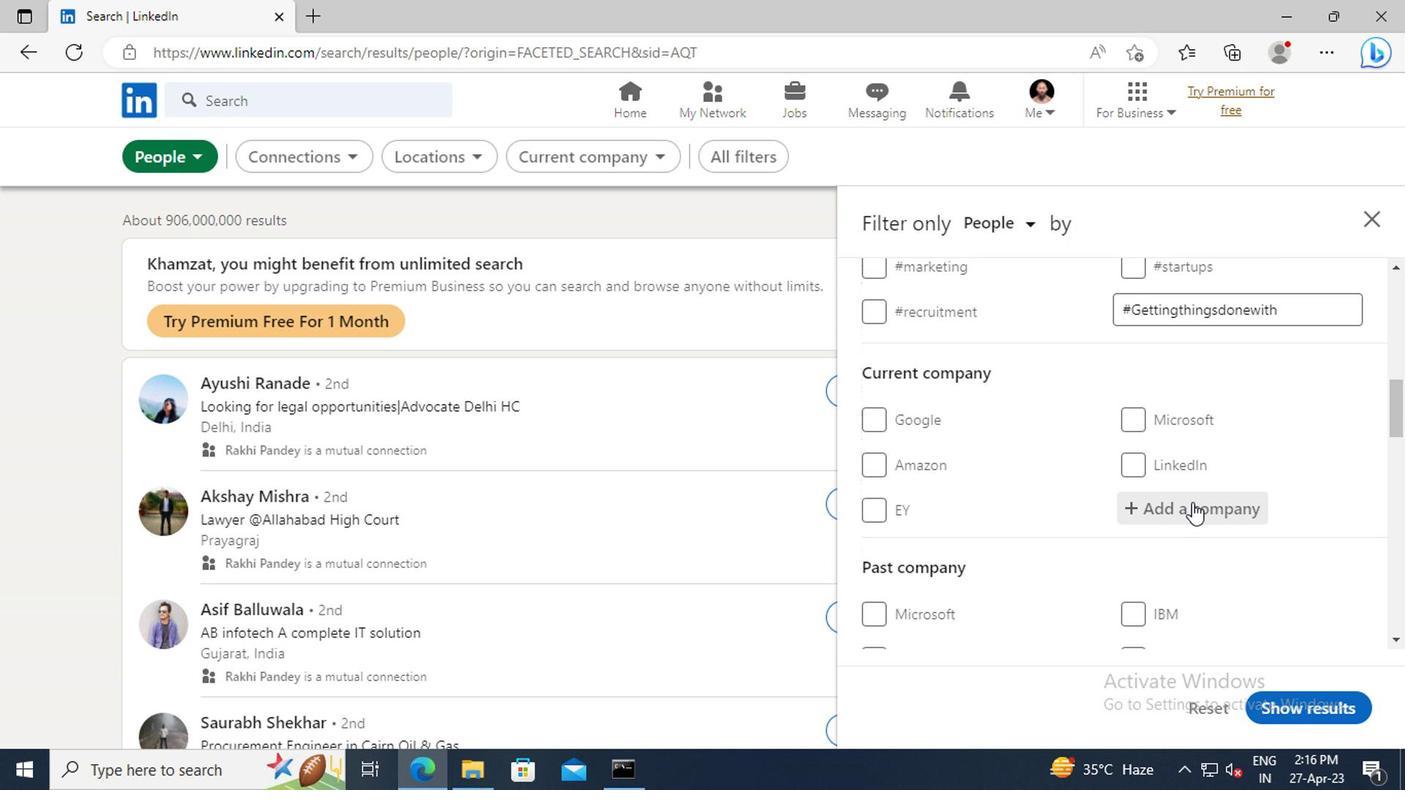 
Action: Key pressed <Key.shift>THE<Key.space><Key.shift>EDGE<Key.space><Key.shift>PARTNERSHIP<Key.space>-<Key.space><Key.shift>THE
Screenshot: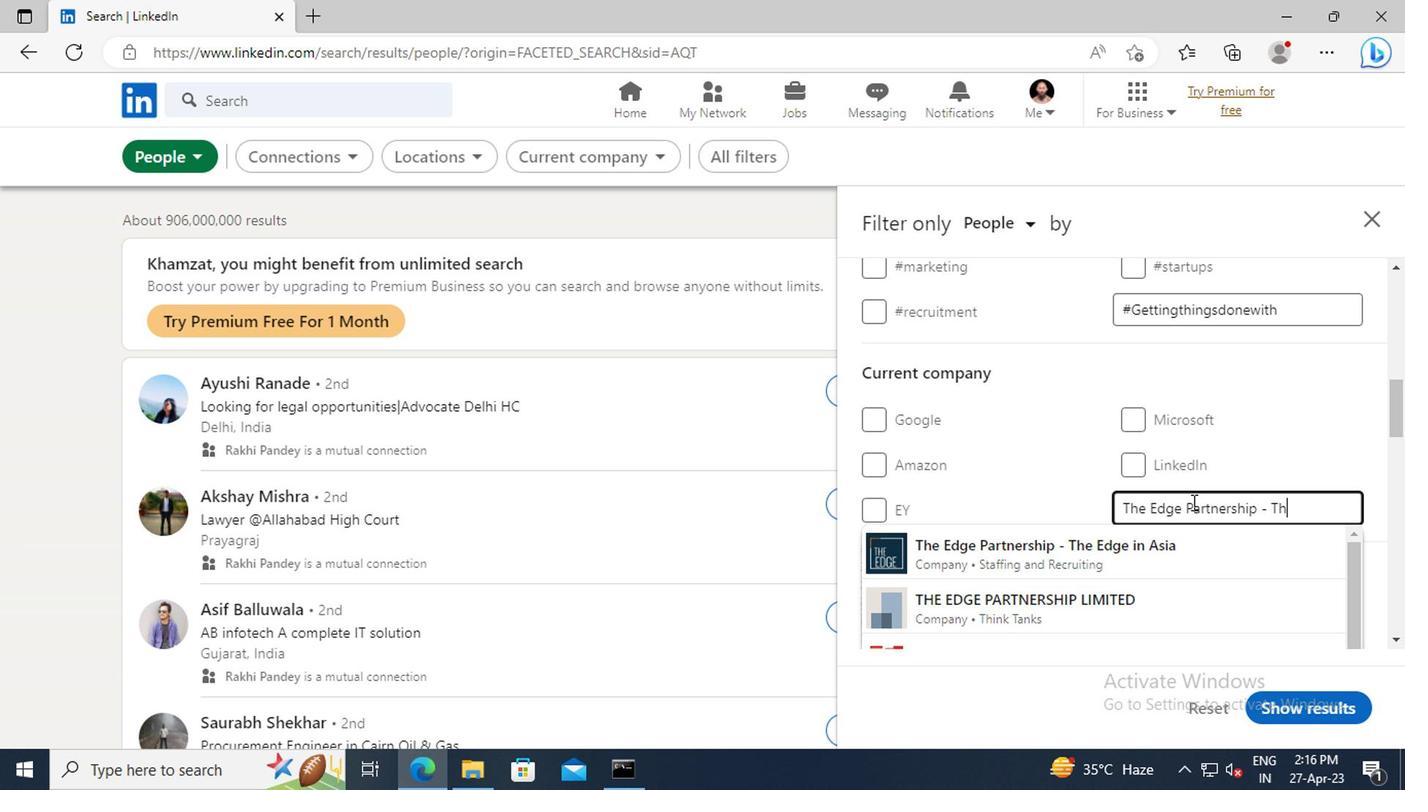 
Action: Mouse moved to (987, 538)
Screenshot: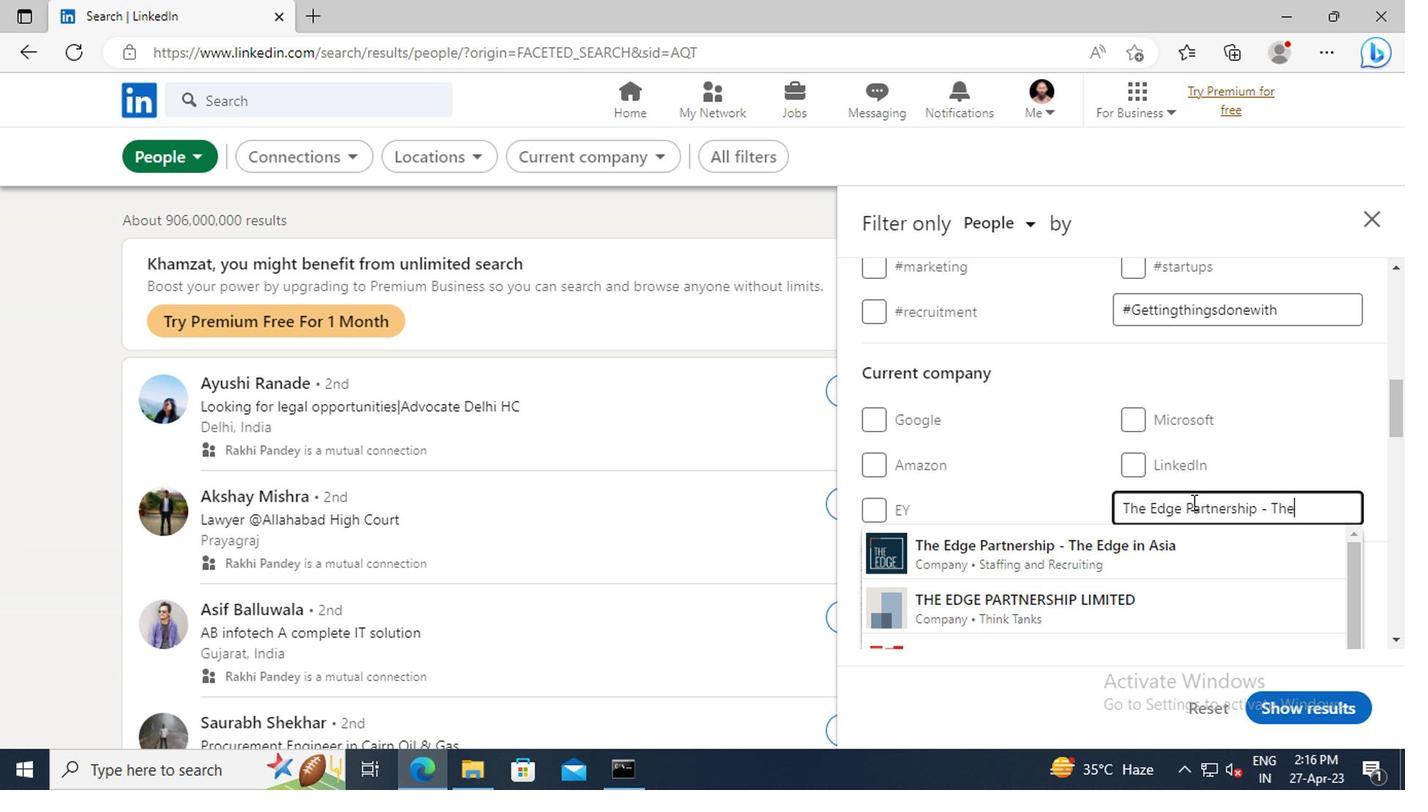 
Action: Mouse pressed left at (987, 538)
Screenshot: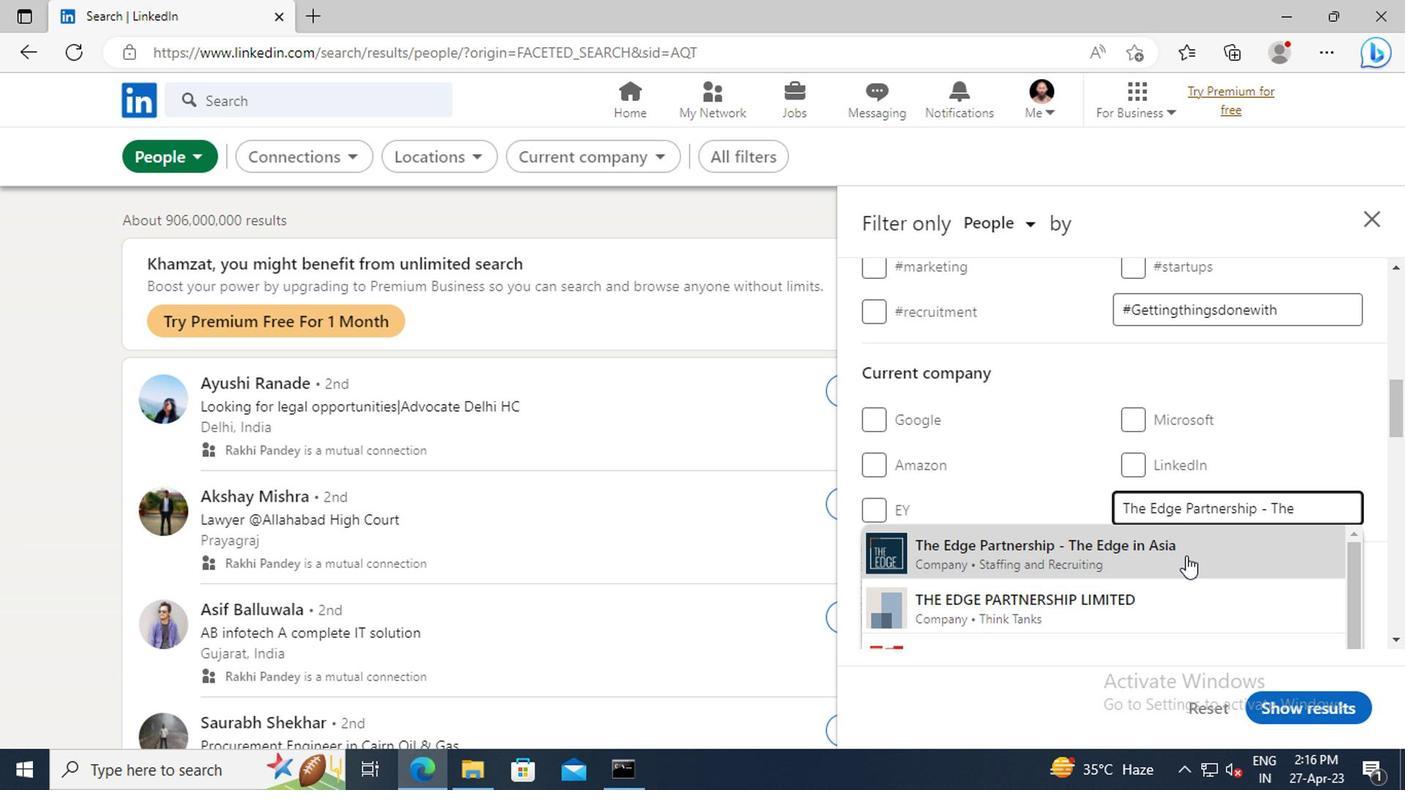 
Action: Mouse moved to (993, 465)
Screenshot: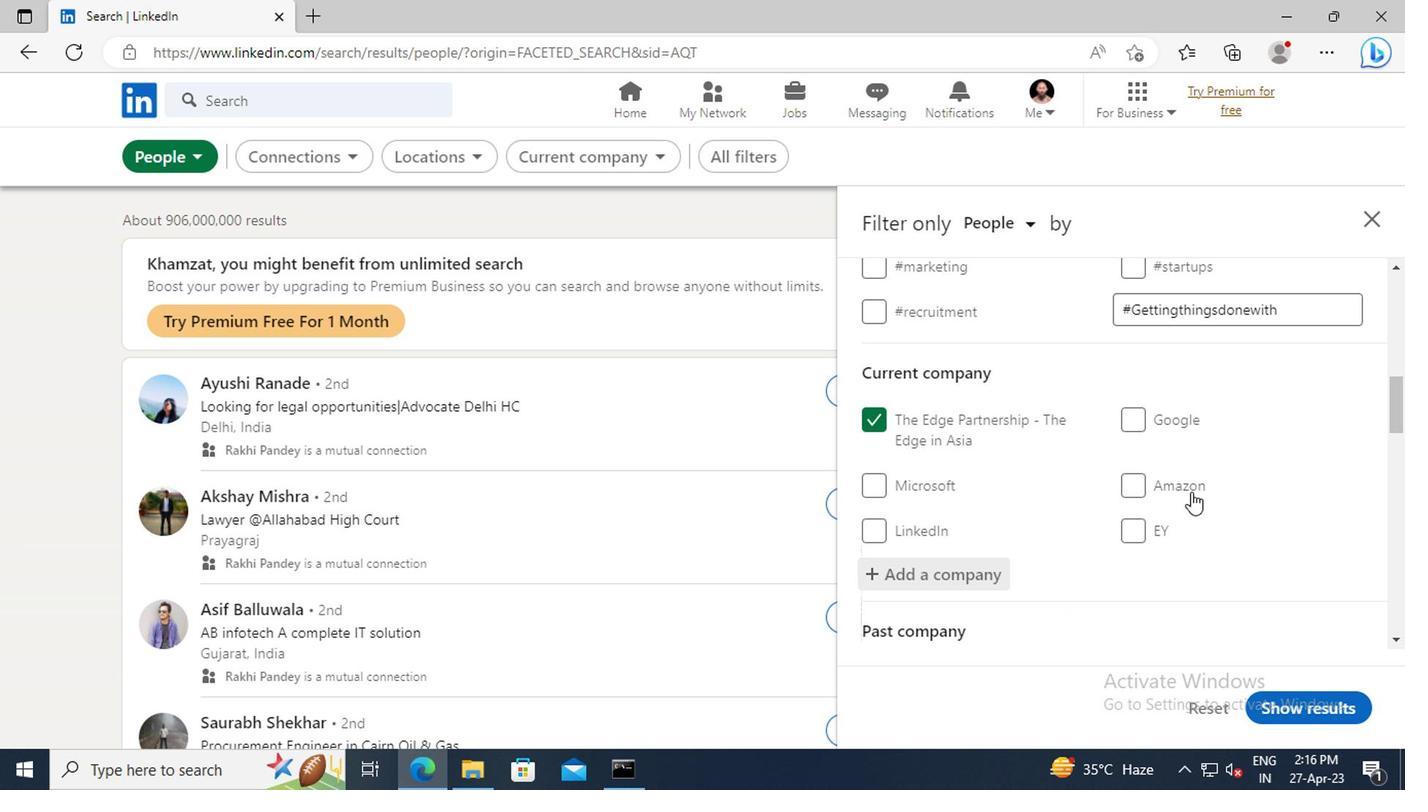 
Action: Mouse scrolled (993, 464) with delta (0, 0)
Screenshot: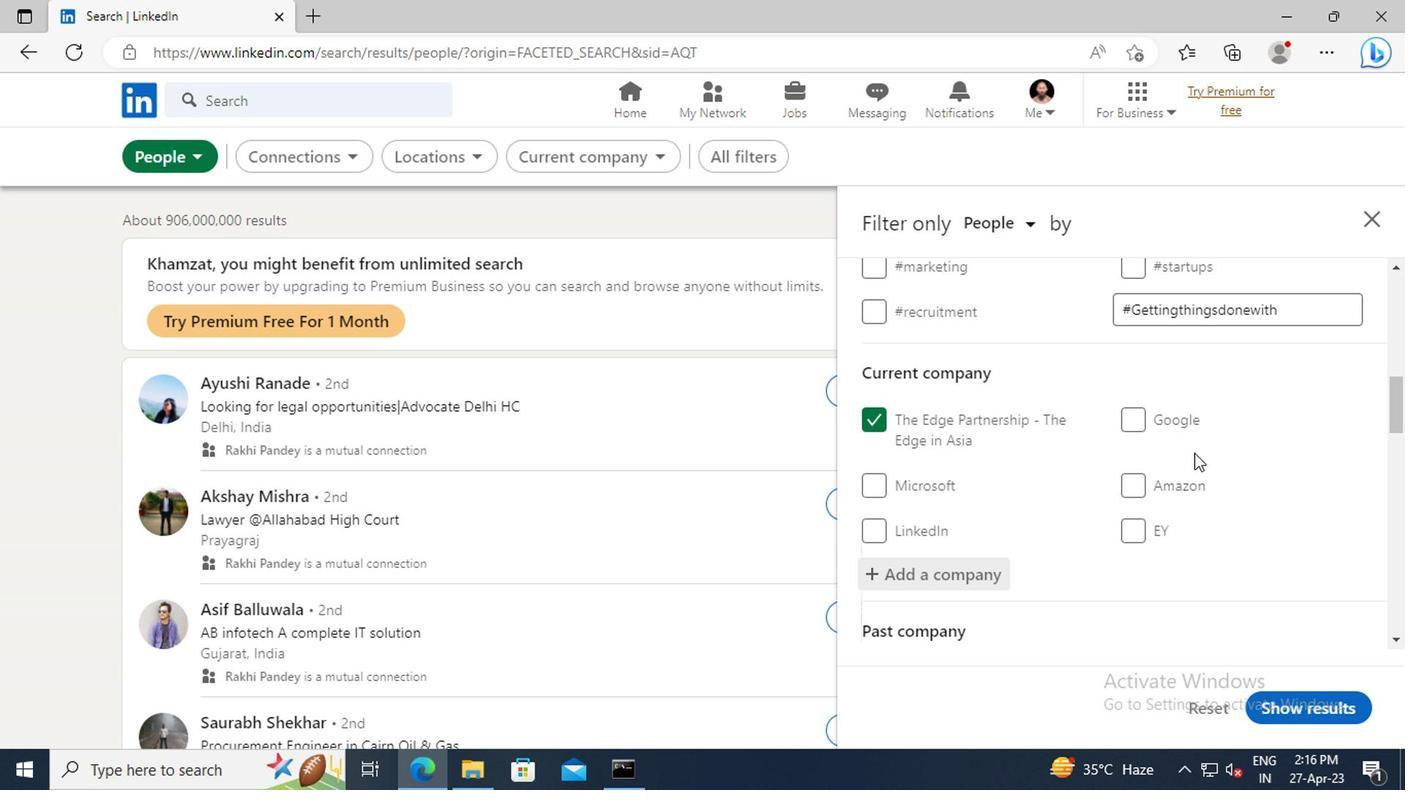 
Action: Mouse scrolled (993, 464) with delta (0, 0)
Screenshot: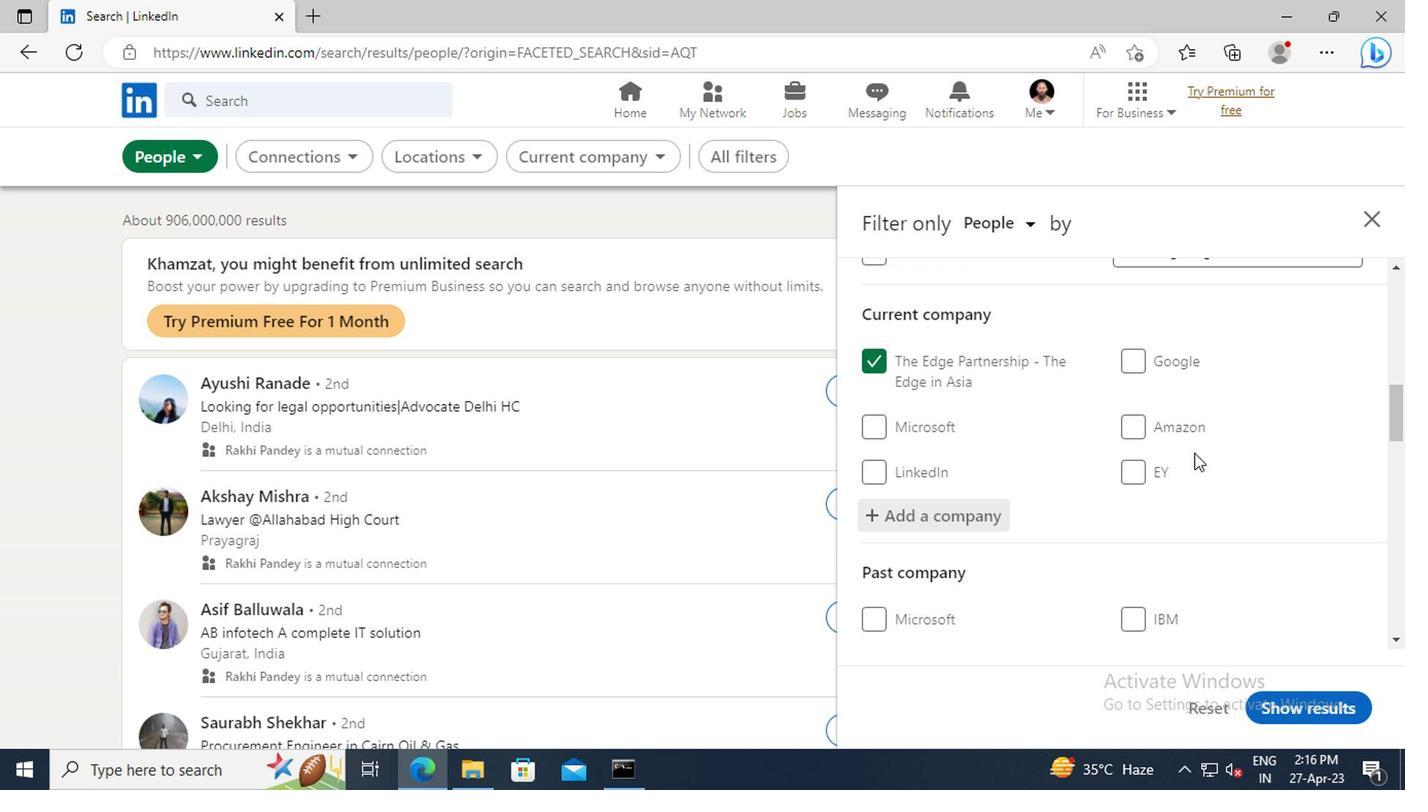 
Action: Mouse scrolled (993, 464) with delta (0, 0)
Screenshot: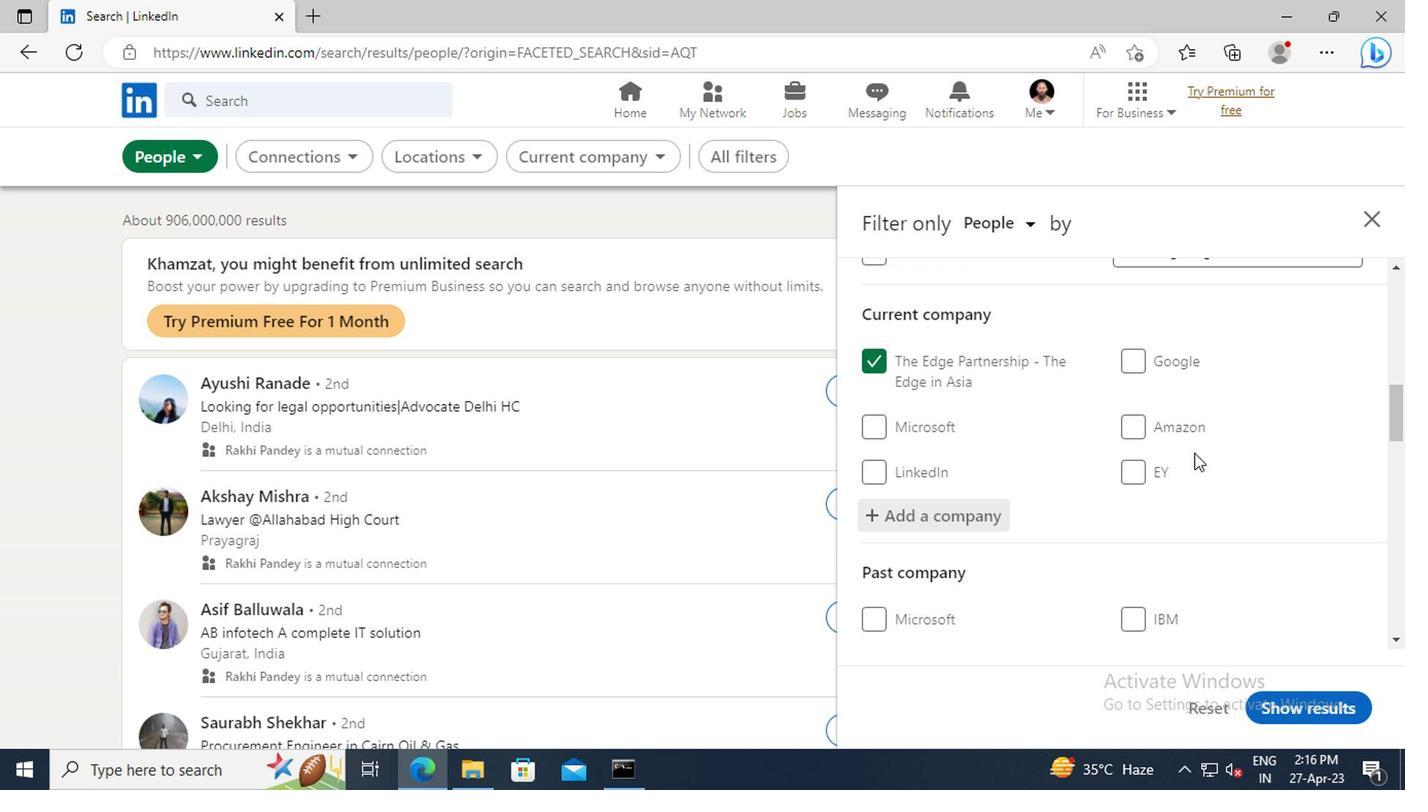 
Action: Mouse scrolled (993, 464) with delta (0, 0)
Screenshot: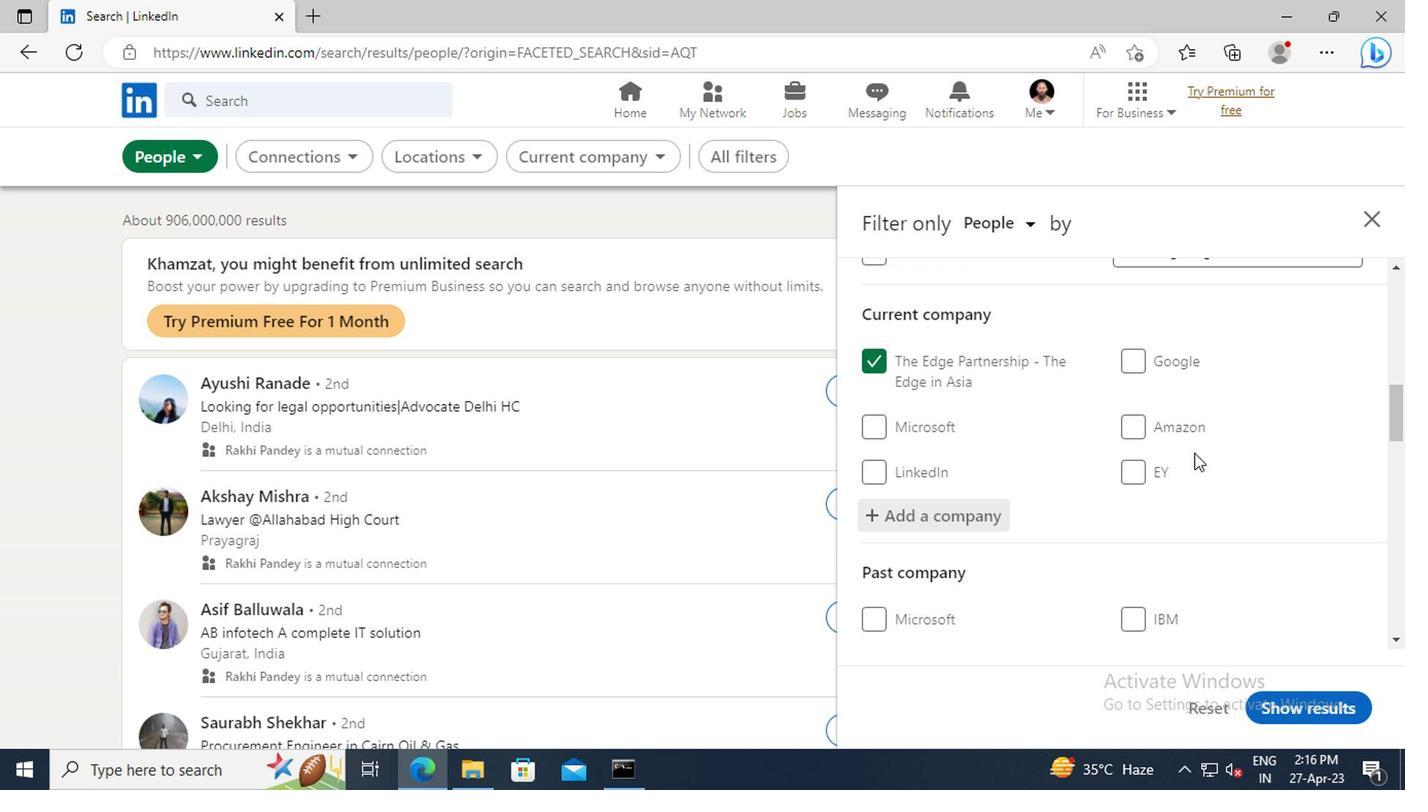 
Action: Mouse scrolled (993, 464) with delta (0, 0)
Screenshot: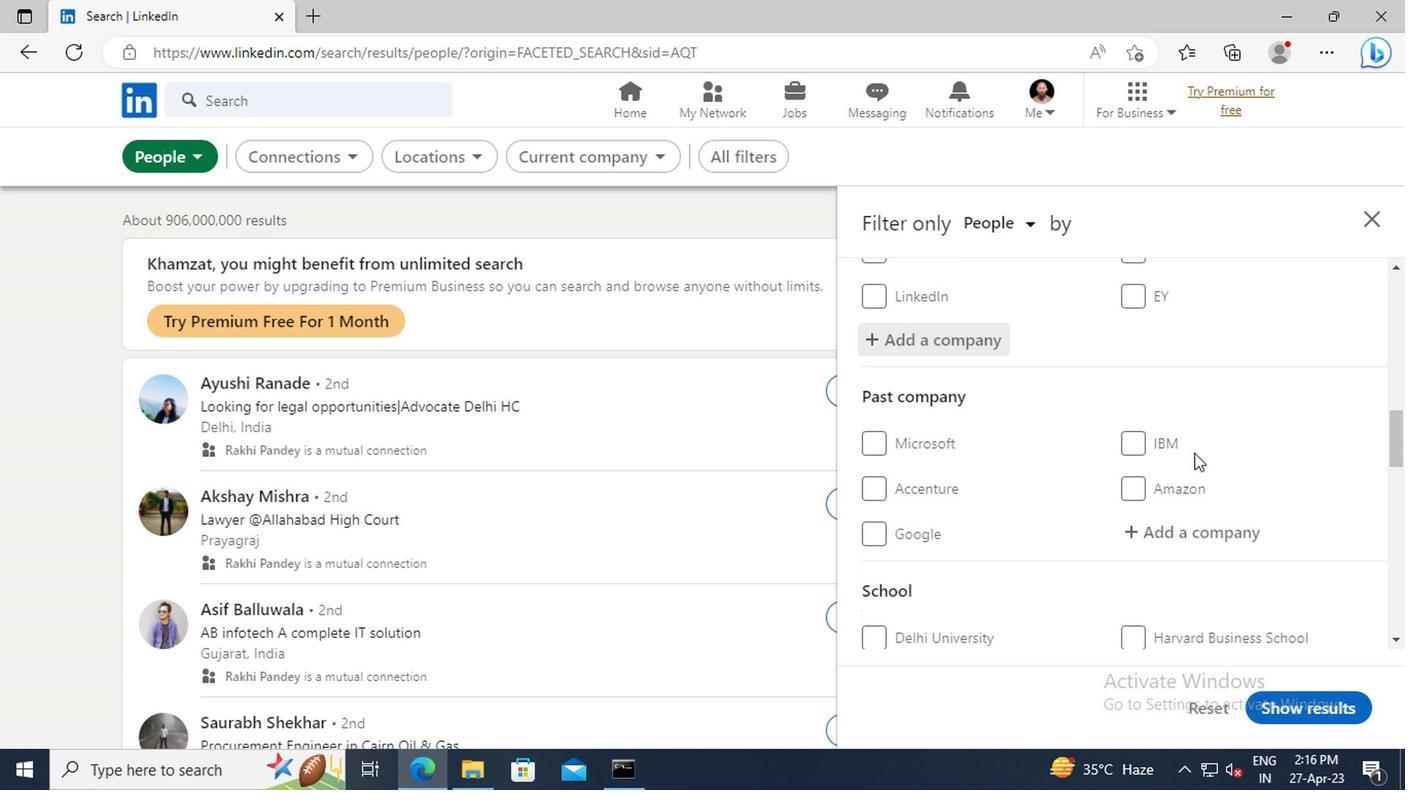 
Action: Mouse scrolled (993, 464) with delta (0, 0)
Screenshot: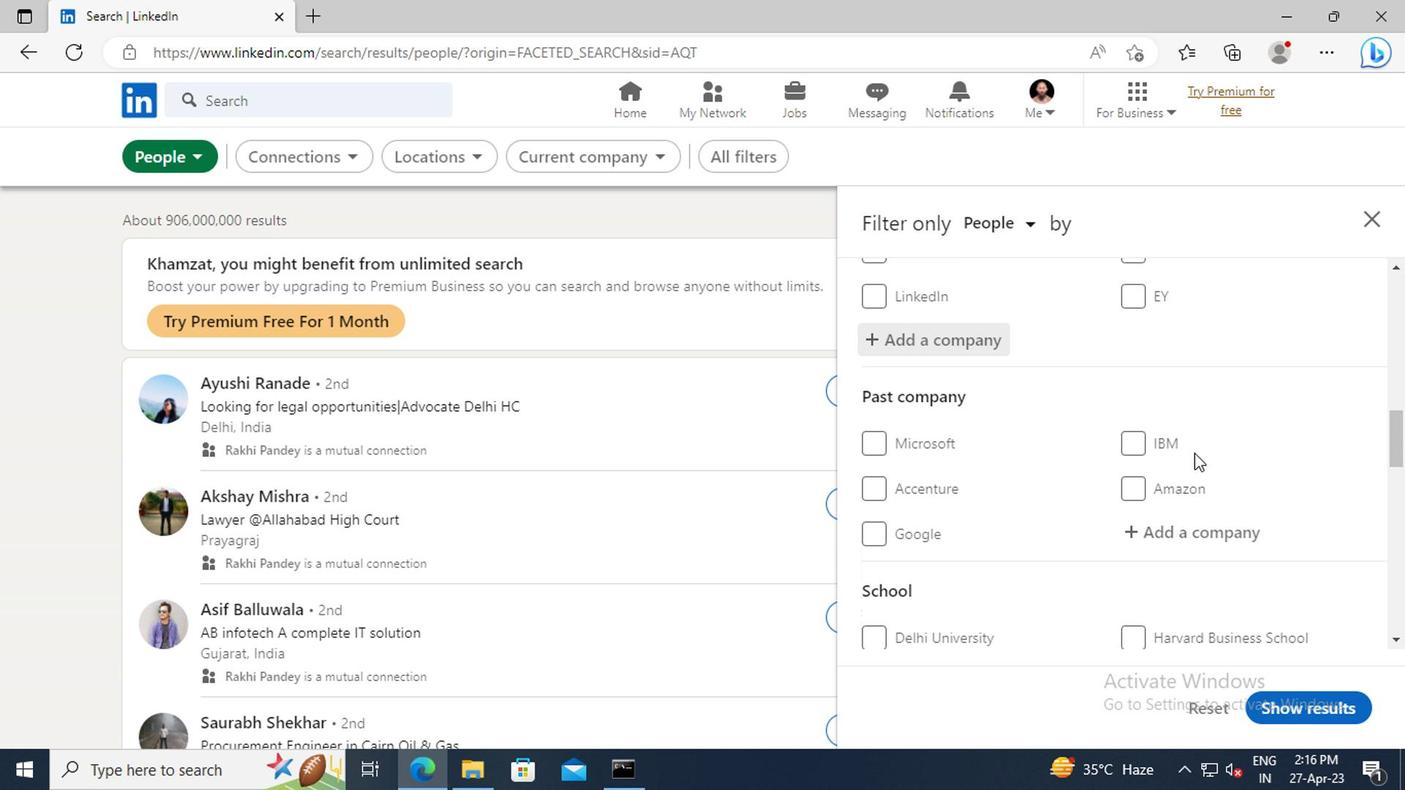
Action: Mouse scrolled (993, 464) with delta (0, 0)
Screenshot: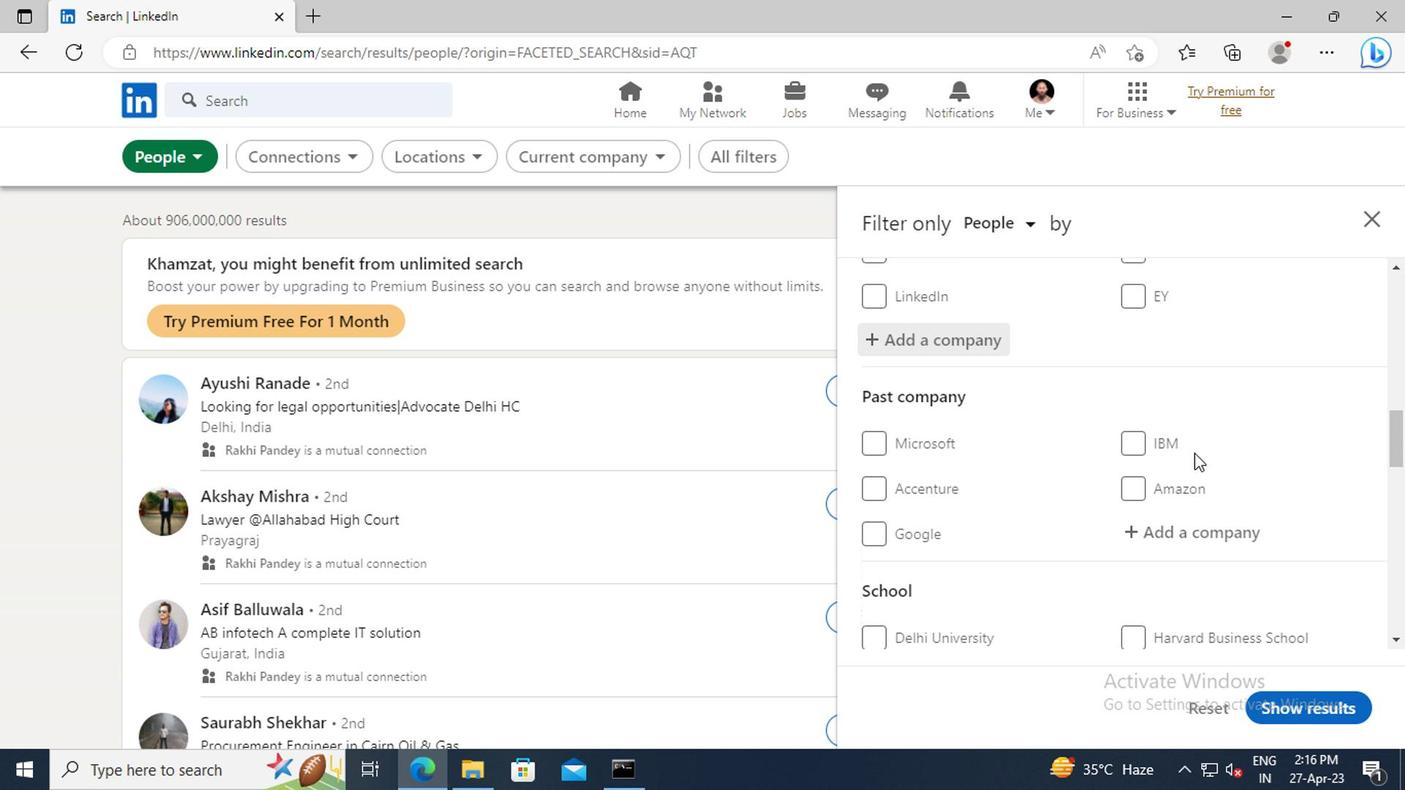 
Action: Mouse scrolled (993, 464) with delta (0, 0)
Screenshot: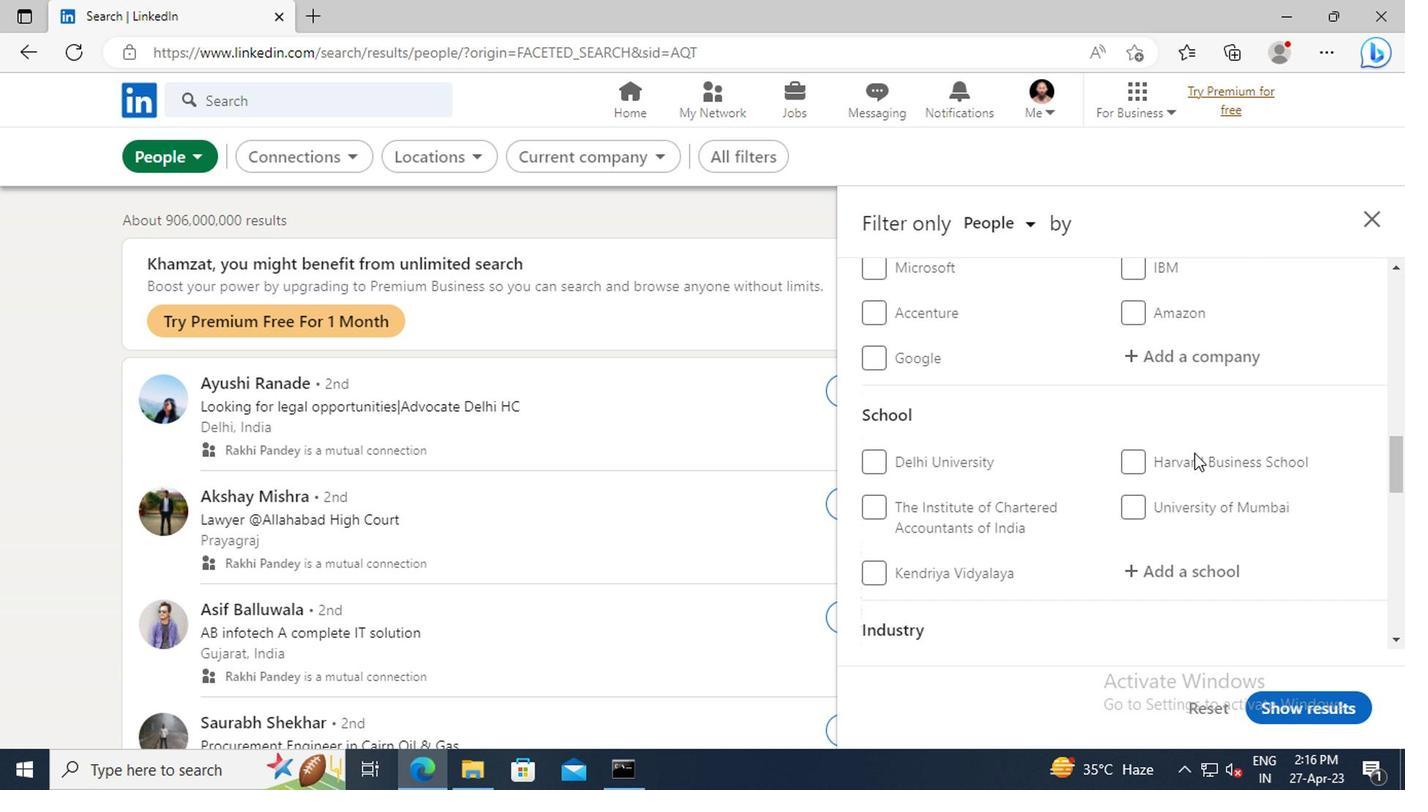 
Action: Mouse moved to (993, 504)
Screenshot: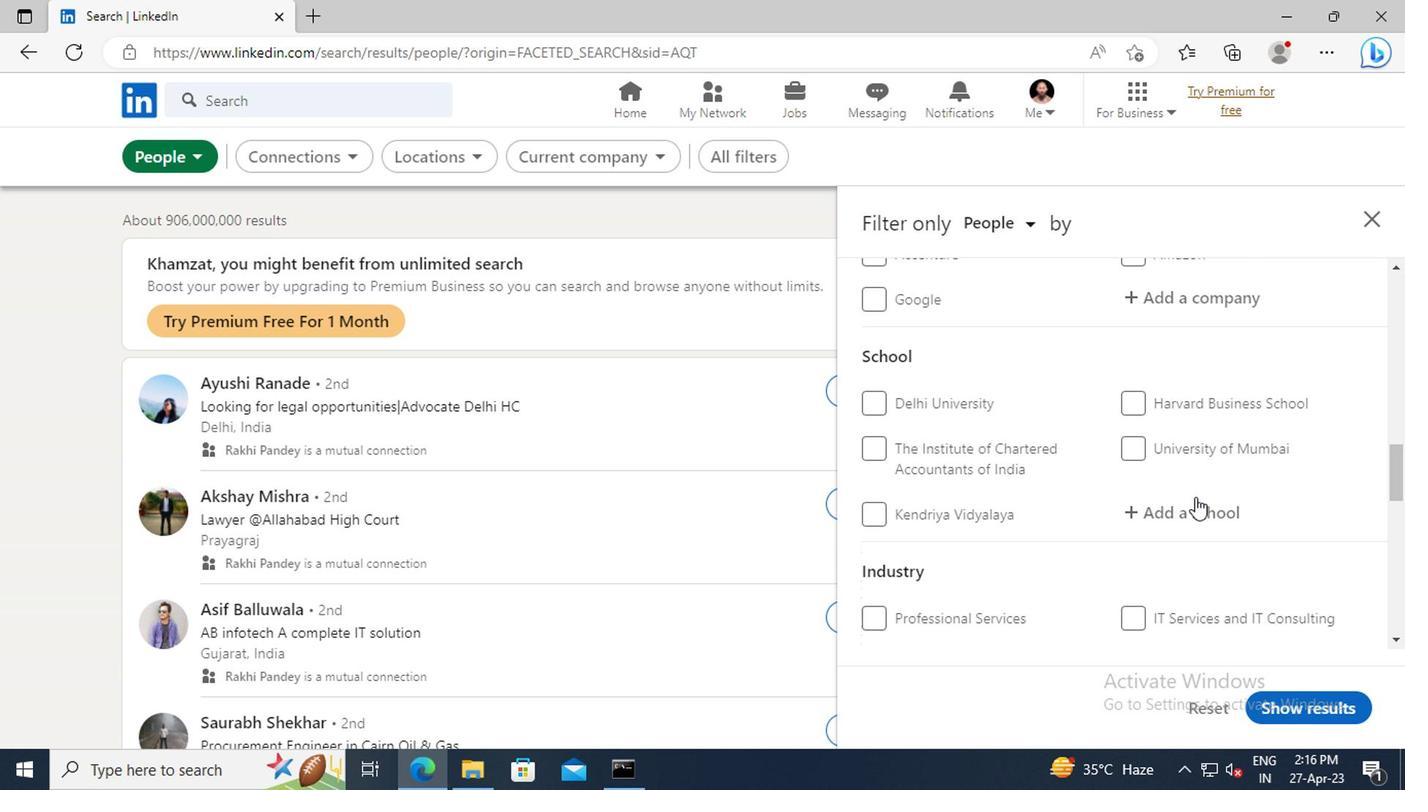 
Action: Mouse pressed left at (993, 504)
Screenshot: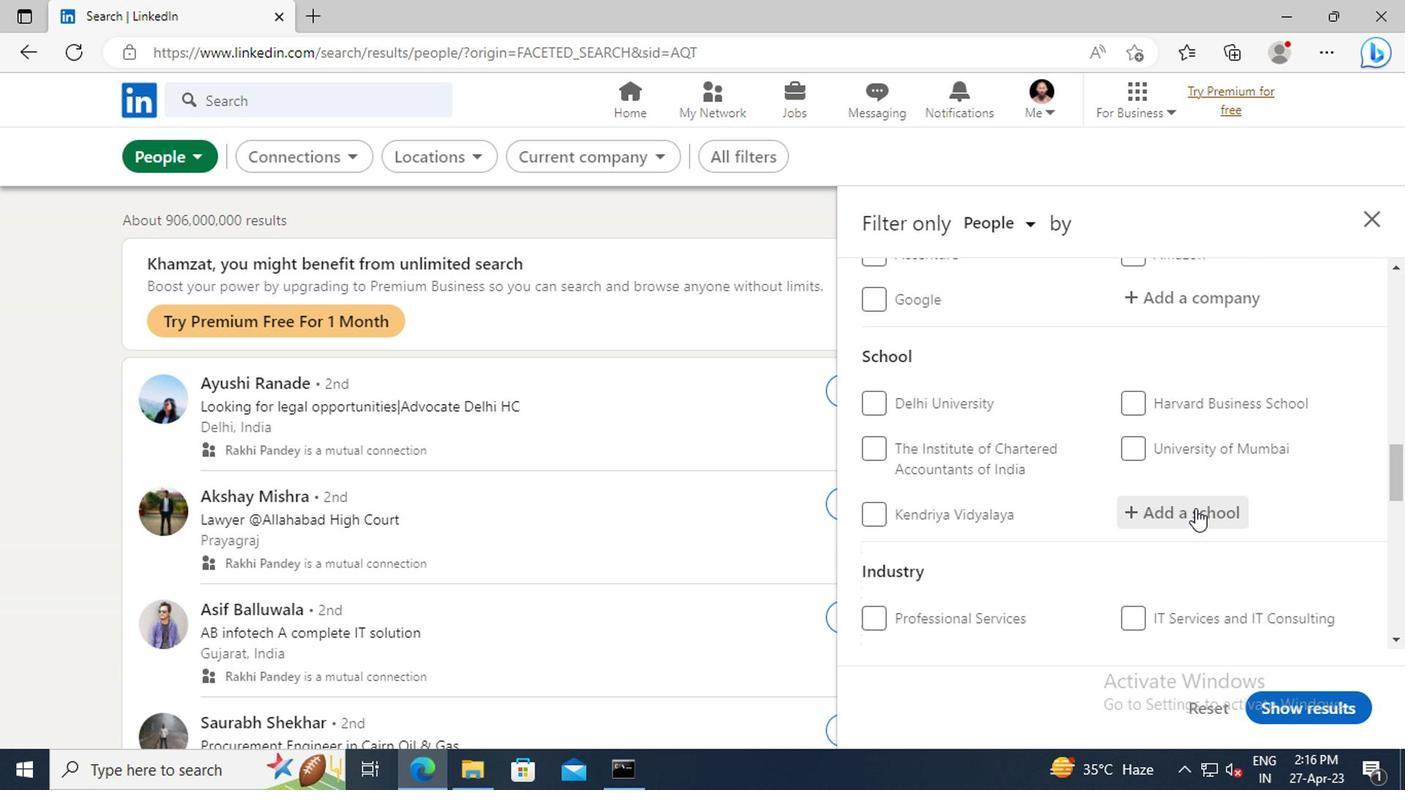 
Action: Key pressed <Key.shift>FACULTY<Key.space>OF<Key.space><Key.shift>MANAGEMENT<Key.space>
Screenshot: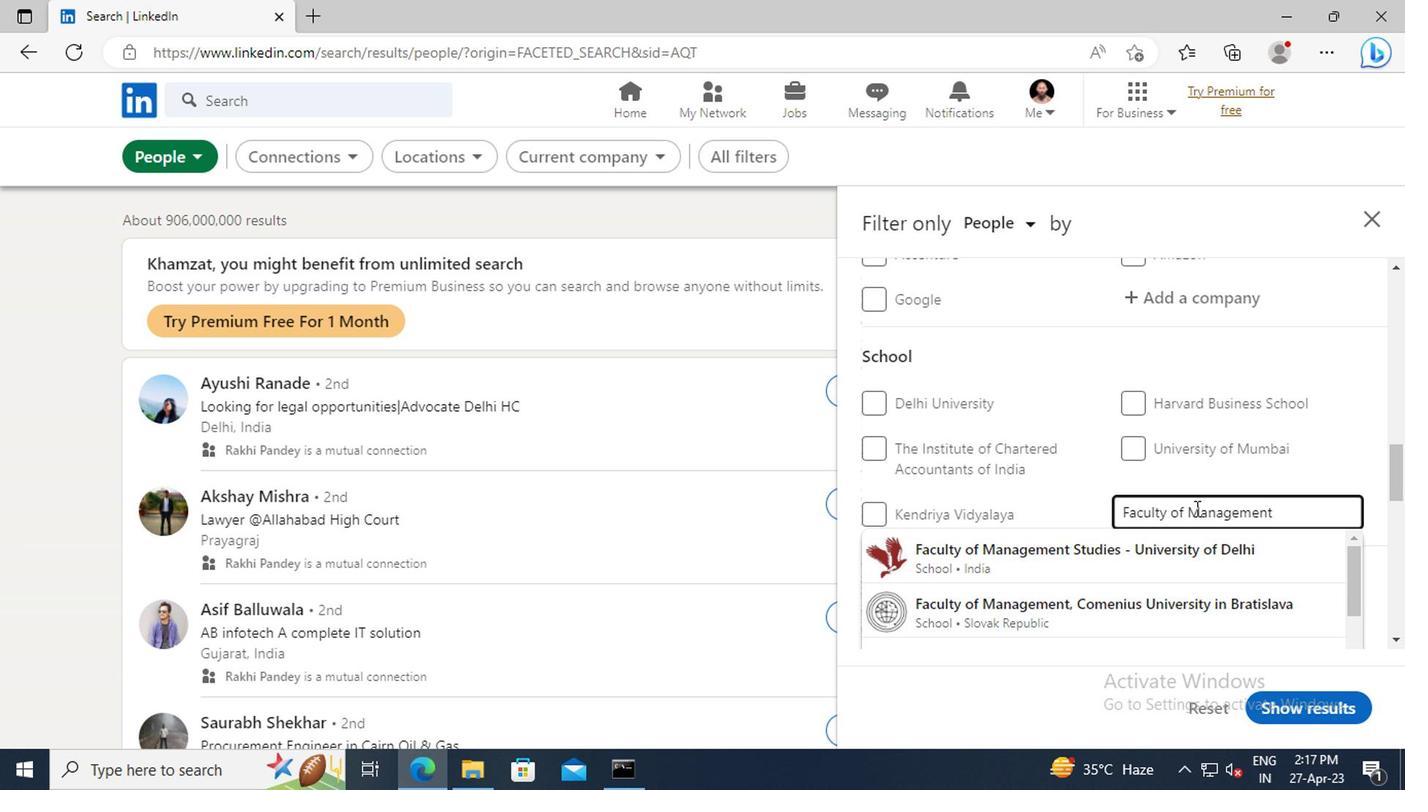 
Action: Mouse moved to (1002, 541)
Screenshot: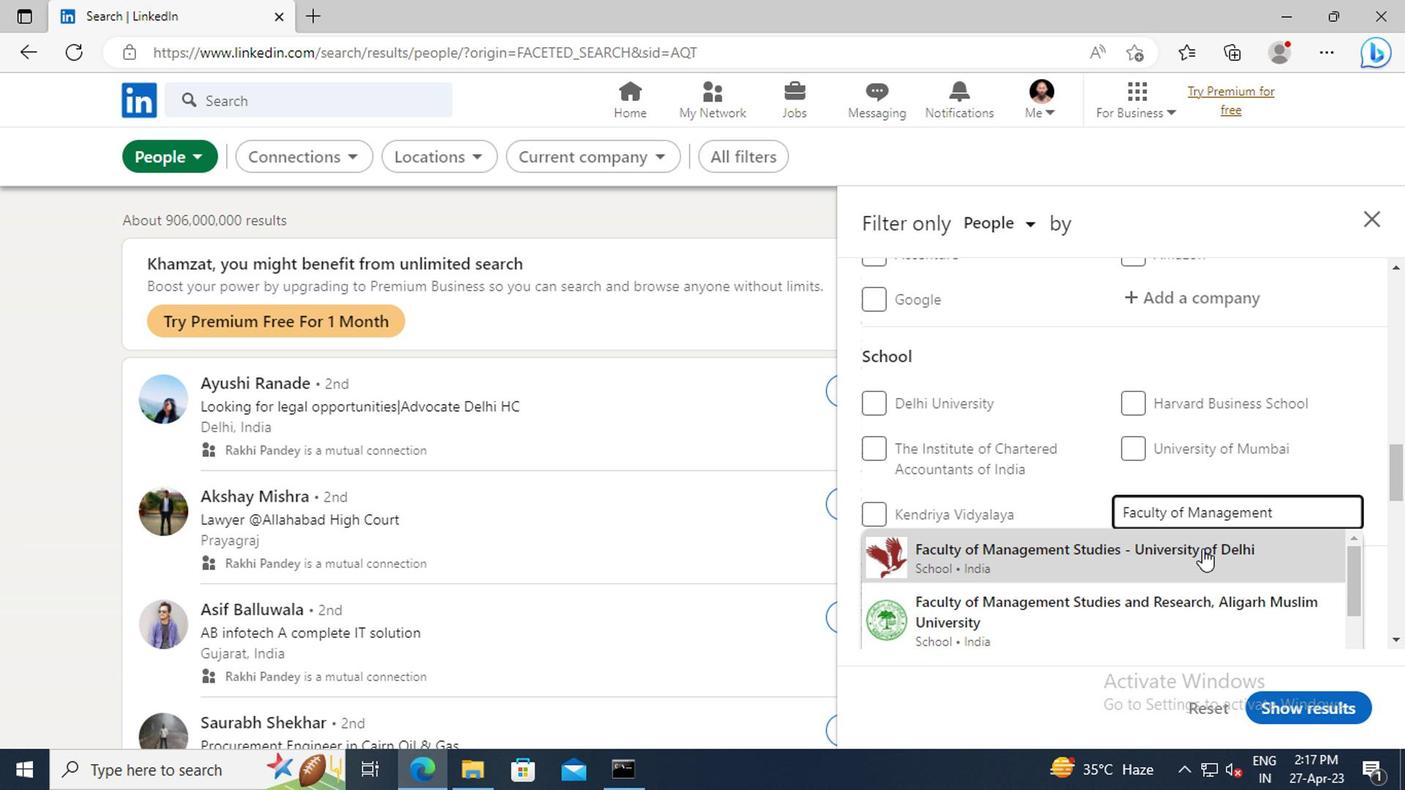 
Action: Mouse pressed left at (1002, 541)
Screenshot: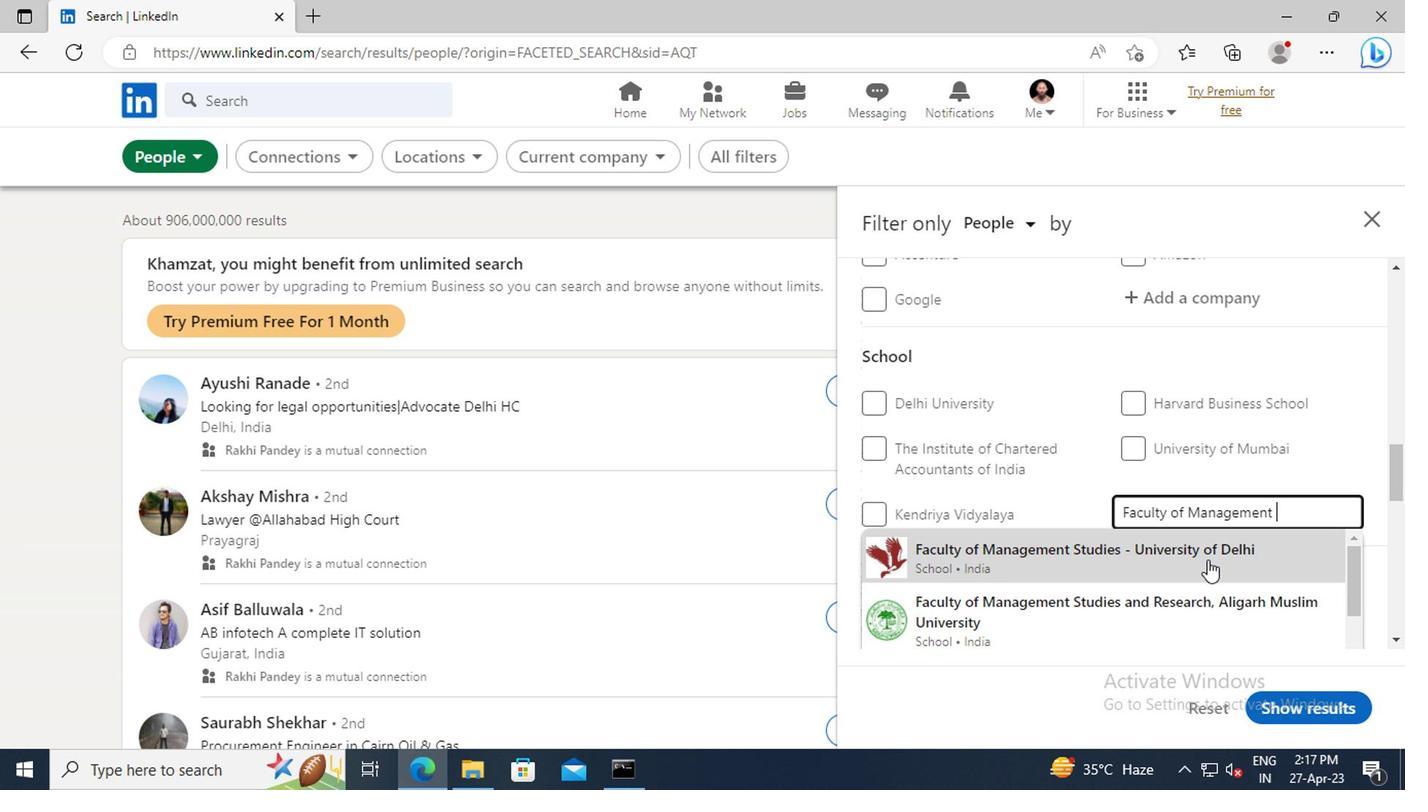 
Action: Mouse moved to (990, 480)
Screenshot: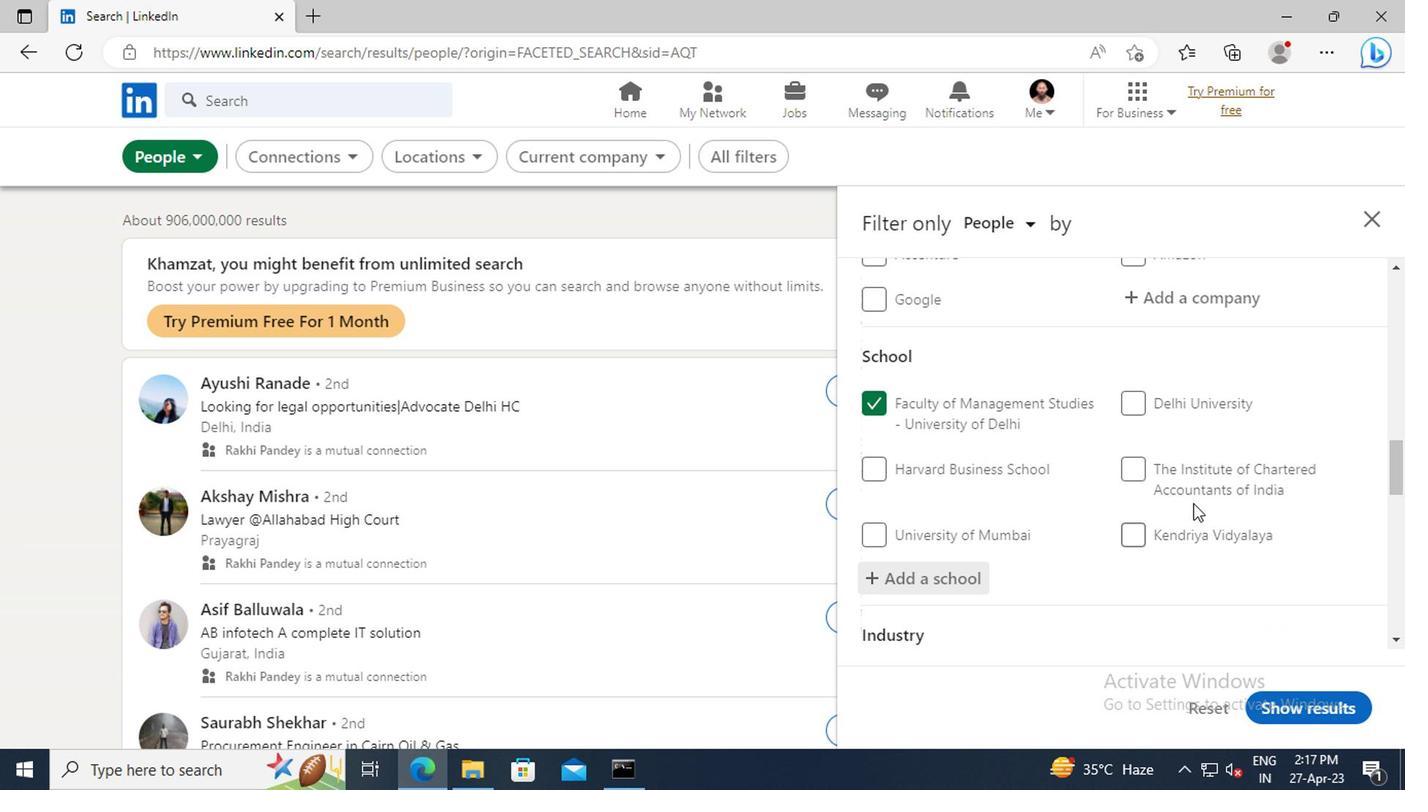 
Action: Mouse scrolled (990, 479) with delta (0, 0)
Screenshot: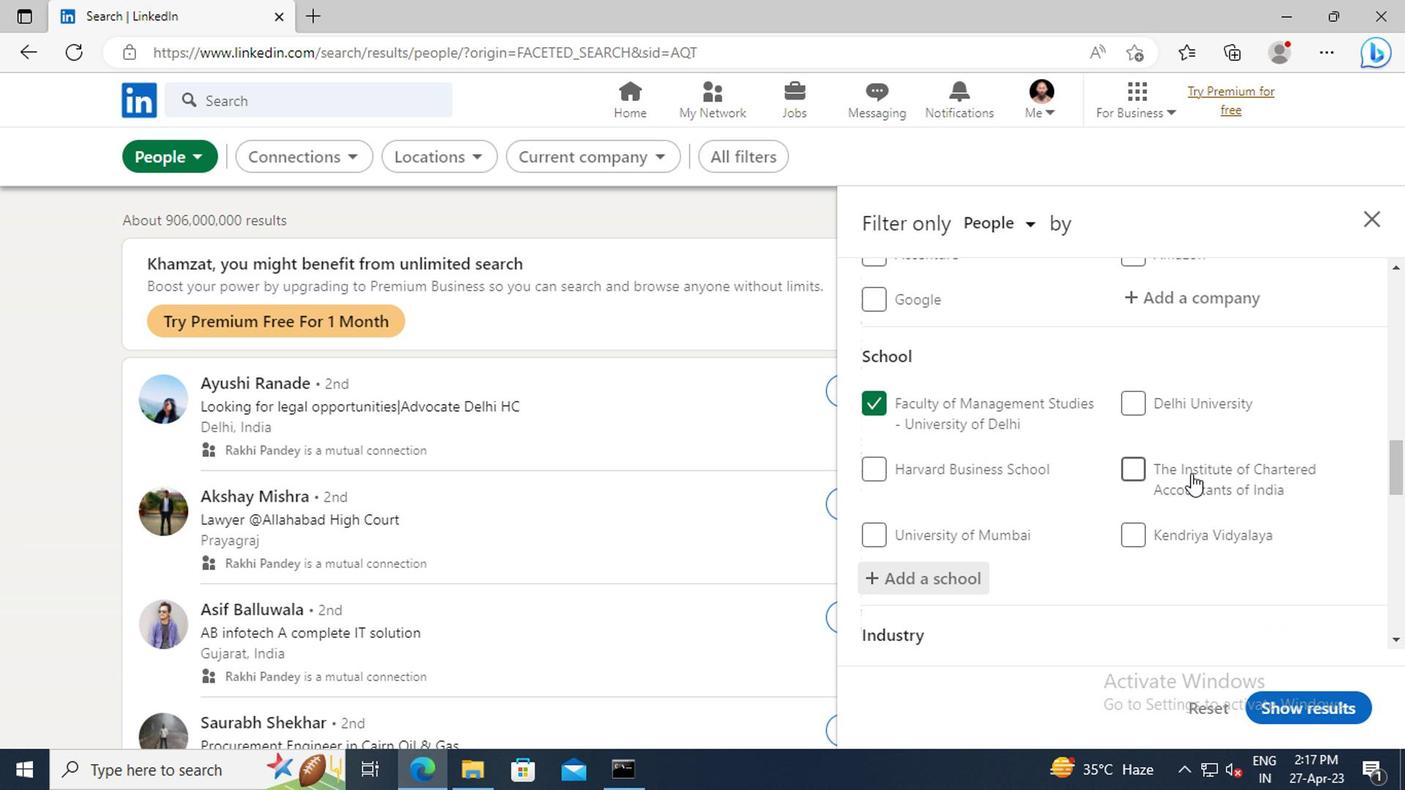 
Action: Mouse scrolled (990, 479) with delta (0, 0)
Screenshot: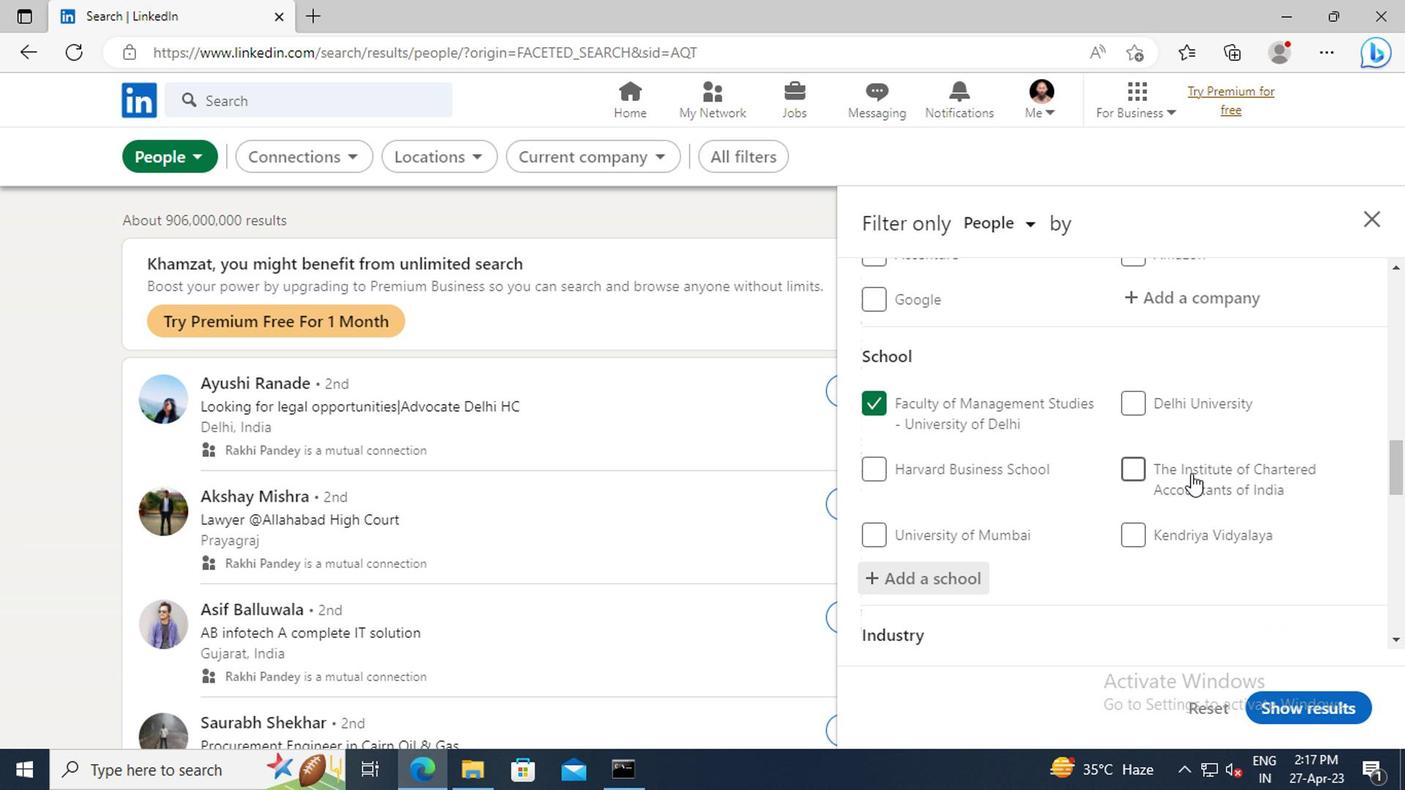 
Action: Mouse scrolled (990, 479) with delta (0, 0)
Screenshot: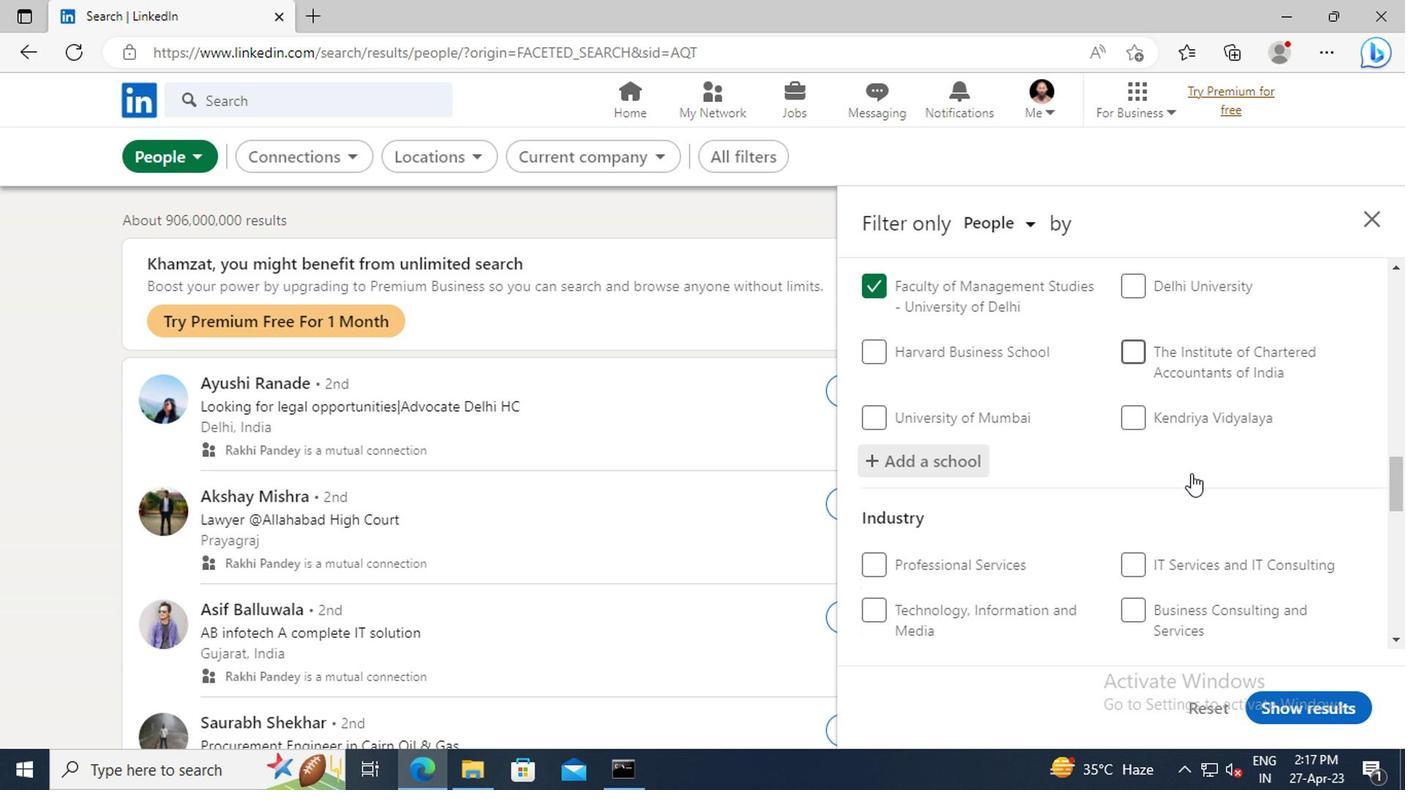 
Action: Mouse scrolled (990, 479) with delta (0, 0)
Screenshot: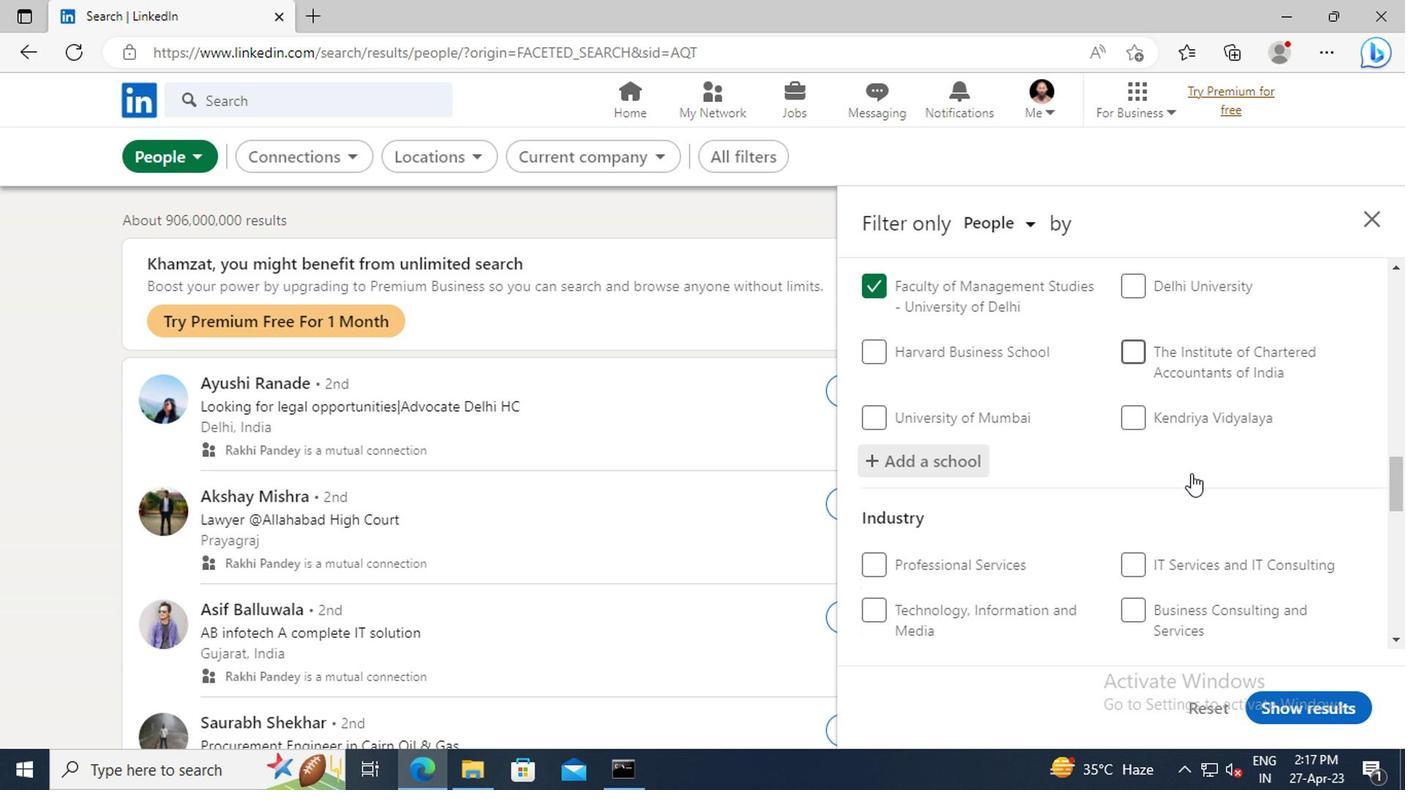 
Action: Mouse scrolled (990, 479) with delta (0, 0)
Screenshot: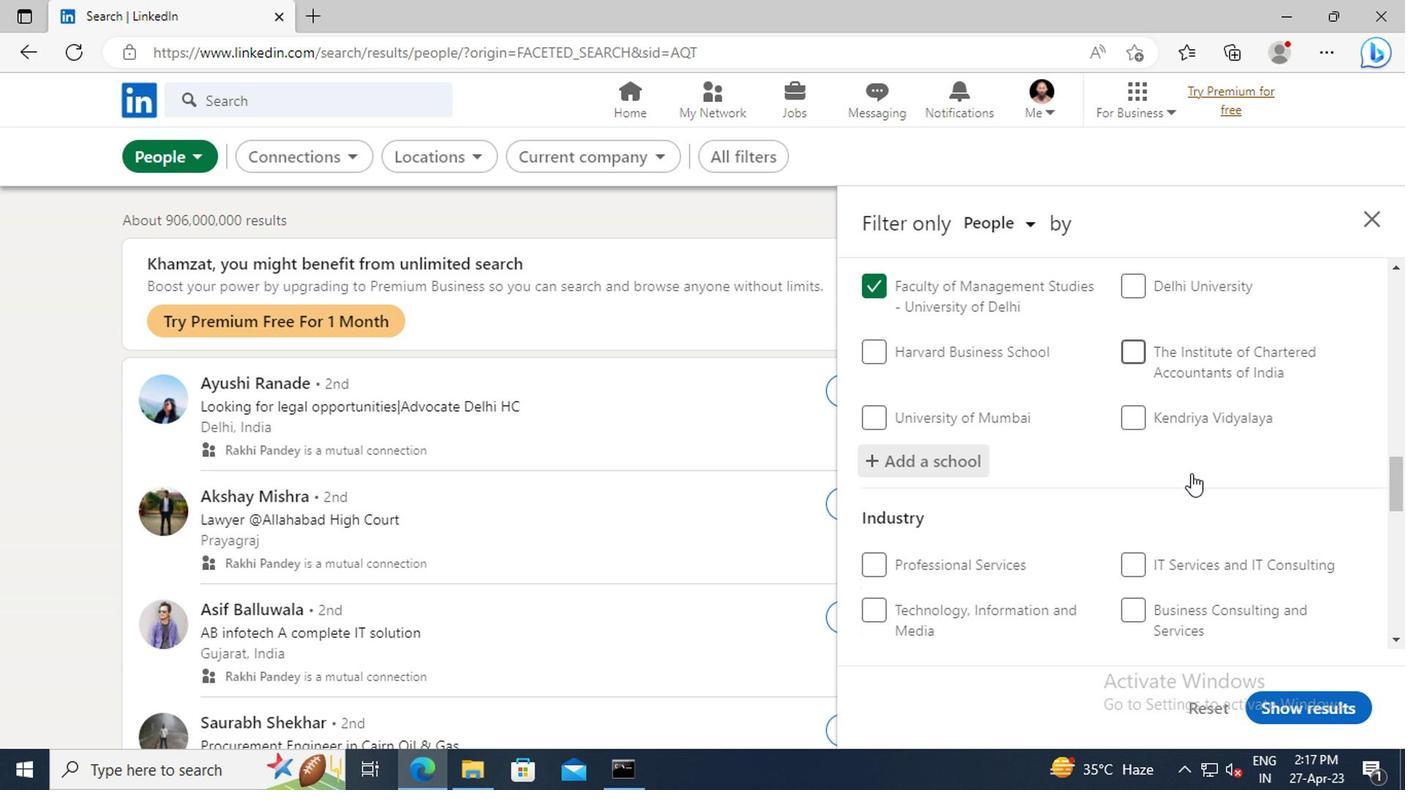 
Action: Mouse moved to (990, 493)
Screenshot: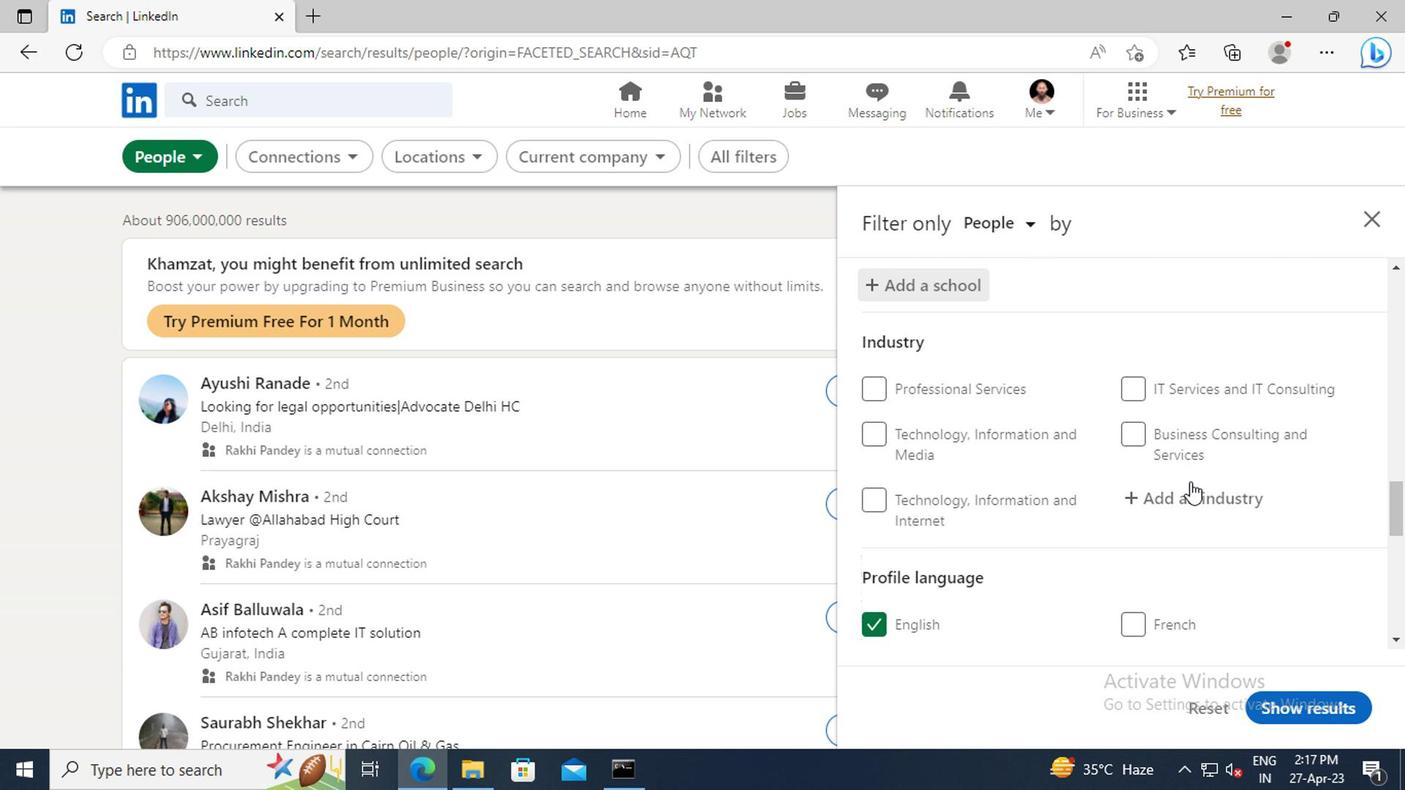 
Action: Mouse pressed left at (990, 493)
Screenshot: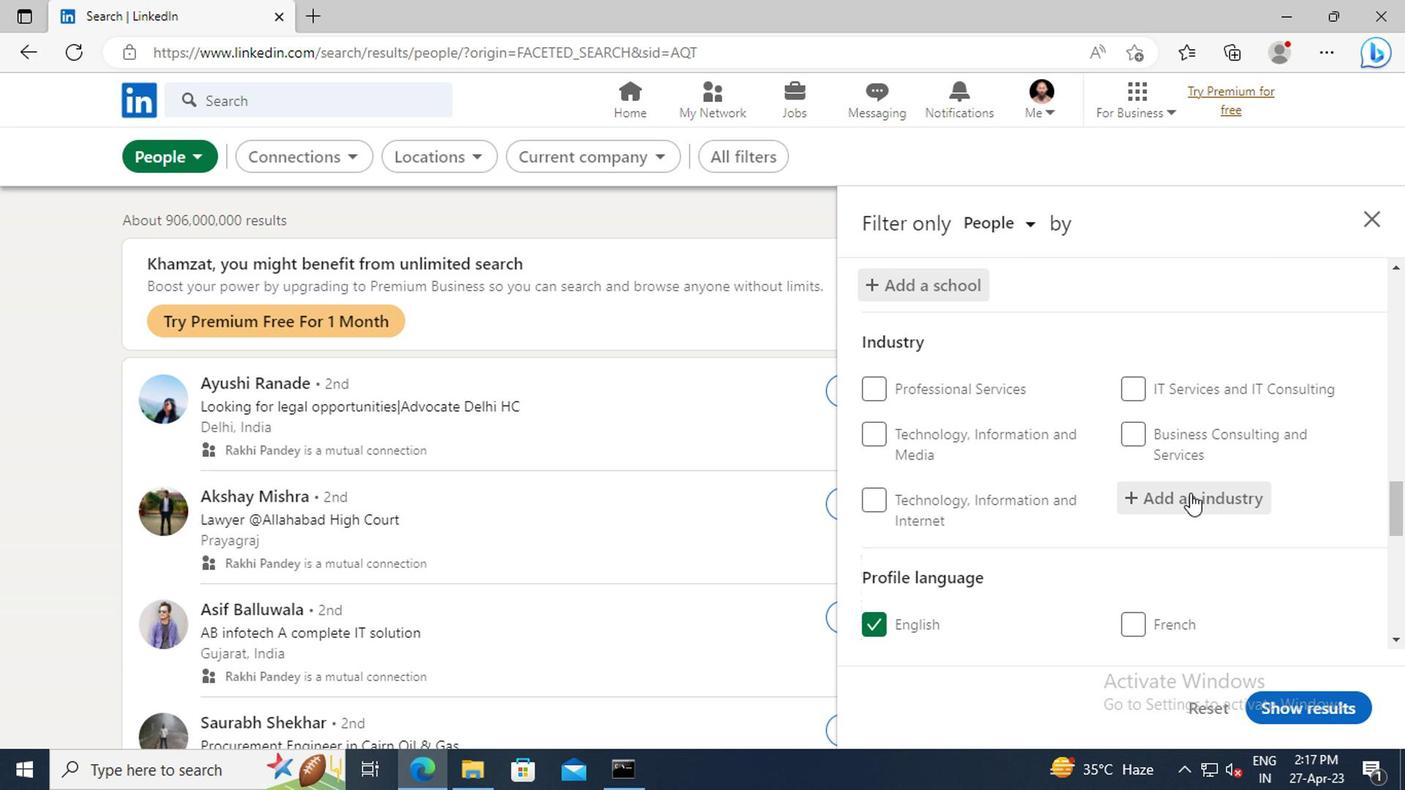 
Action: Key pressed <Key.shift>MEDIA<Key.space><Key.shift>&<Key.space><Key.shift>TELE
Screenshot: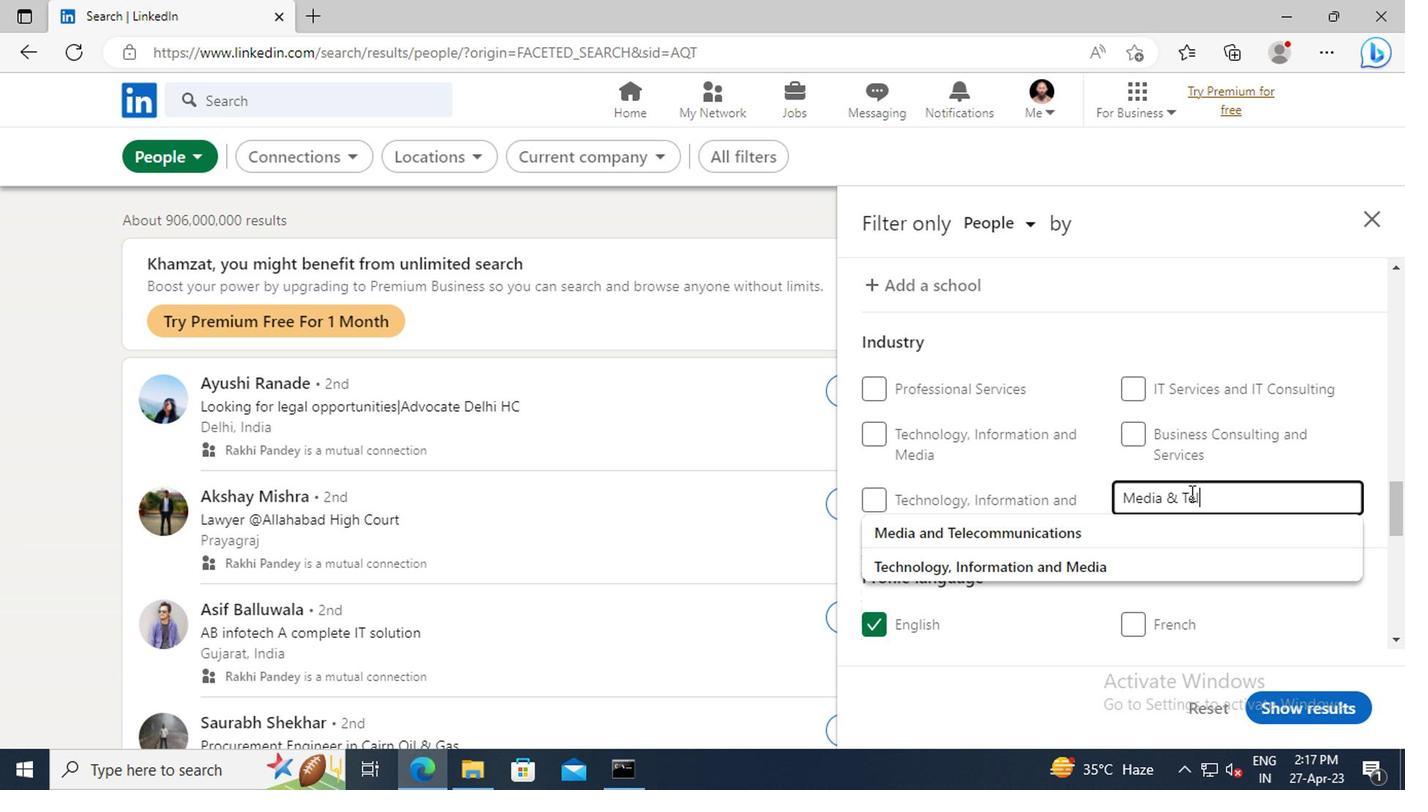 
Action: Mouse moved to (998, 517)
Screenshot: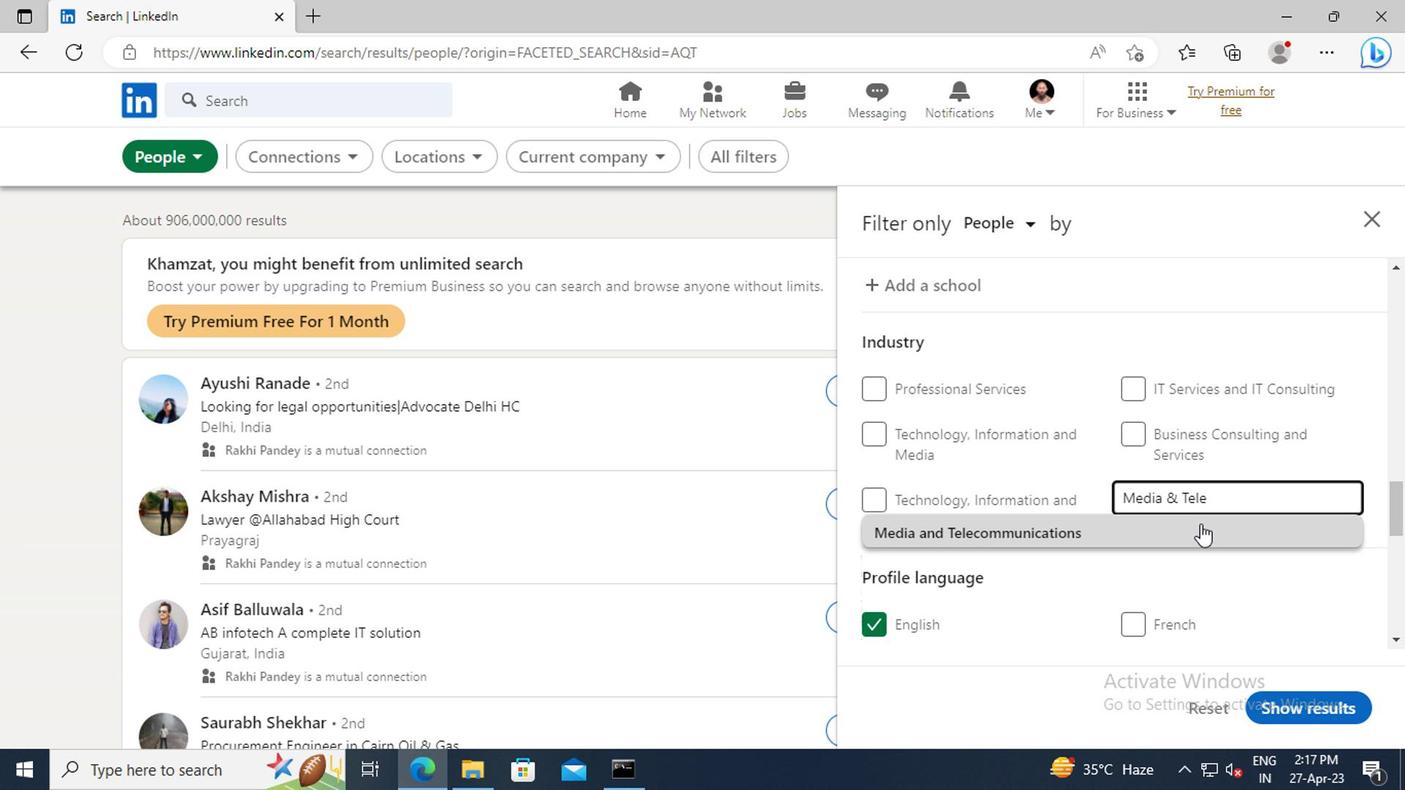 
Action: Mouse pressed left at (998, 517)
Screenshot: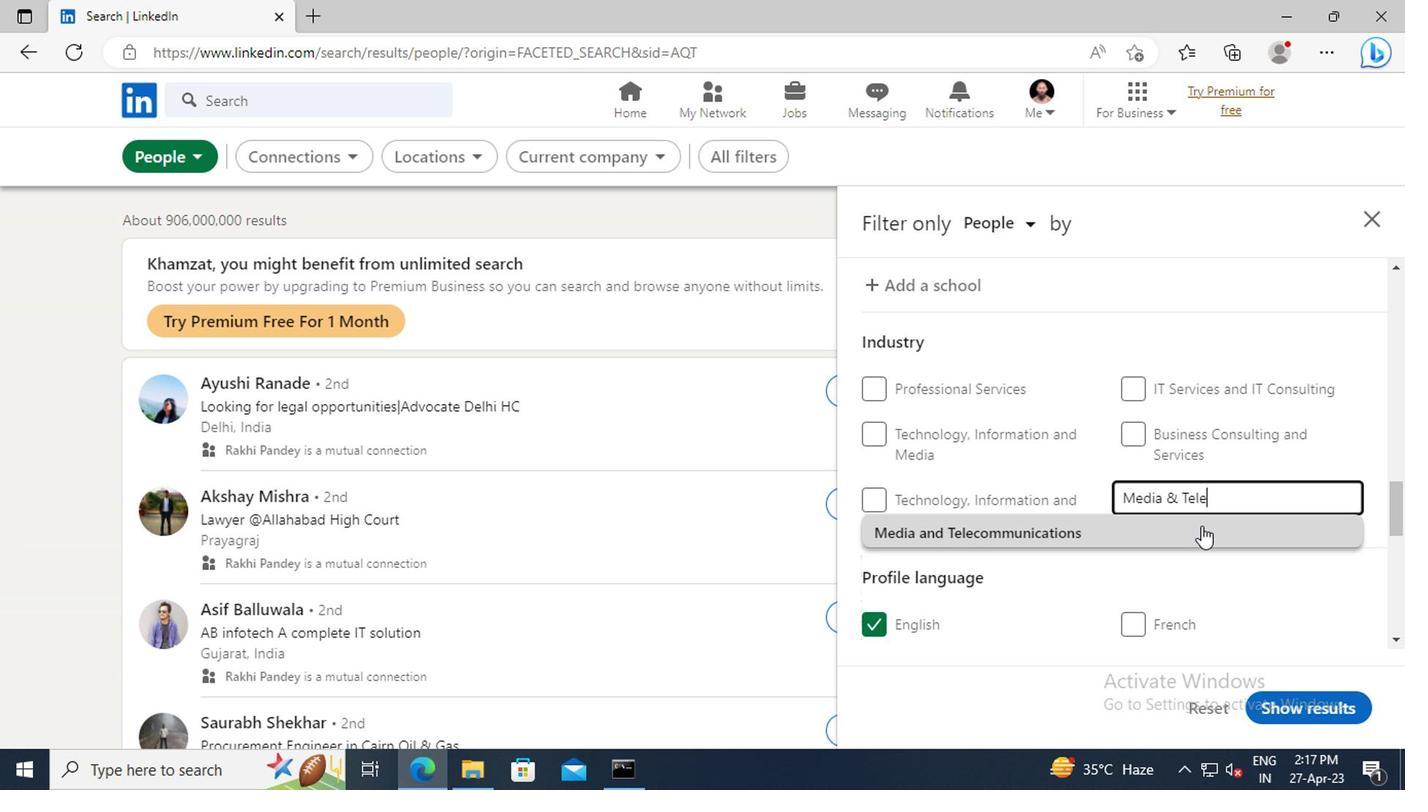 
Action: Mouse moved to (973, 455)
Screenshot: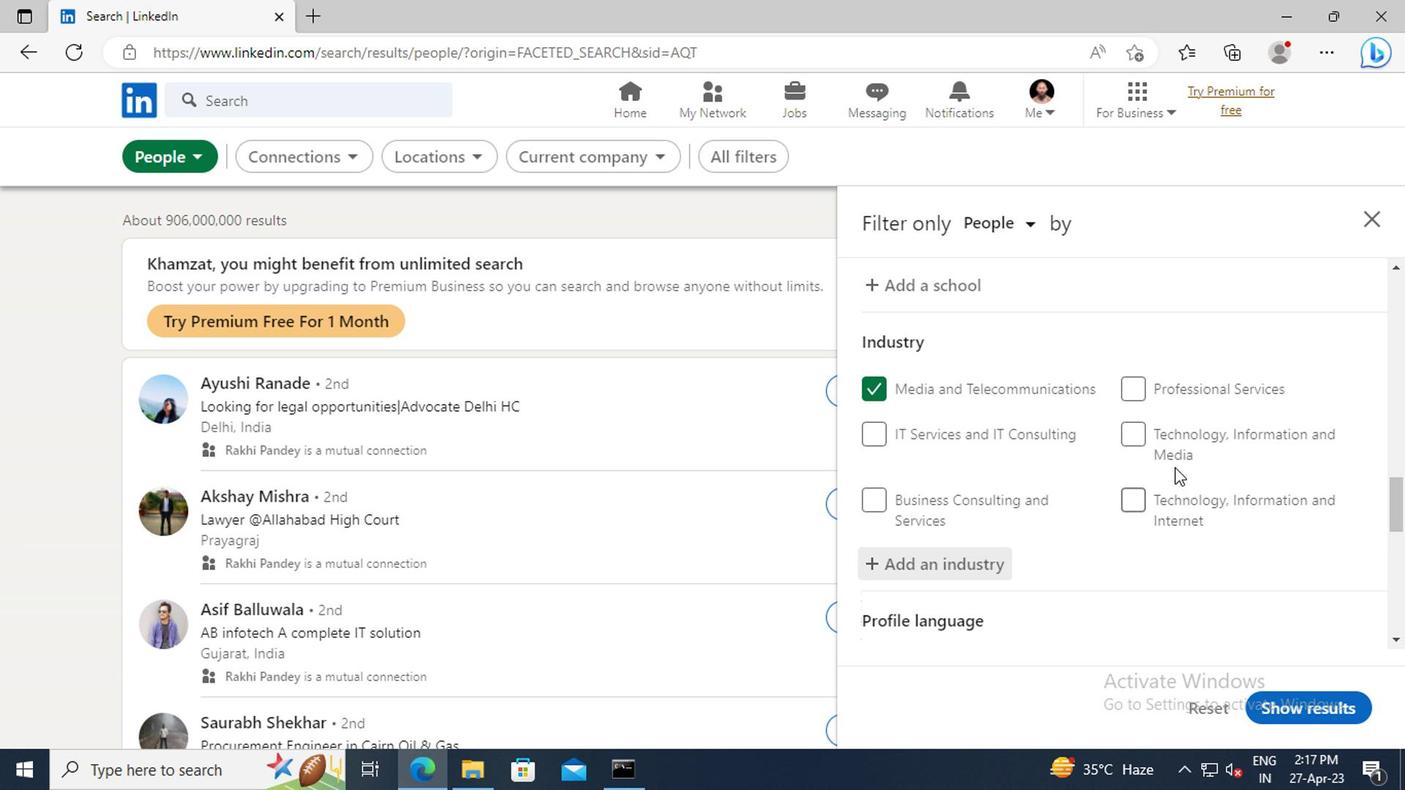 
Action: Mouse scrolled (973, 455) with delta (0, 0)
Screenshot: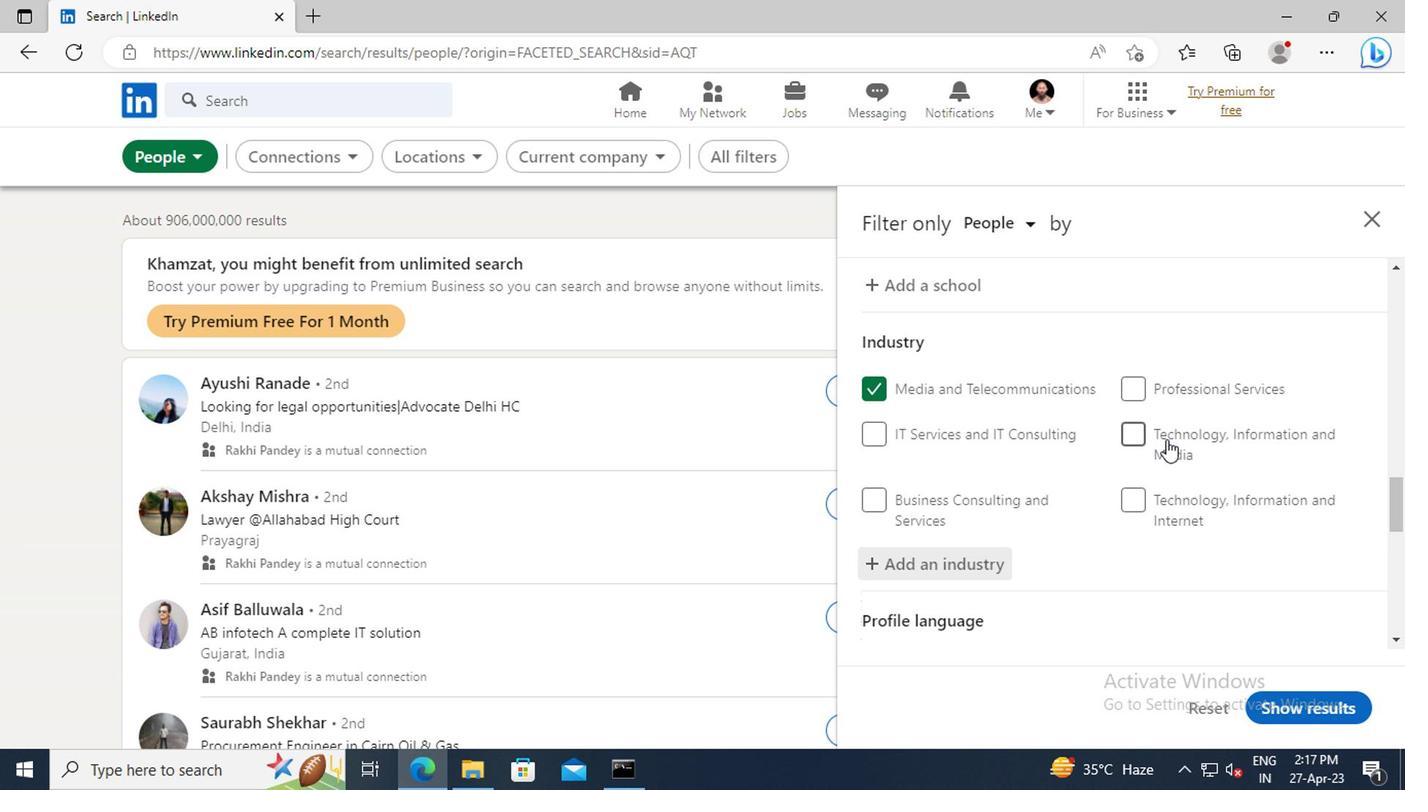 
Action: Mouse scrolled (973, 455) with delta (0, 0)
Screenshot: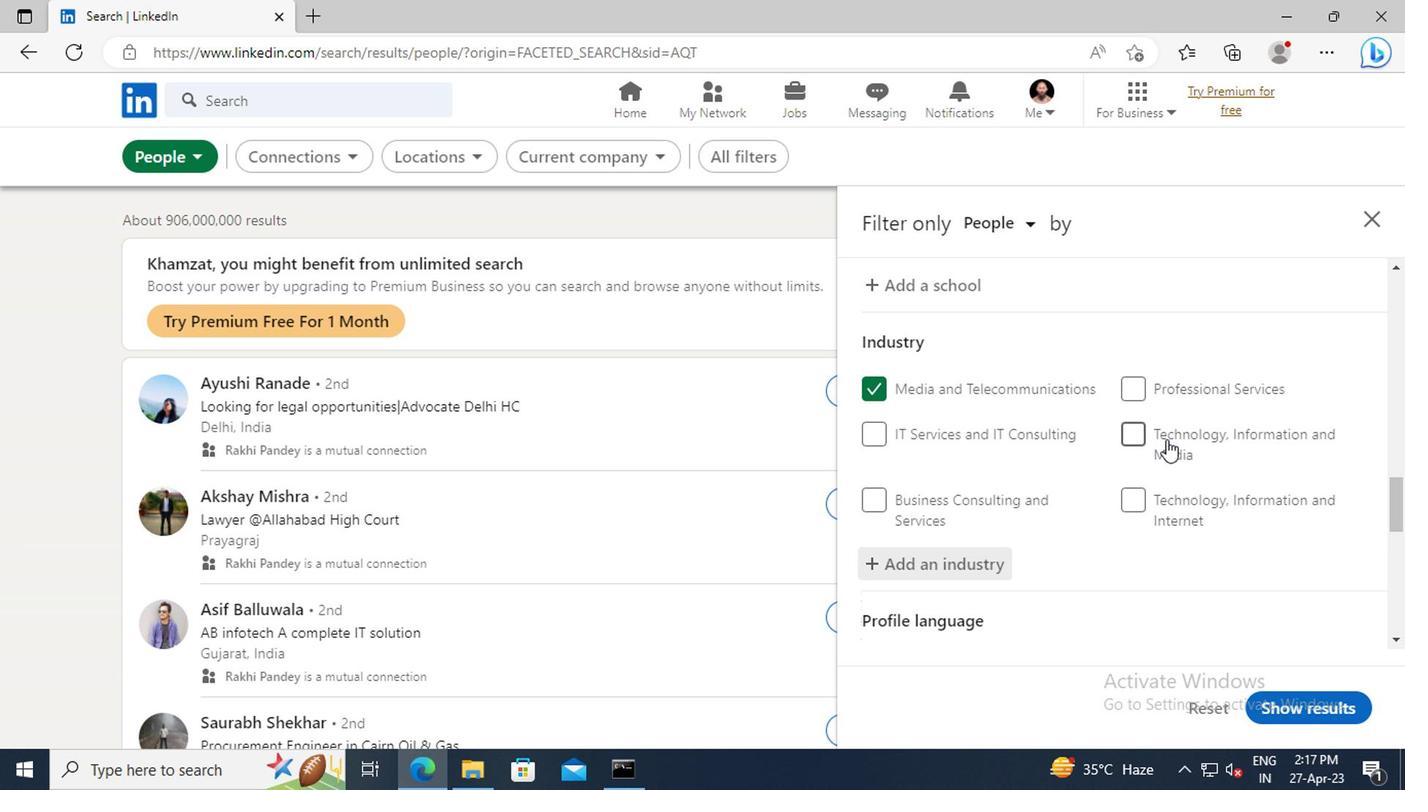 
Action: Mouse scrolled (973, 455) with delta (0, 0)
Screenshot: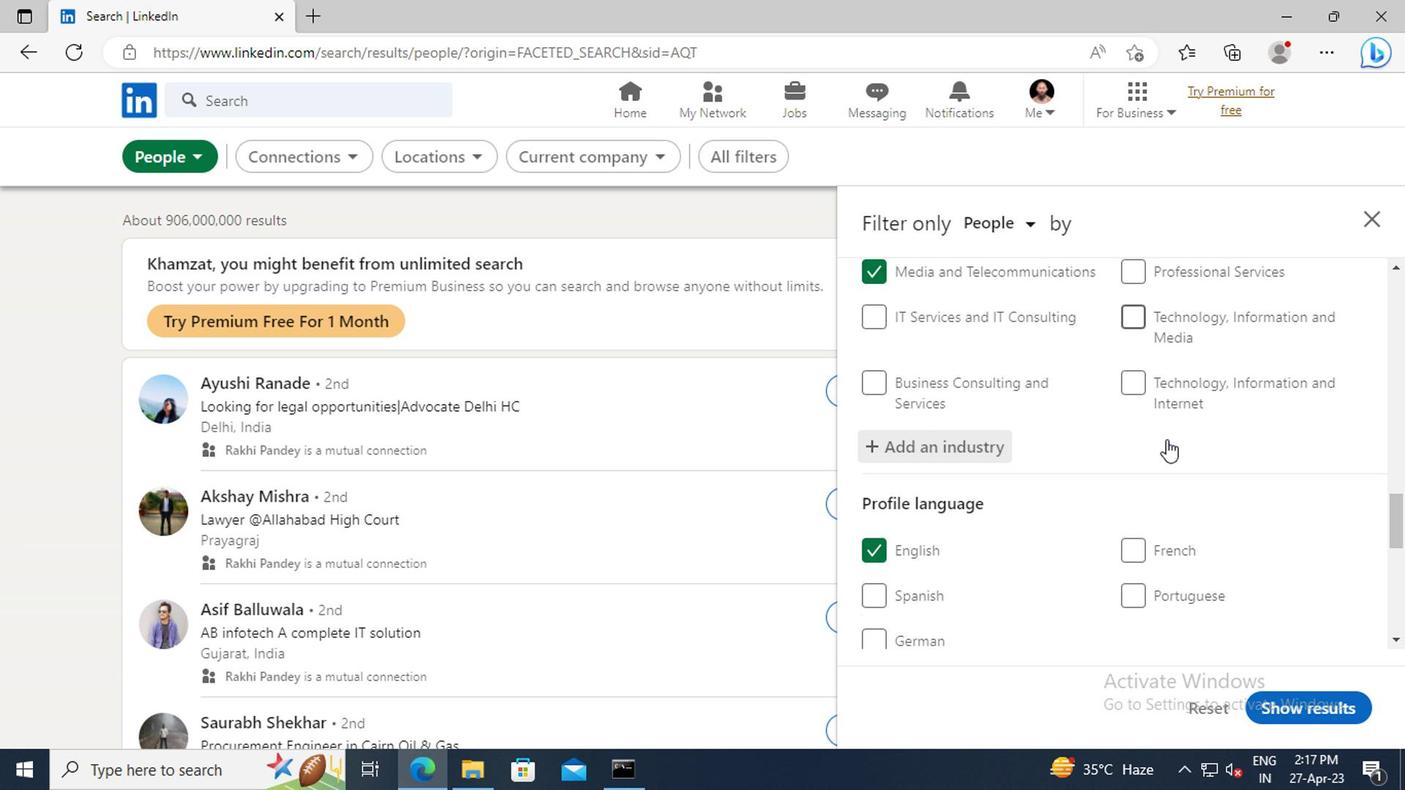
Action: Mouse scrolled (973, 455) with delta (0, 0)
Screenshot: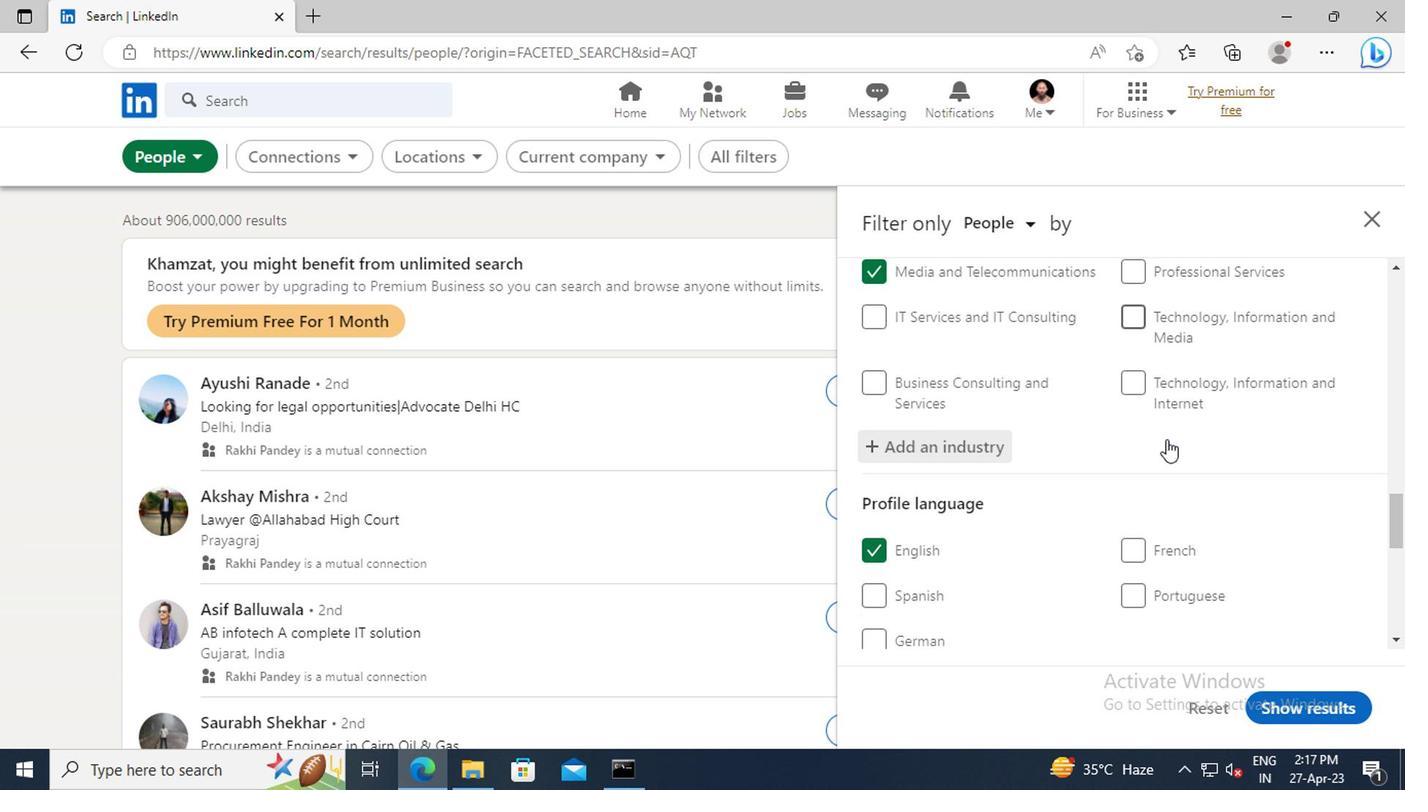
Action: Mouse scrolled (973, 455) with delta (0, 0)
Screenshot: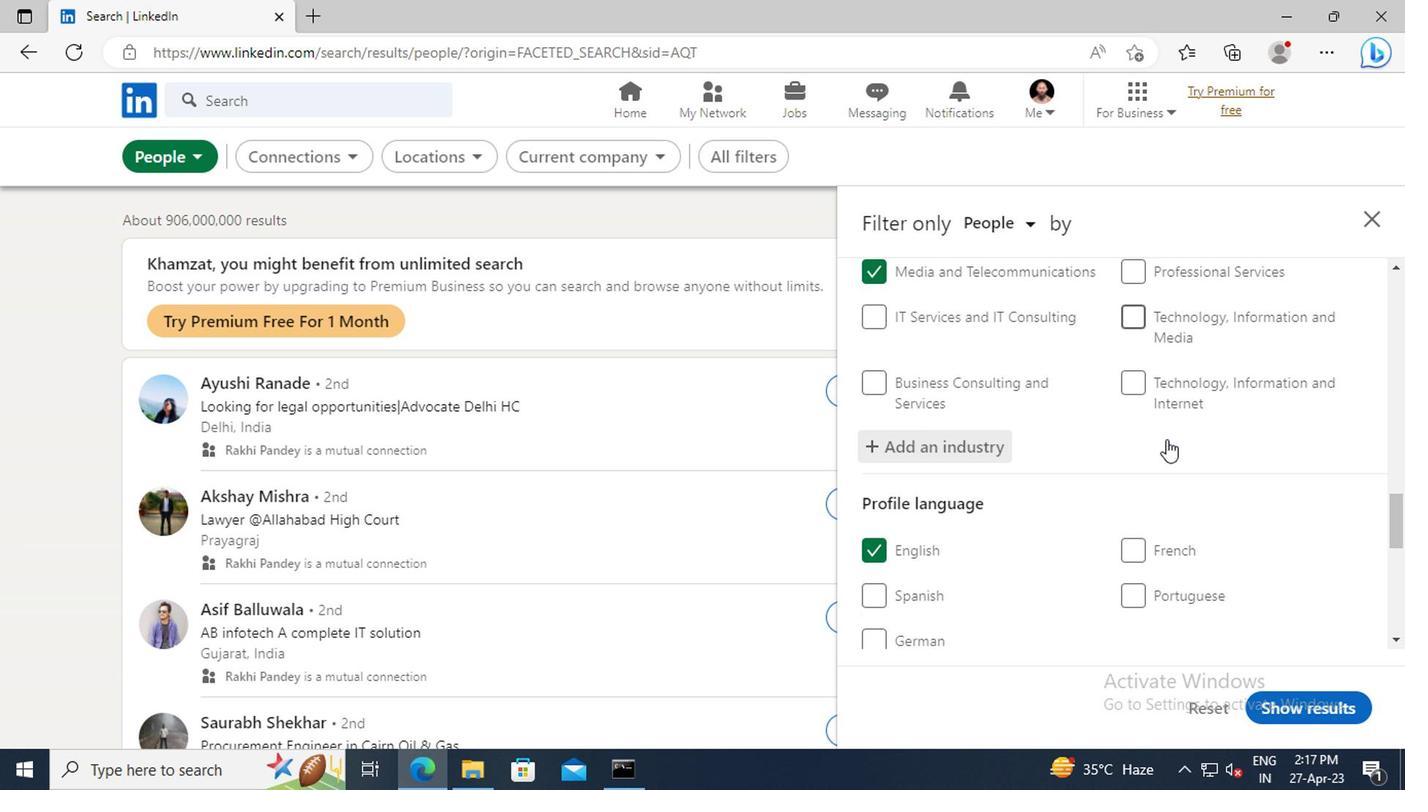 
Action: Mouse scrolled (973, 455) with delta (0, 0)
Screenshot: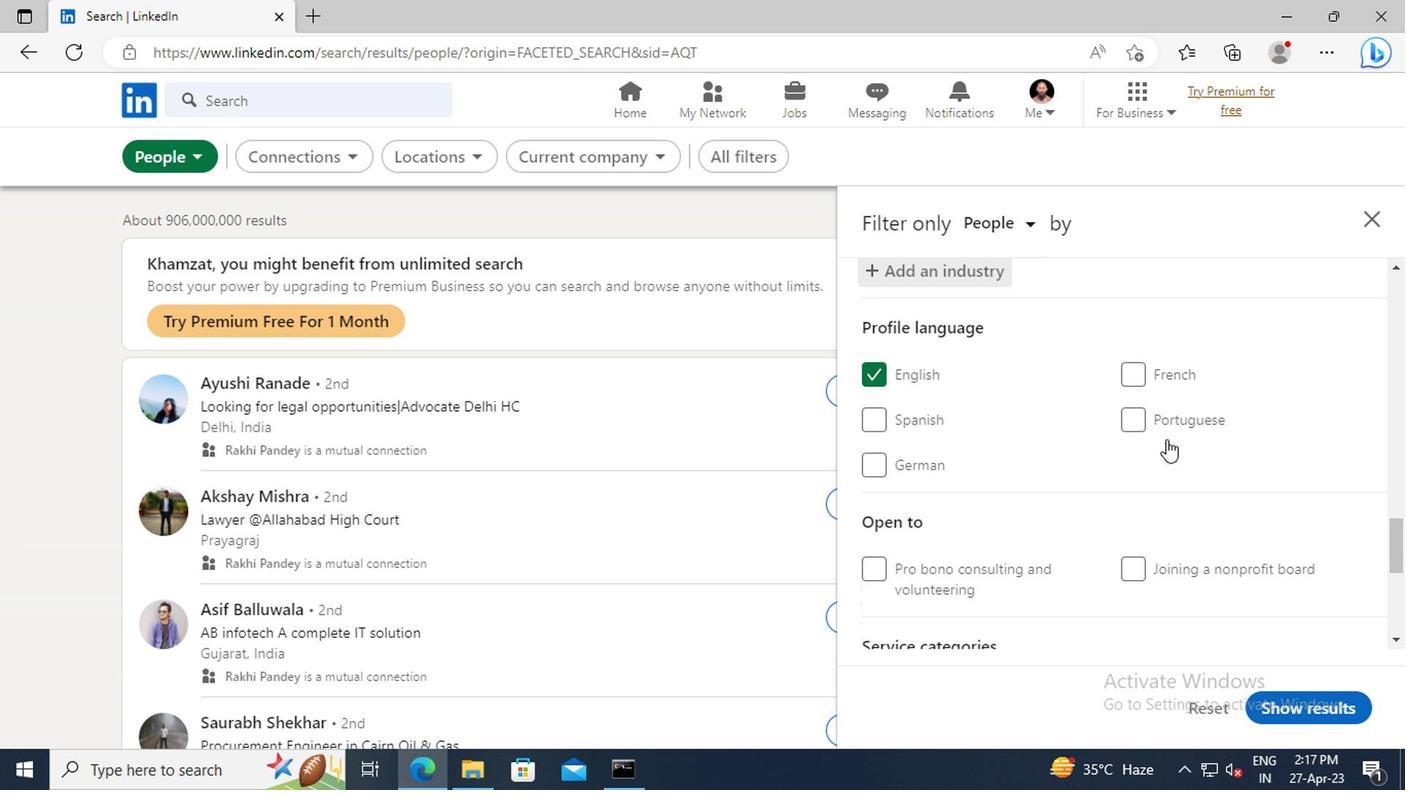 
Action: Mouse scrolled (973, 455) with delta (0, 0)
Screenshot: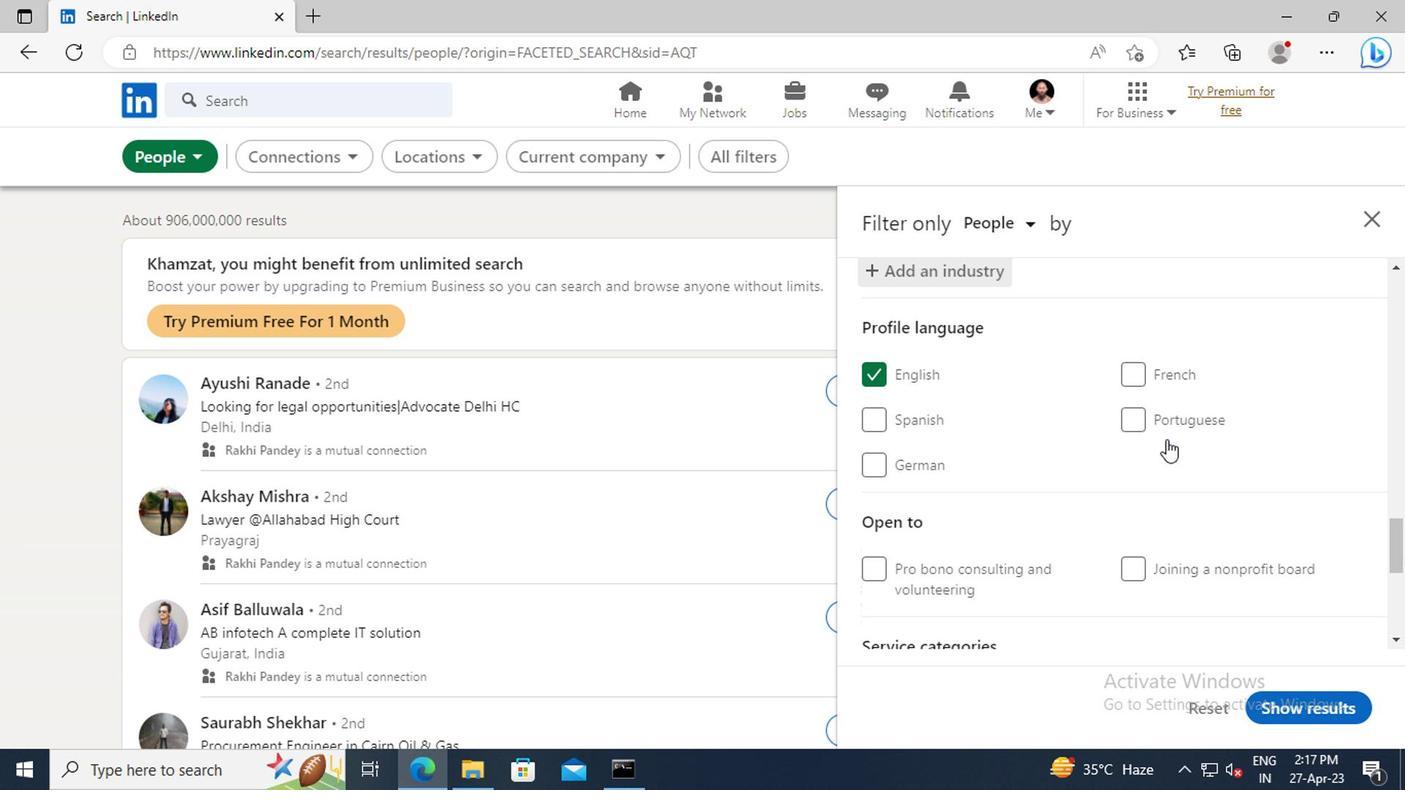 
Action: Mouse scrolled (973, 455) with delta (0, 0)
Screenshot: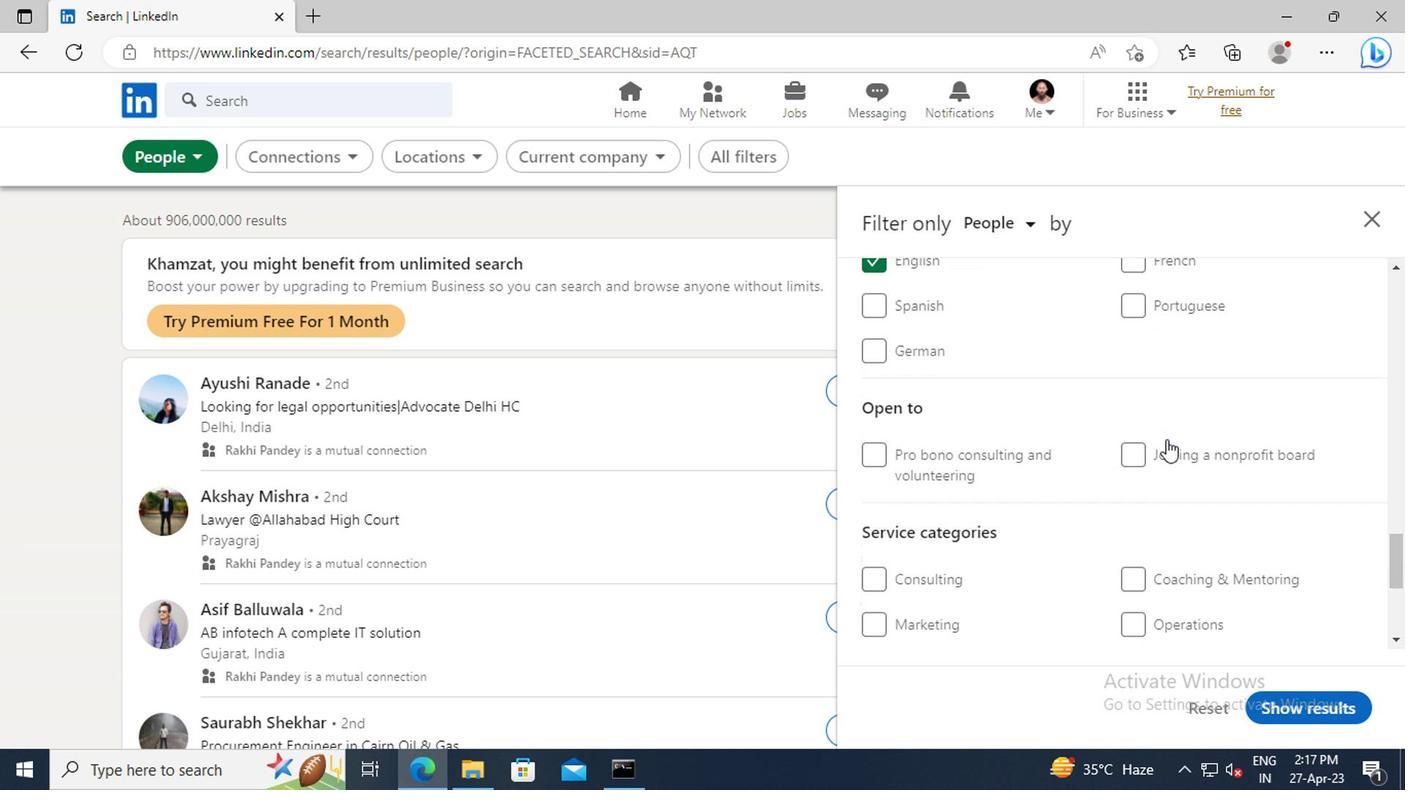 
Action: Mouse scrolled (973, 455) with delta (0, 0)
Screenshot: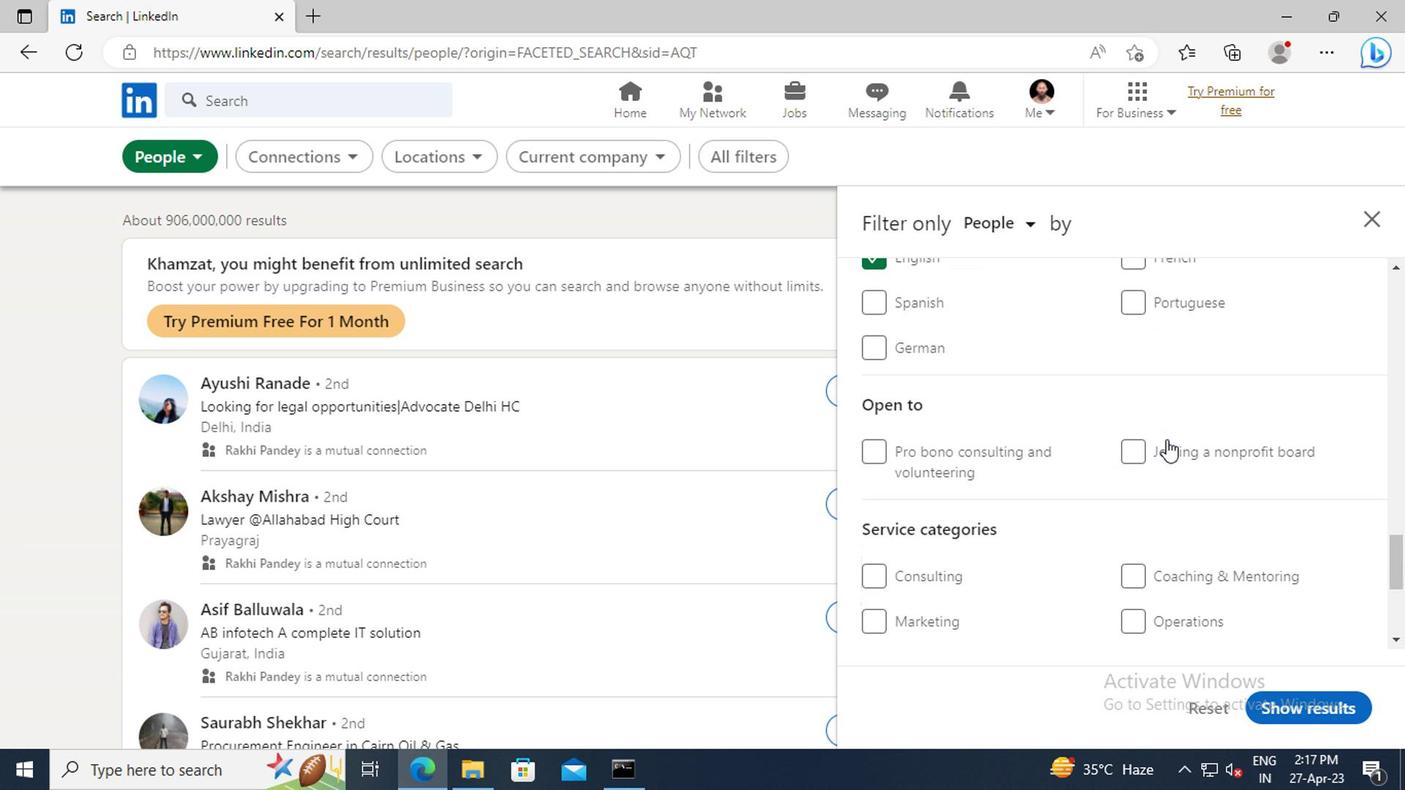 
Action: Mouse scrolled (973, 455) with delta (0, 0)
Screenshot: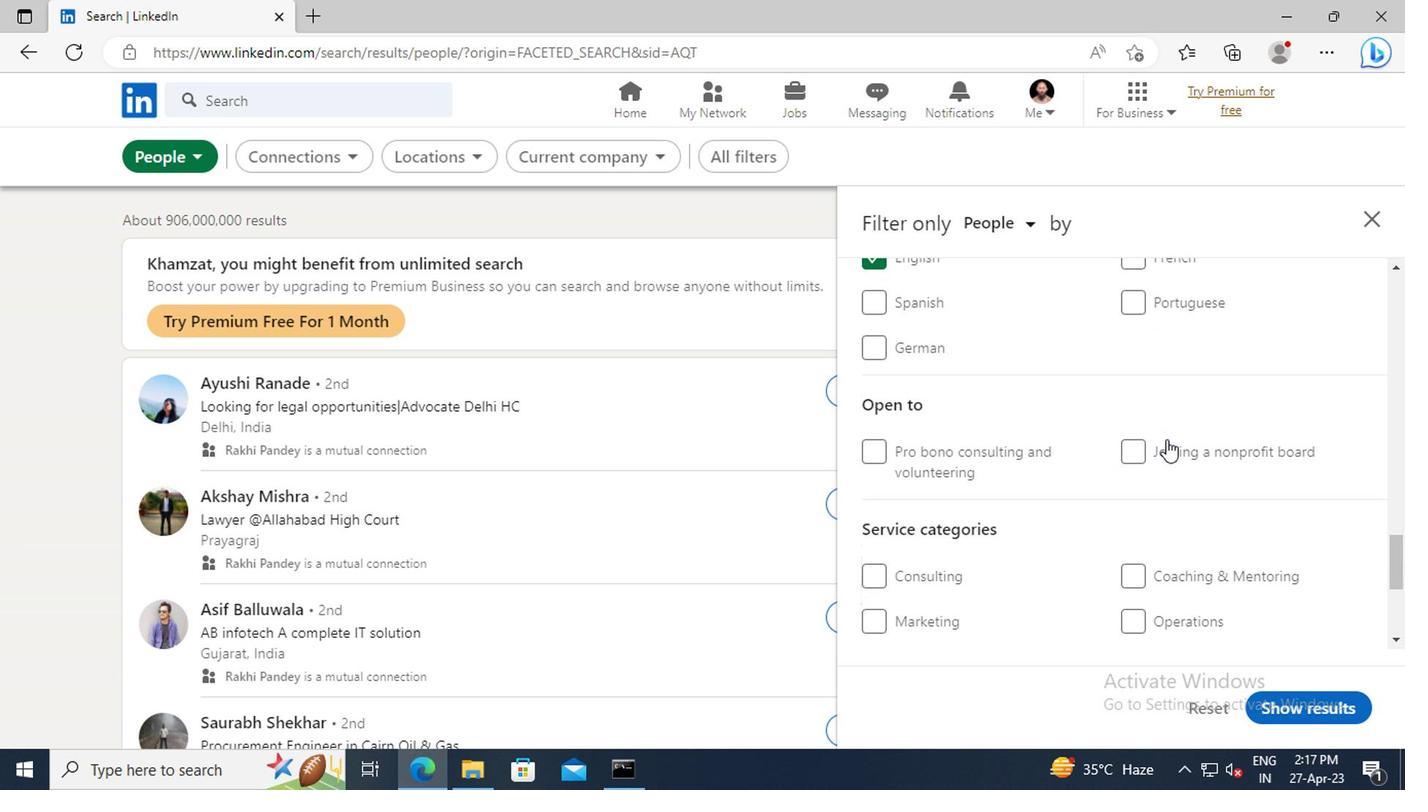 
Action: Mouse moved to (977, 491)
Screenshot: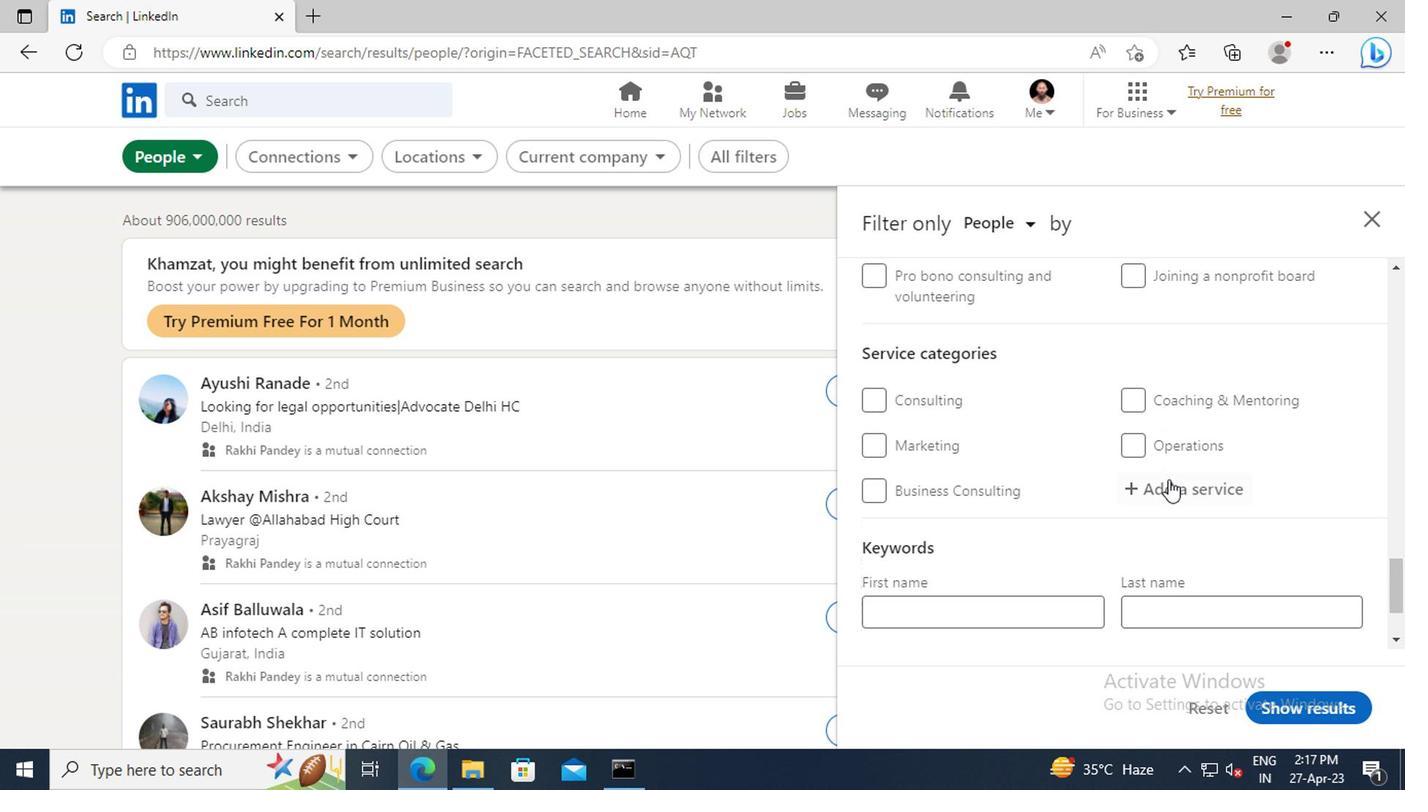 
Action: Mouse pressed left at (977, 491)
Screenshot: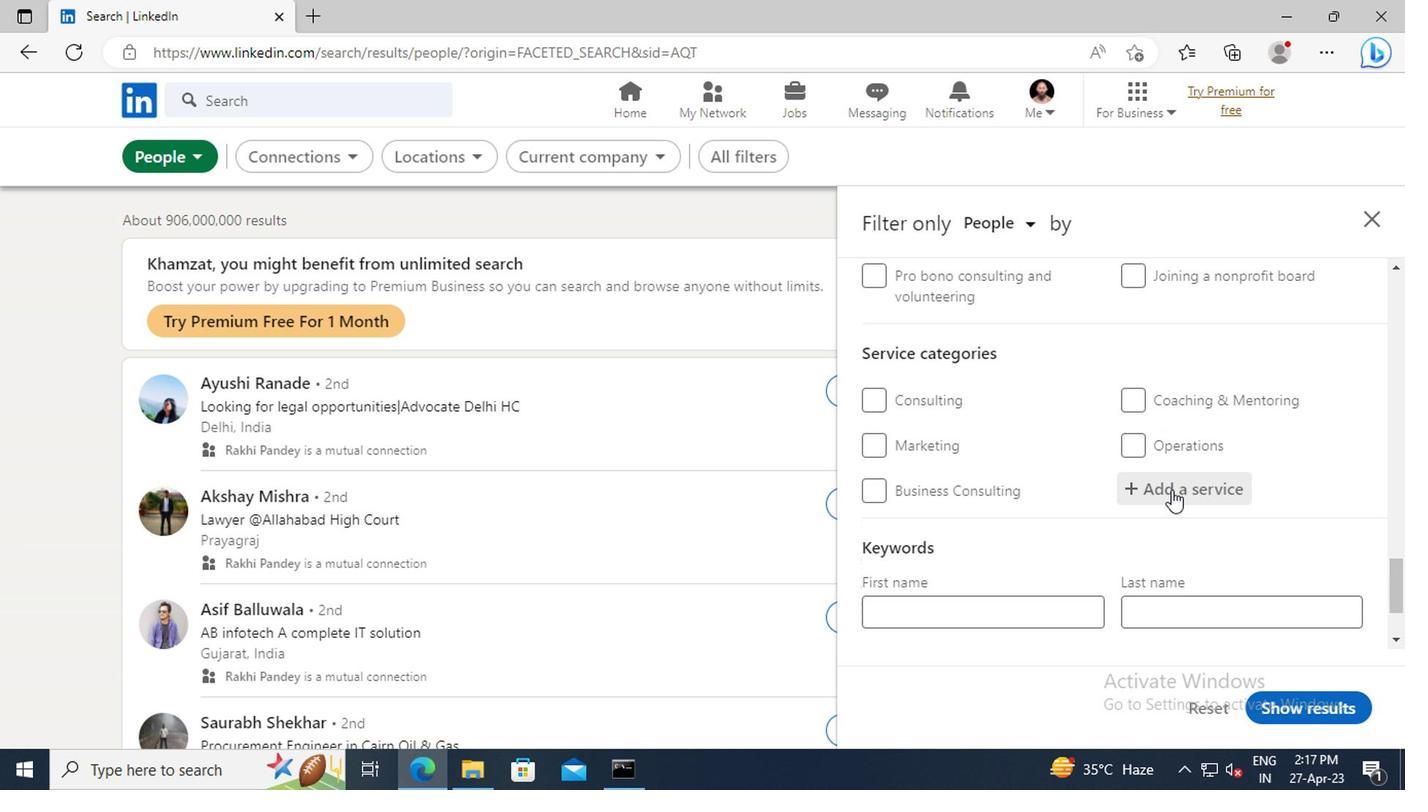 
Action: Key pressed <Key.shift>DATE<Key.space><Key.shift>ENTRY<Key.enter>
Screenshot: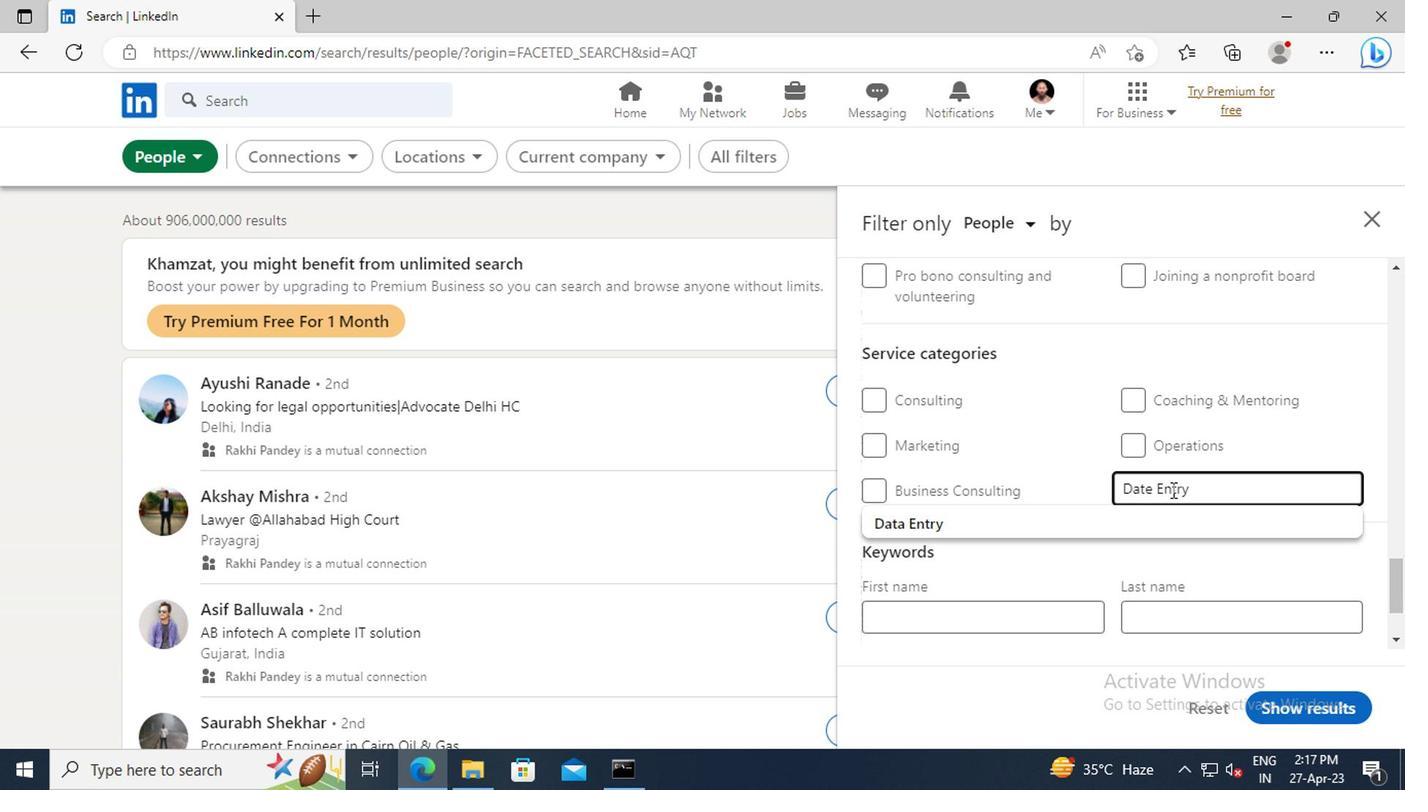 
Action: Mouse moved to (968, 488)
Screenshot: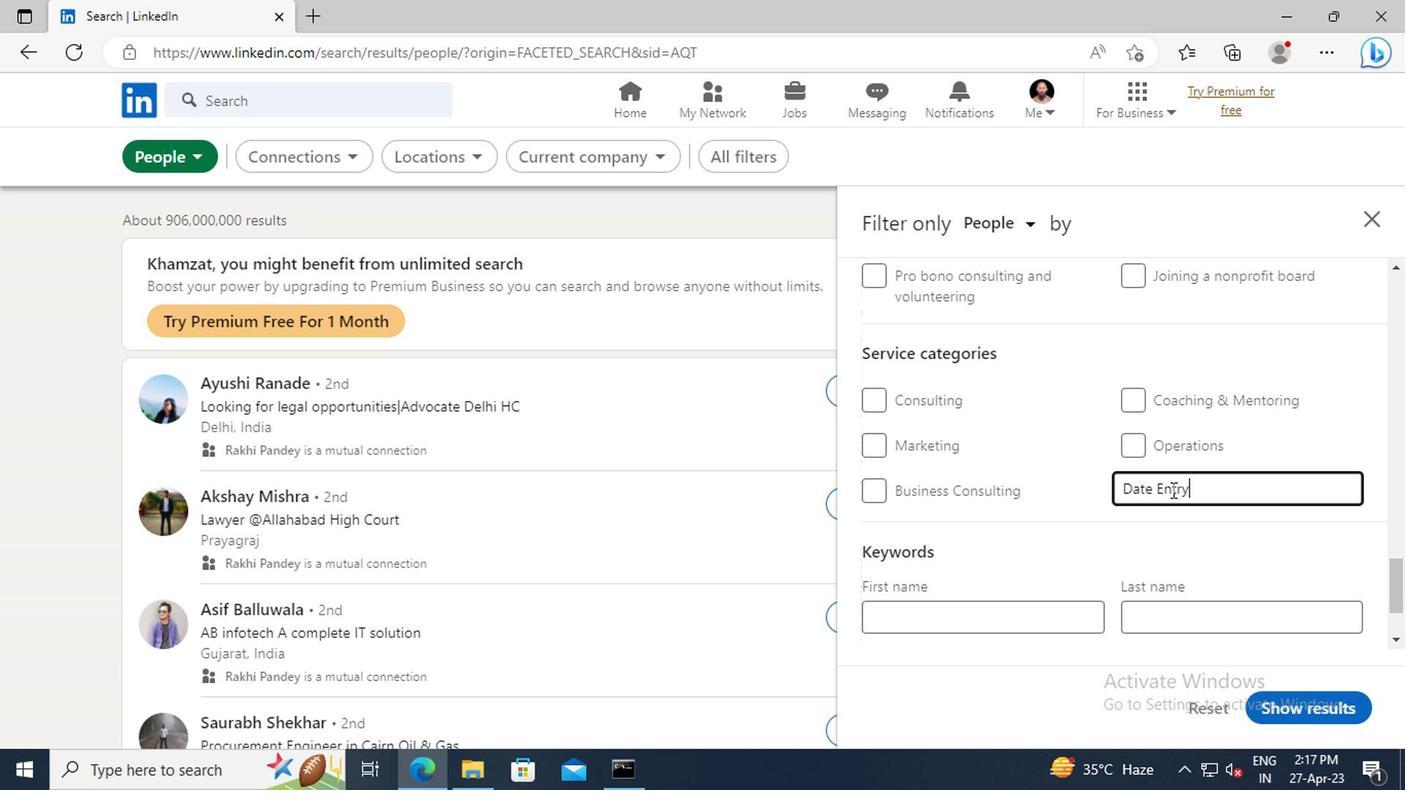 
Action: Mouse scrolled (968, 487) with delta (0, 0)
Screenshot: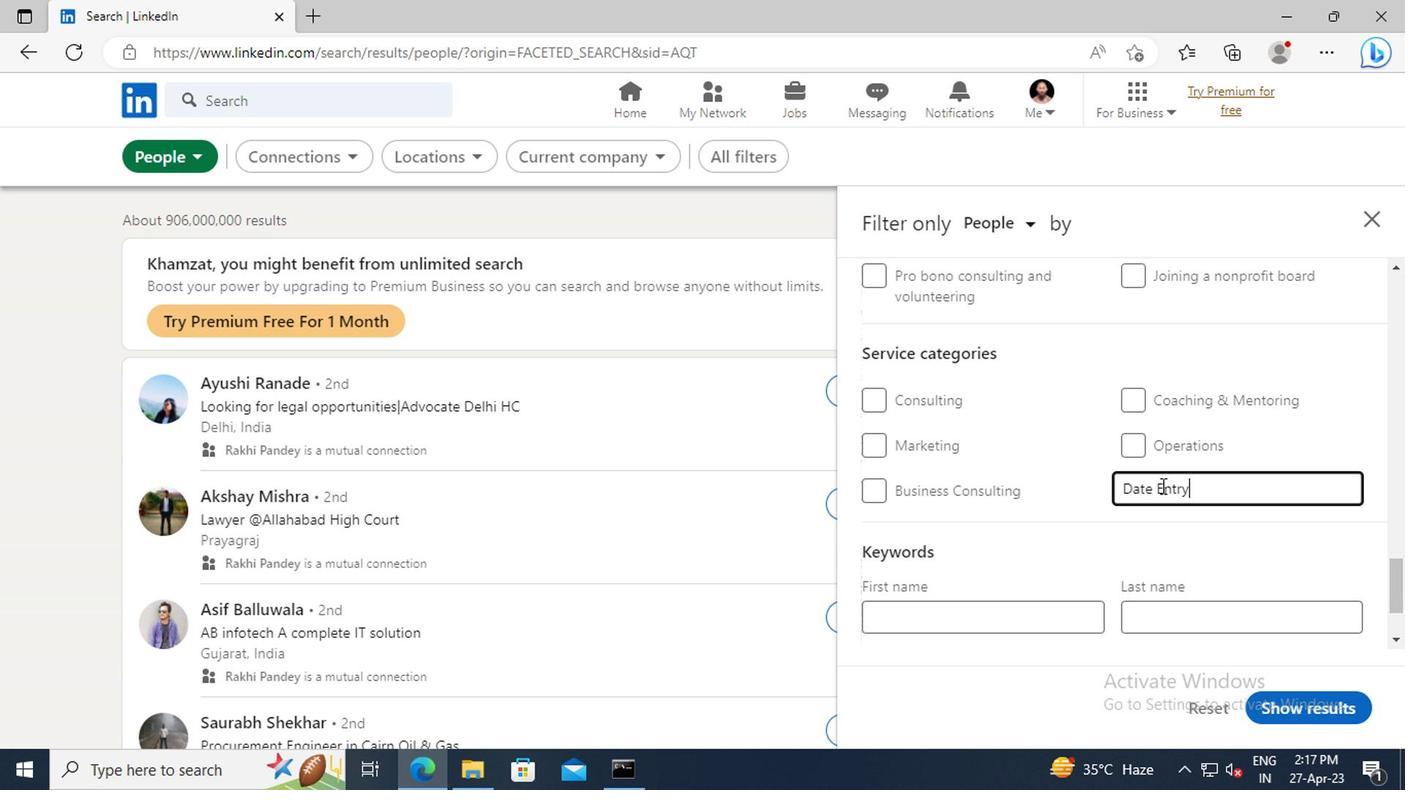 
Action: Mouse scrolled (968, 487) with delta (0, 0)
Screenshot: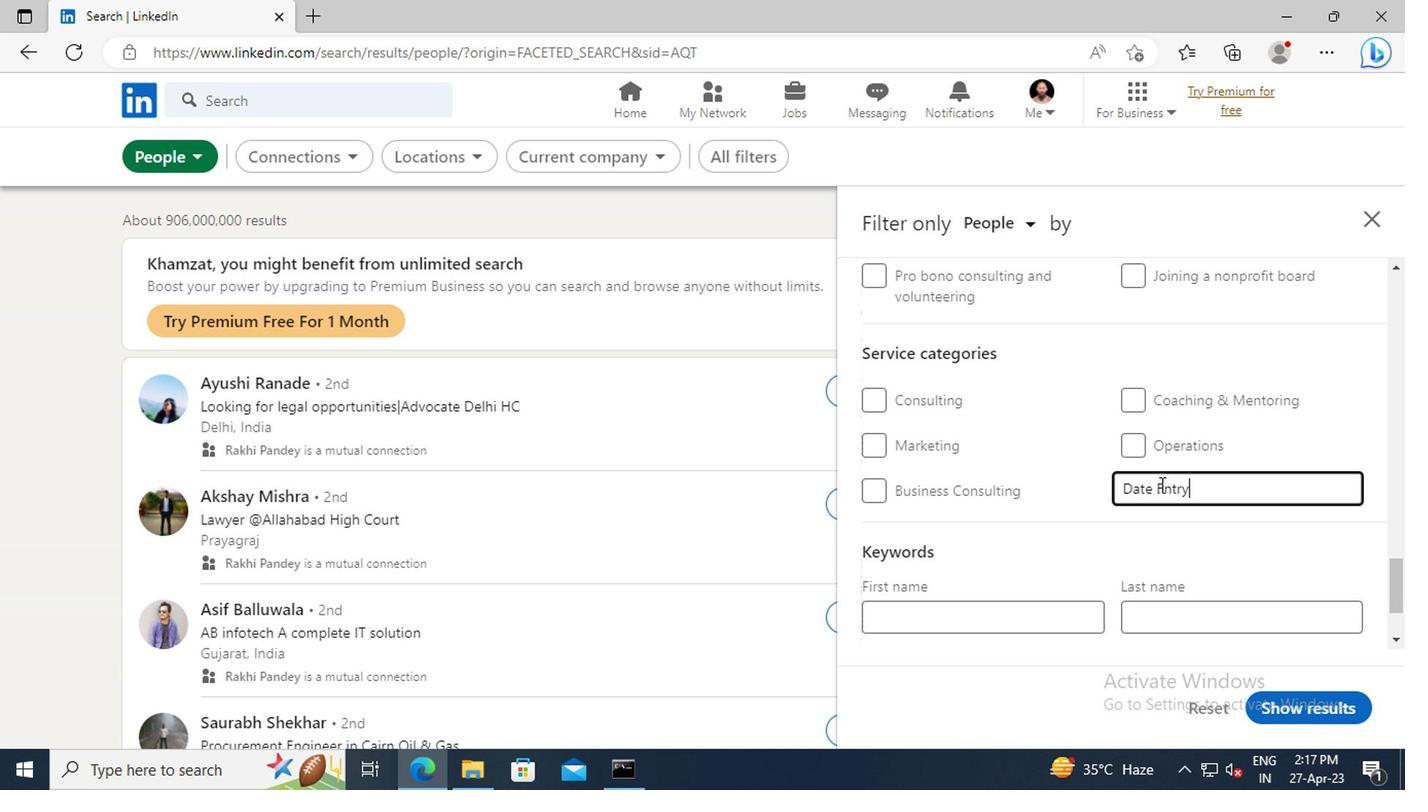 
Action: Mouse moved to (873, 548)
Screenshot: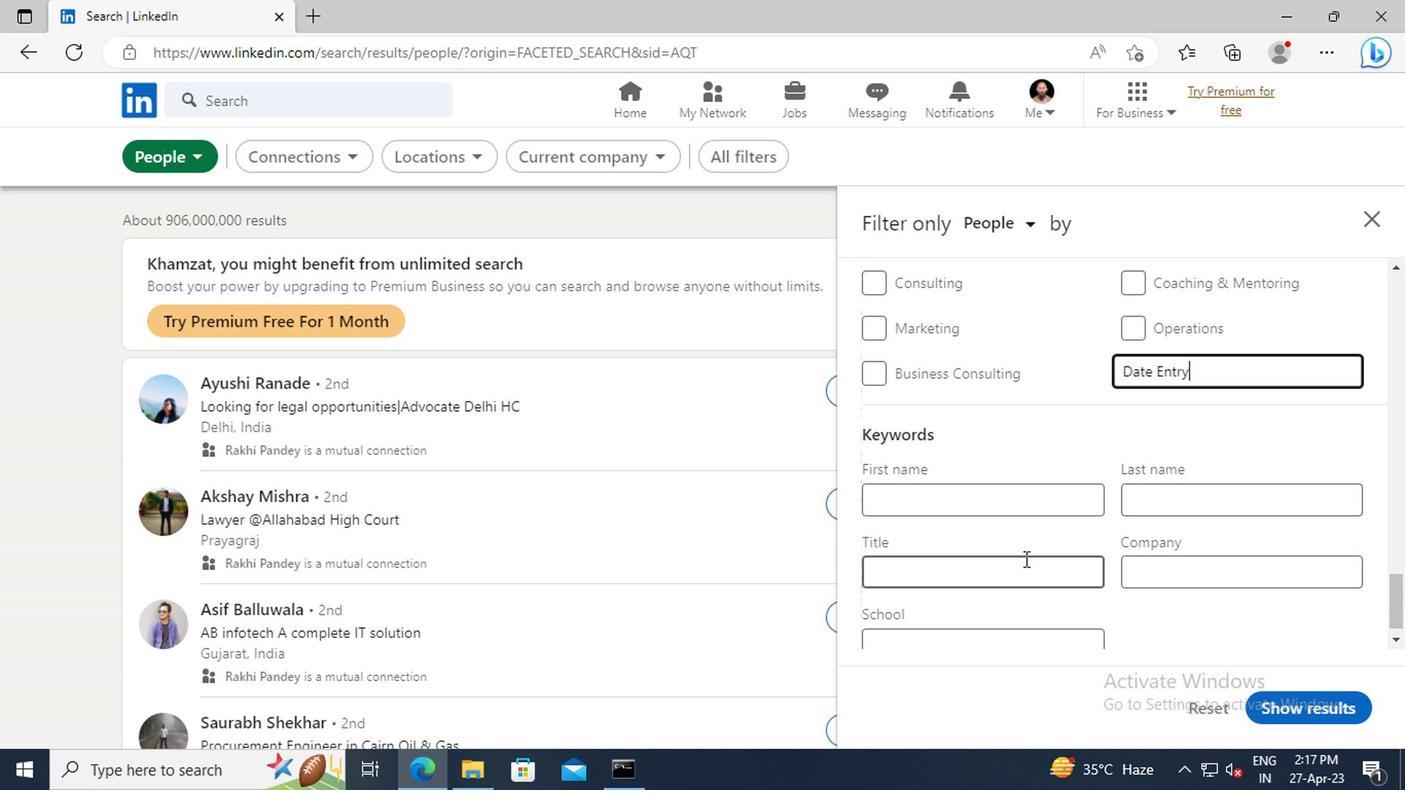 
Action: Mouse pressed left at (873, 548)
Screenshot: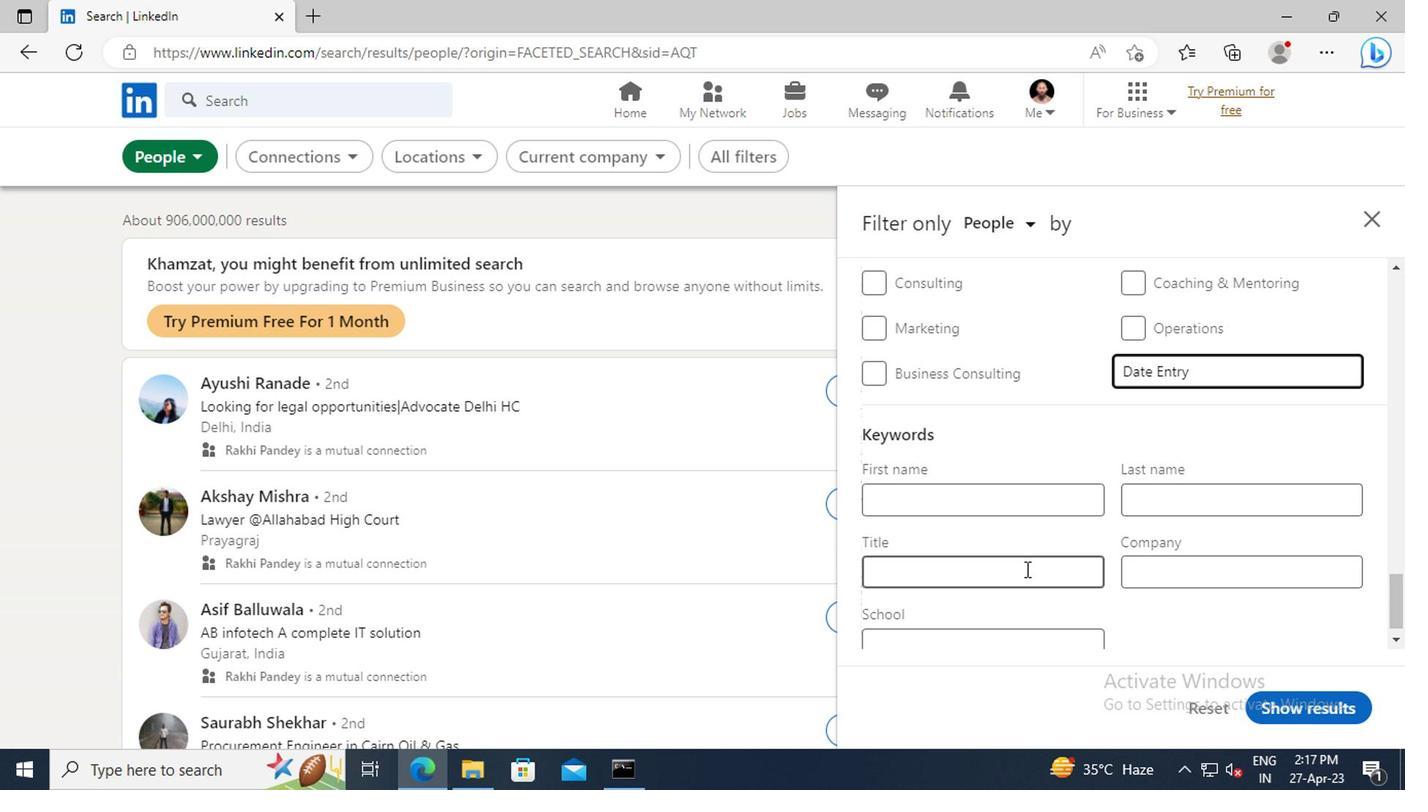 
Action: Key pressed <Key.shift>PERSONAL<Key.space><Key.shift>TRAINER<Key.enter>
Screenshot: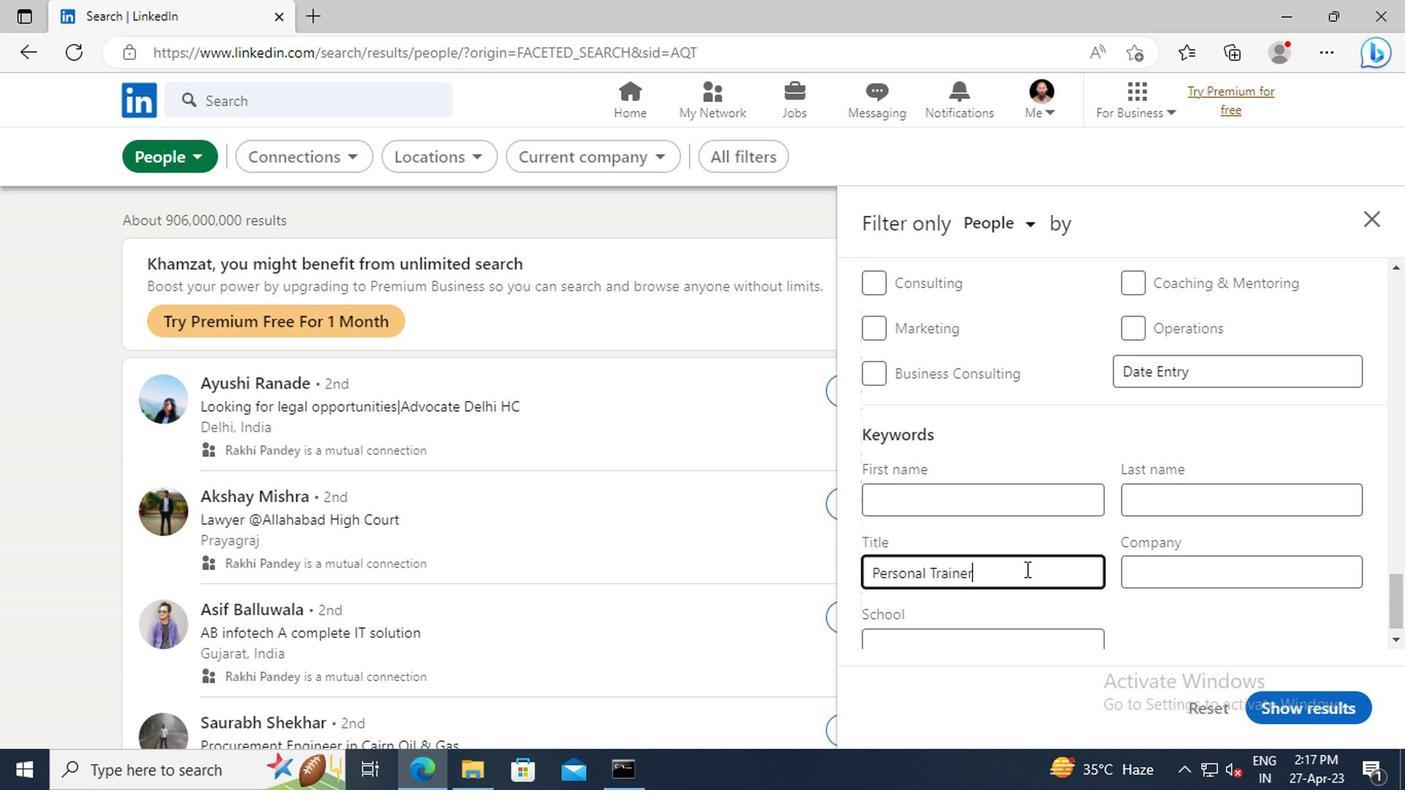 
Action: Mouse moved to (1061, 648)
Screenshot: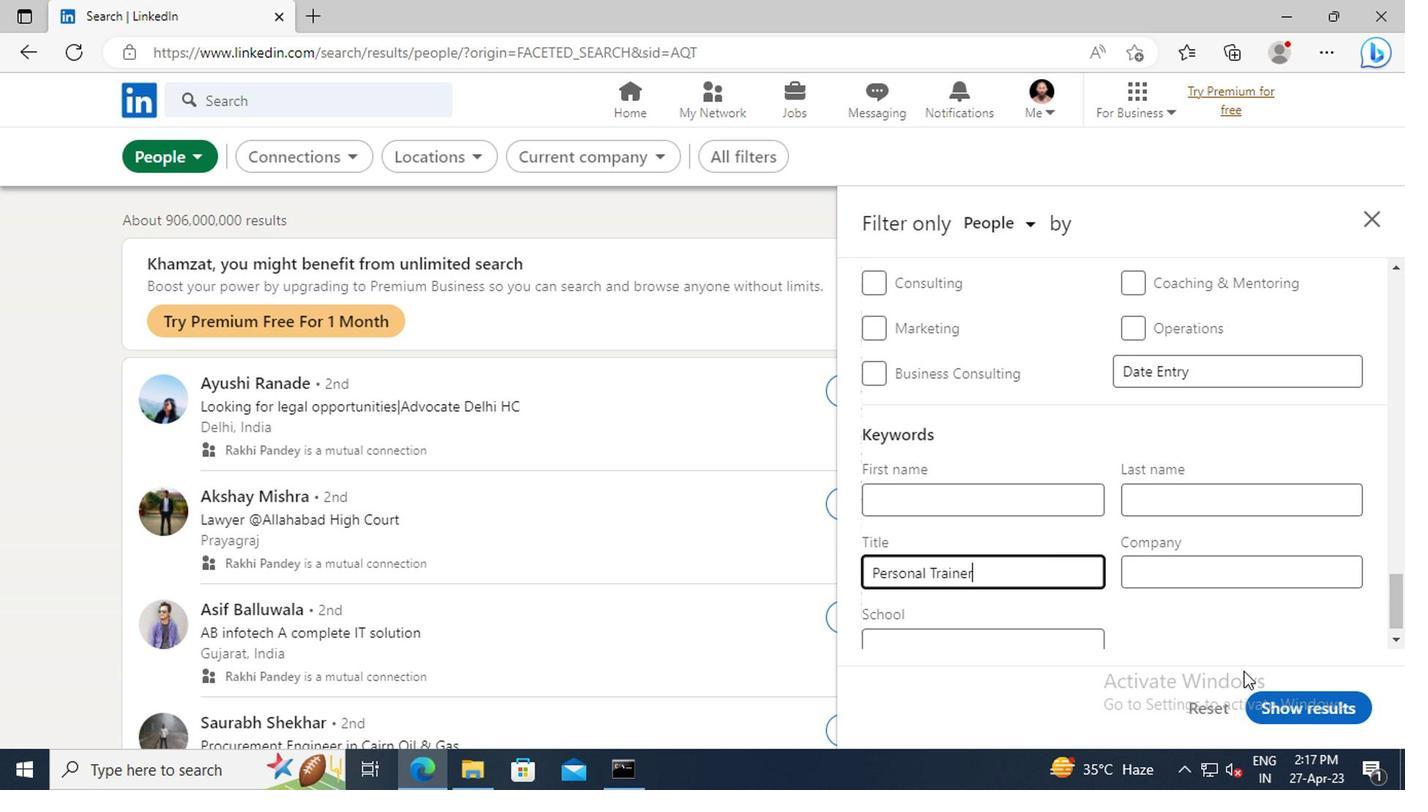
Action: Mouse pressed left at (1061, 648)
Screenshot: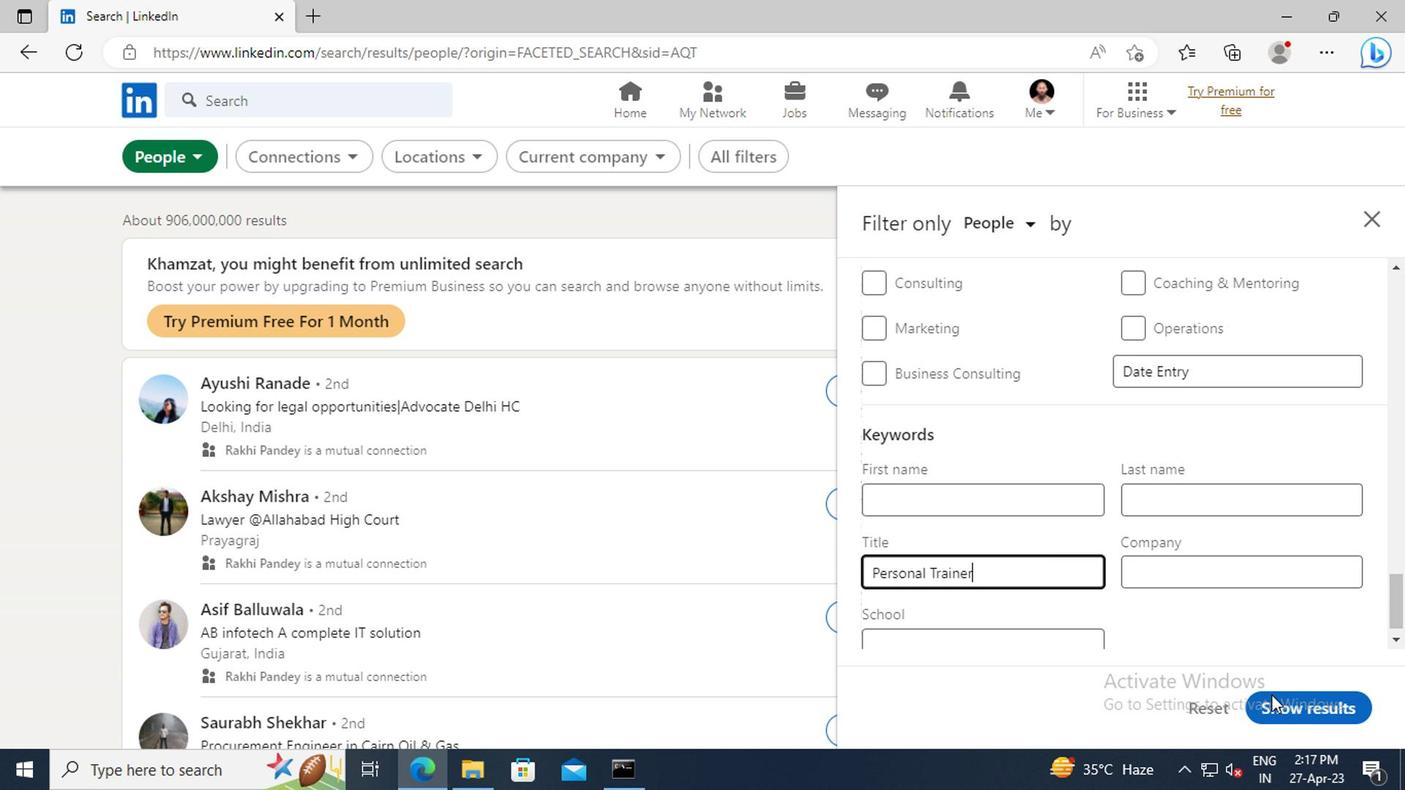
Action: Mouse moved to (815, 526)
Screenshot: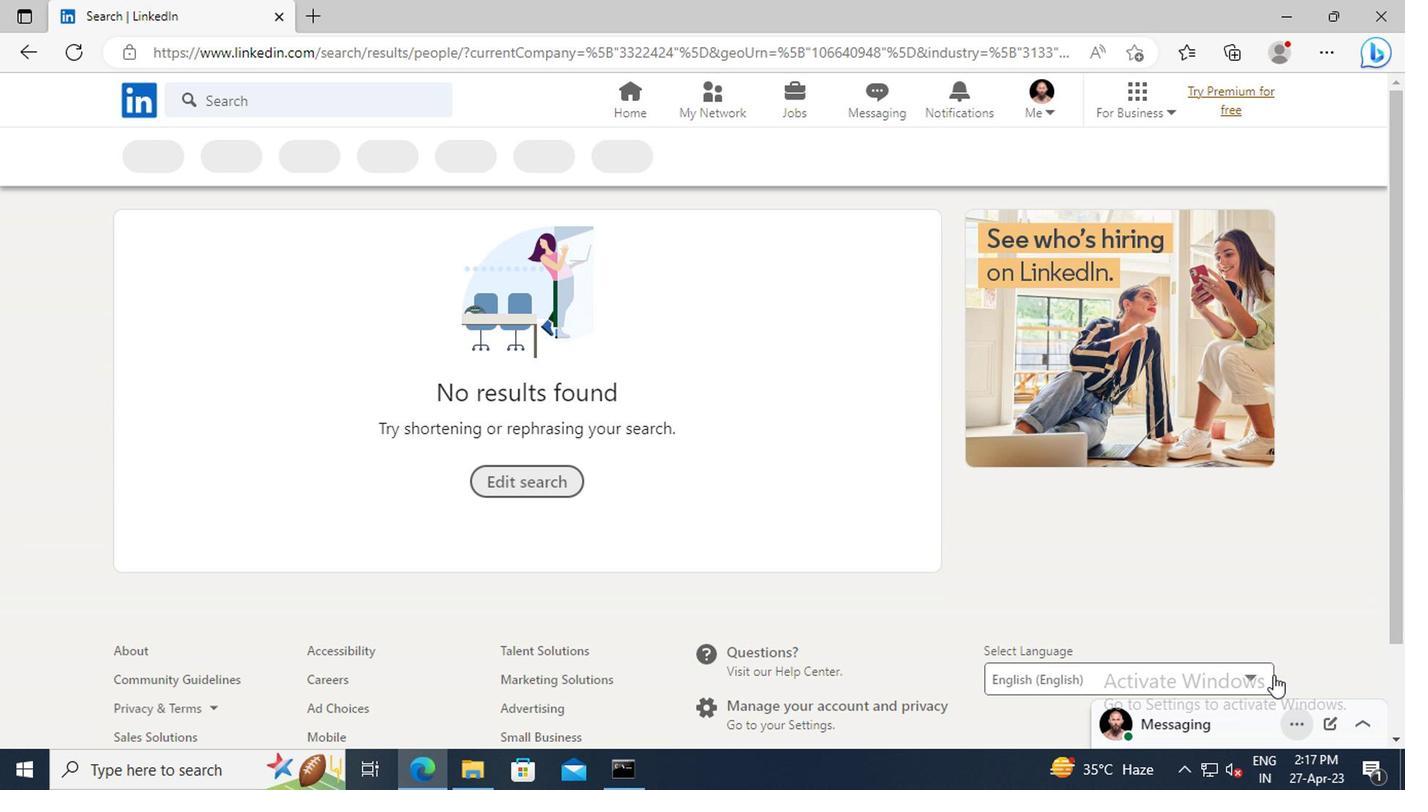 
